 Task: Look for space in Al Qanāyāt, Egypt from 5th July, 2023 to 15th July, 2023 for 9 adults in price range Rs.15000 to Rs.25000. Place can be entire place with 5 bedrooms having 5 beds and 5 bathrooms. Property type can be house, flat, guest house. Booking option can be shelf check-in. Required host language is English.
Action: Mouse moved to (351, 184)
Screenshot: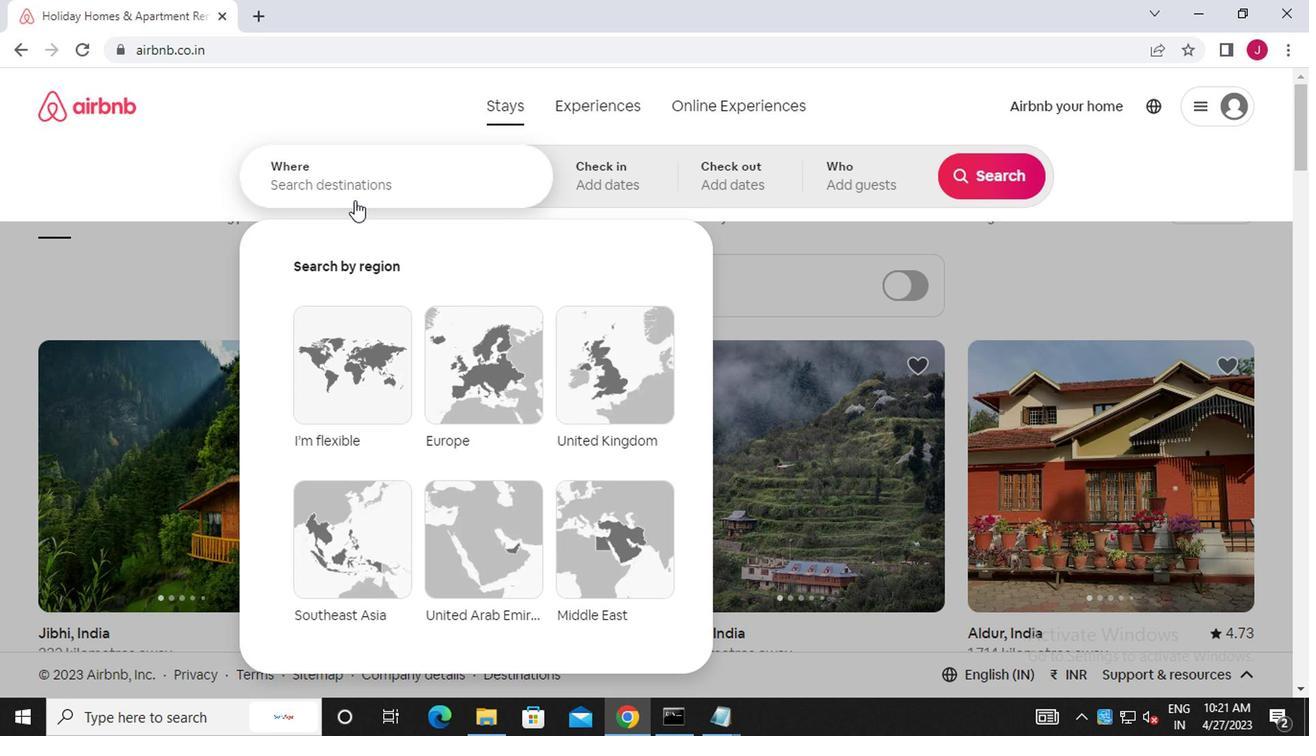 
Action: Mouse pressed left at (351, 184)
Screenshot: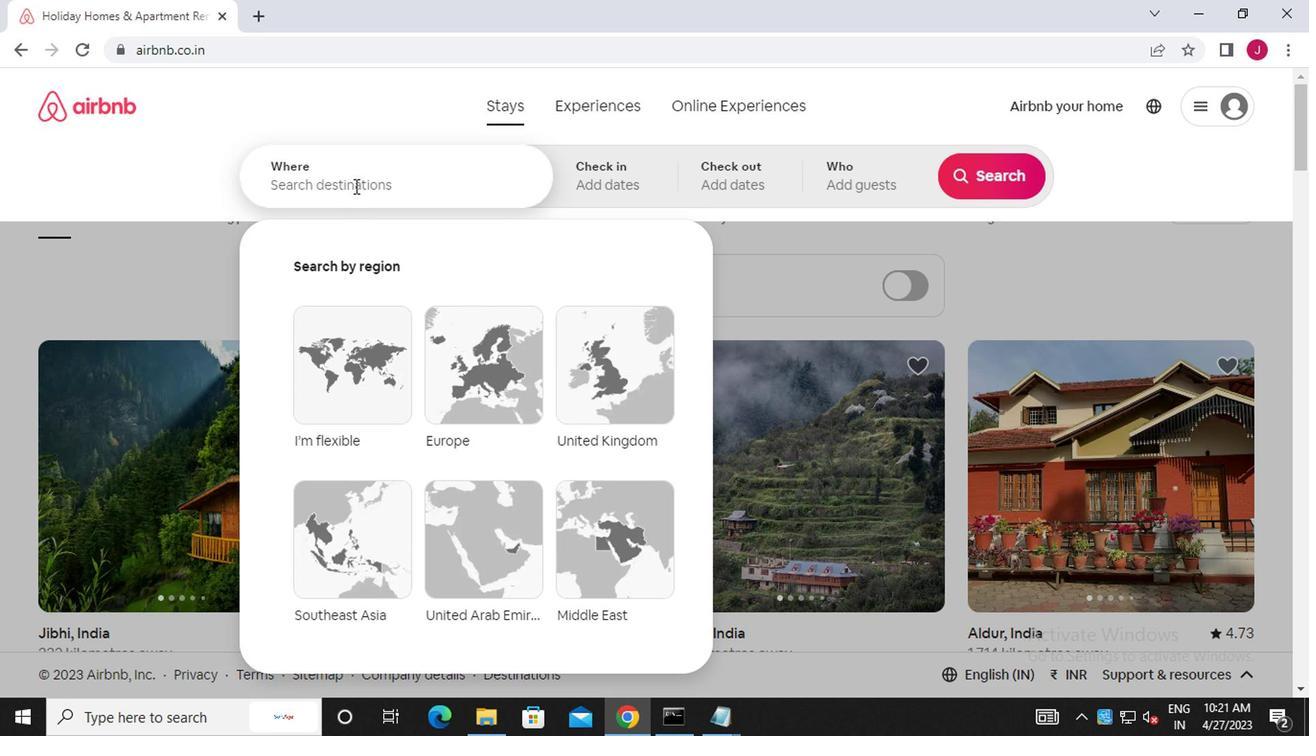 
Action: Key pressed a<Key.caps_lock>l<Key.space><Key.caps_lock>q<Key.caps_lock>anayat,<Key.caps_lock>e<Key.caps_lock>gypt
Screenshot: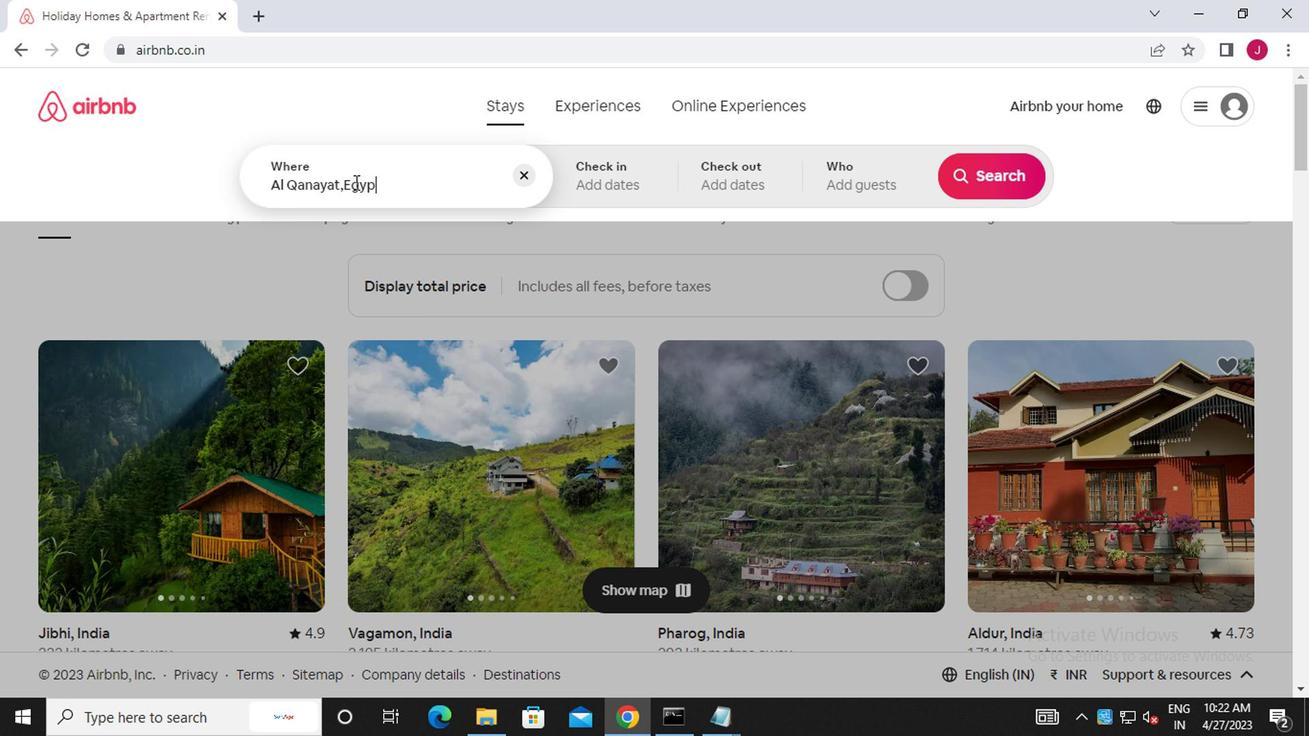 
Action: Mouse moved to (583, 179)
Screenshot: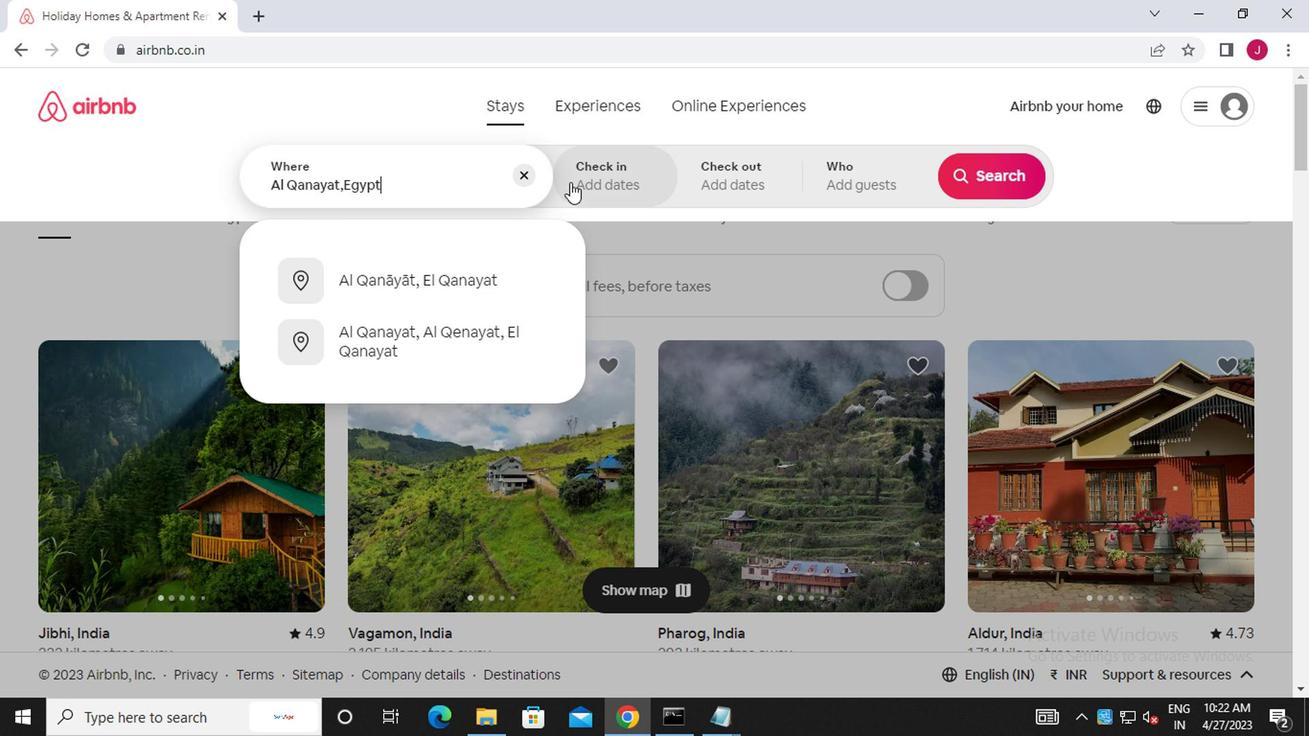 
Action: Mouse pressed left at (583, 179)
Screenshot: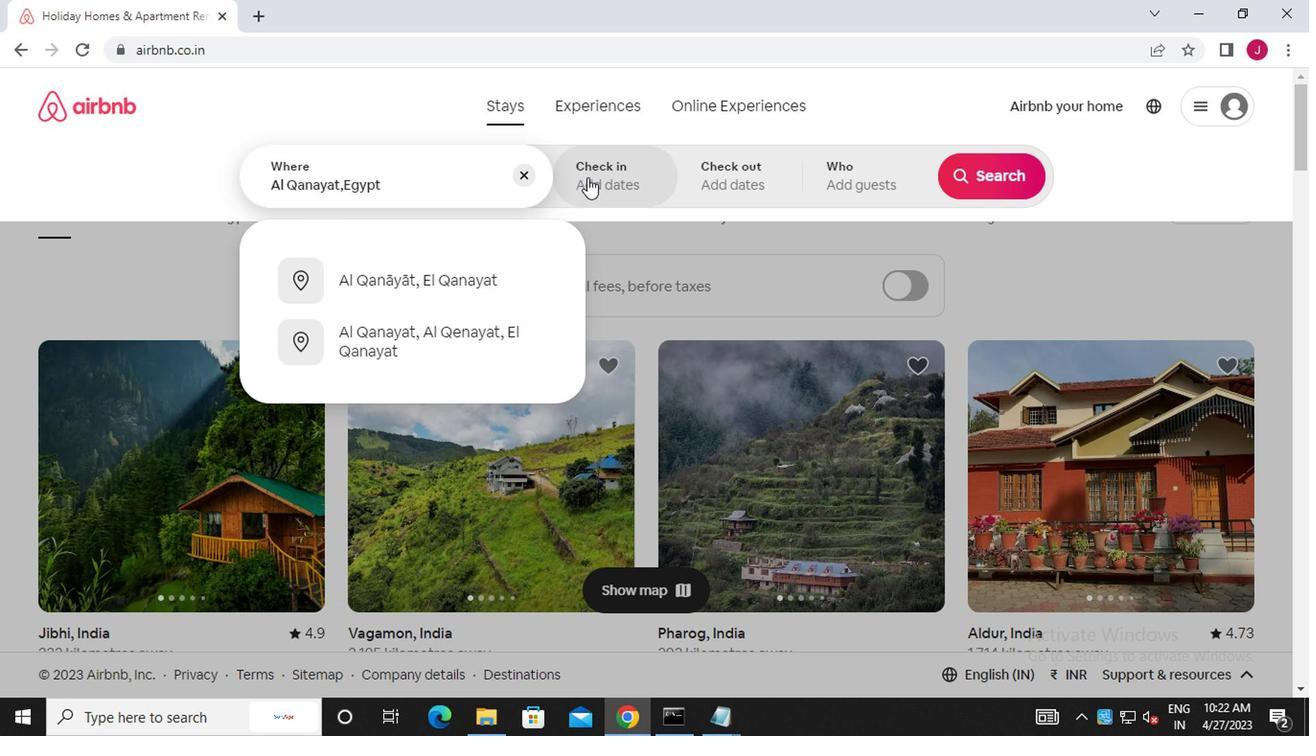
Action: Mouse moved to (984, 330)
Screenshot: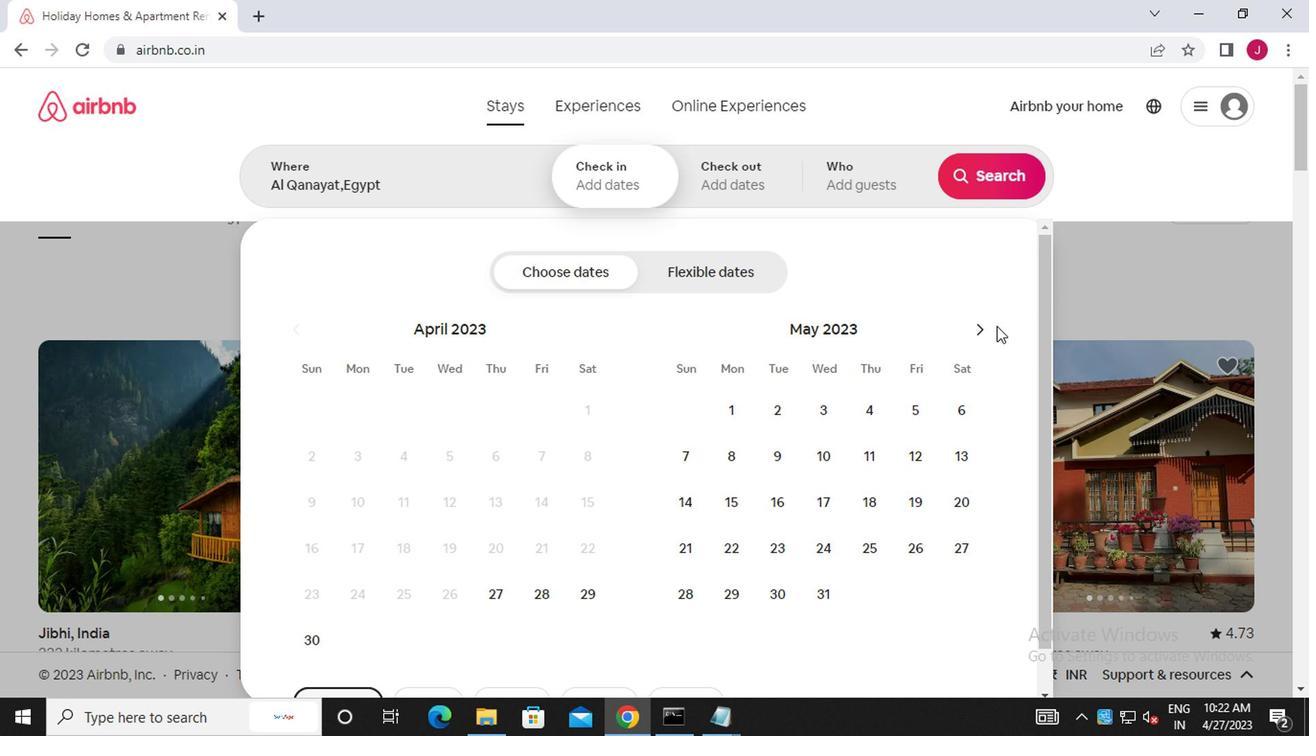 
Action: Mouse pressed left at (984, 330)
Screenshot: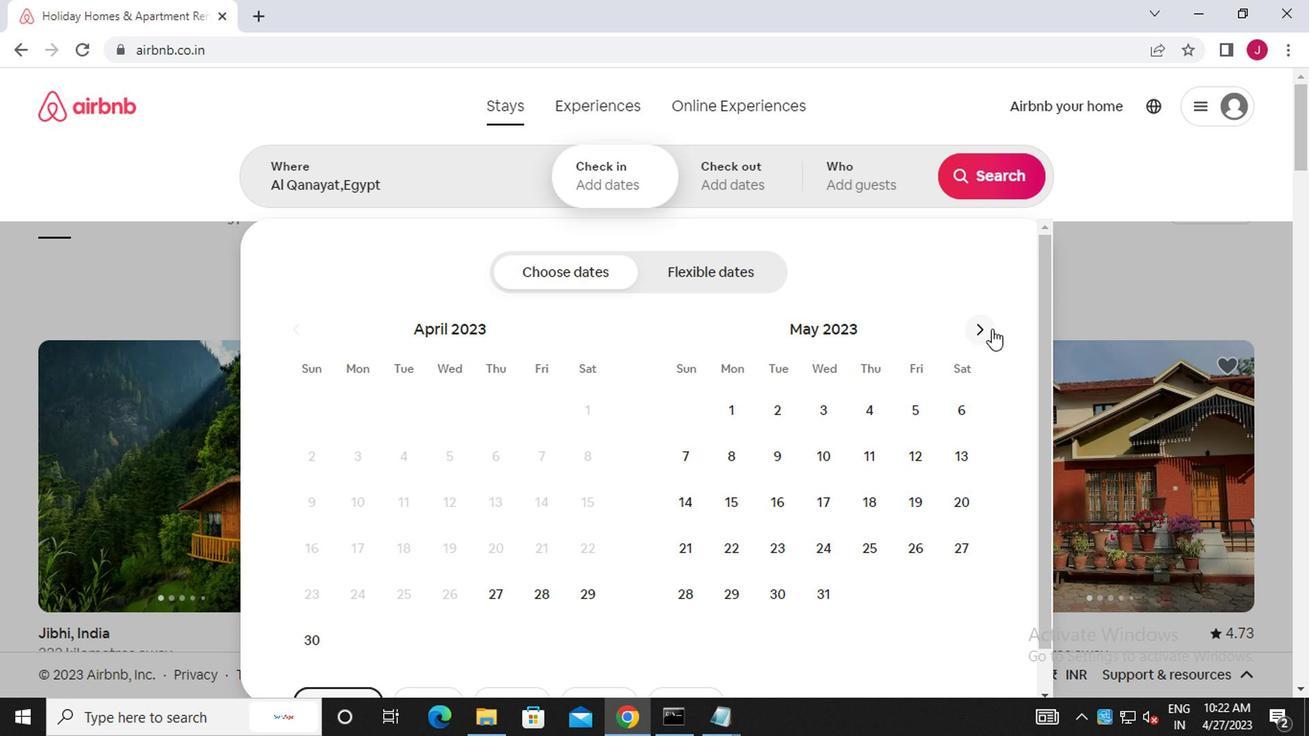 
Action: Mouse pressed left at (984, 330)
Screenshot: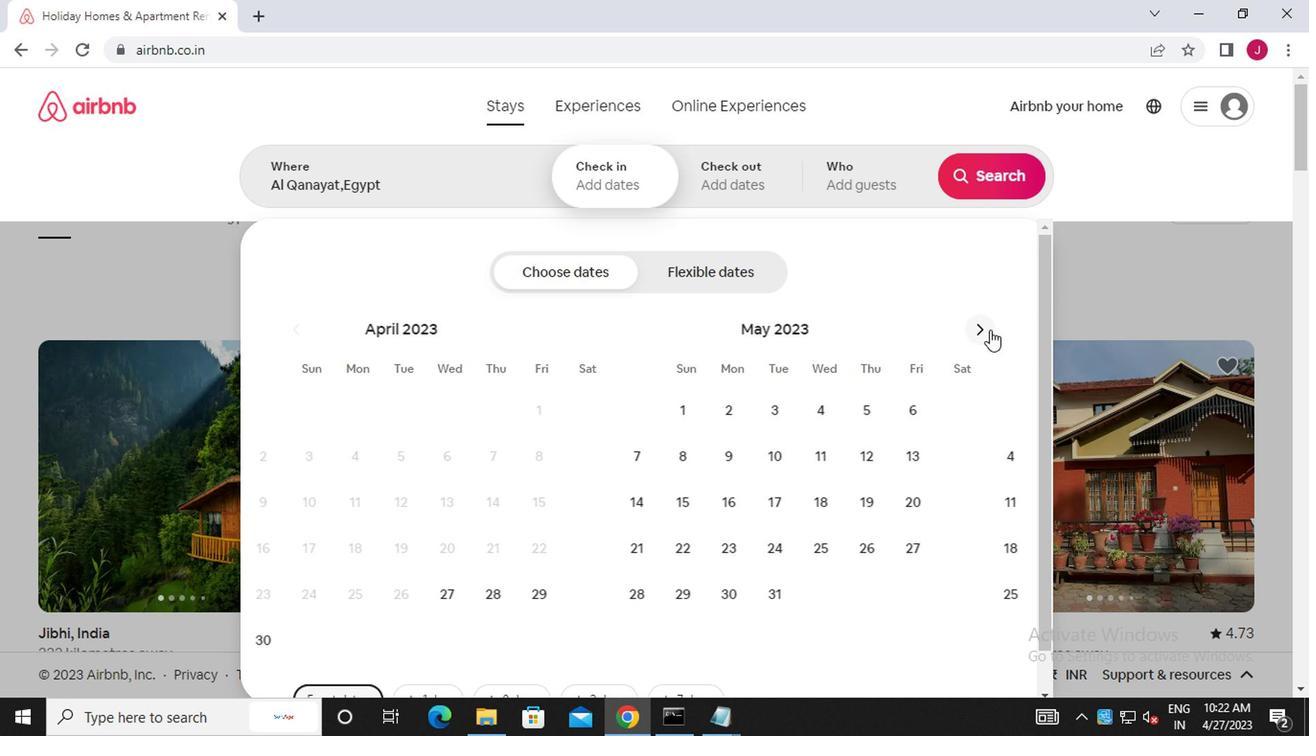 
Action: Mouse moved to (816, 453)
Screenshot: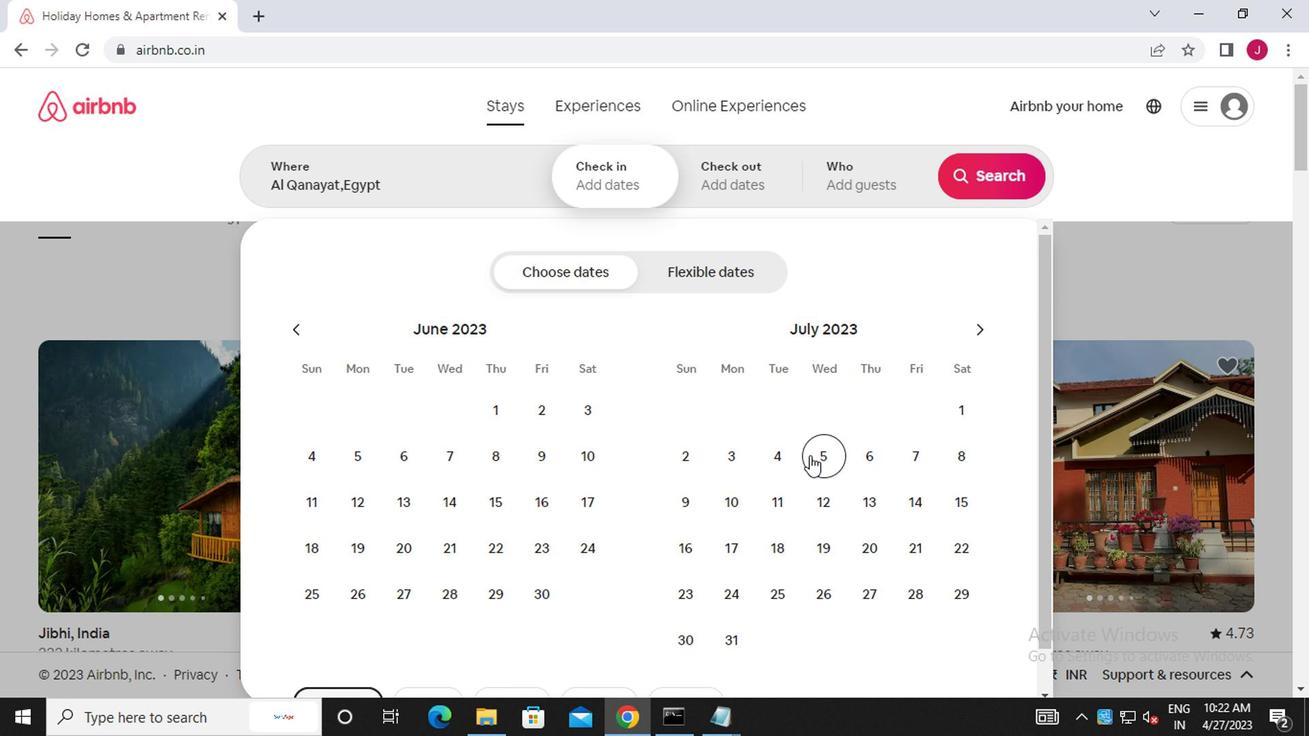 
Action: Mouse pressed left at (816, 453)
Screenshot: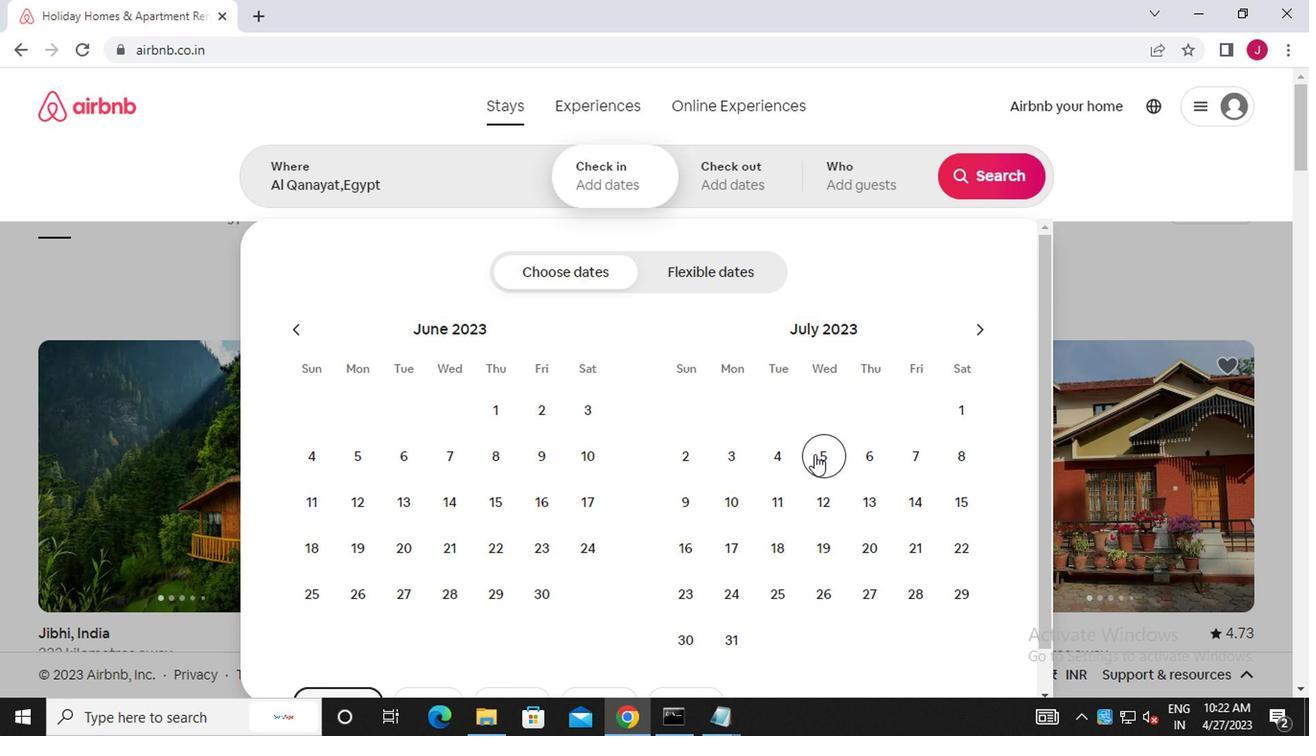 
Action: Mouse moved to (972, 506)
Screenshot: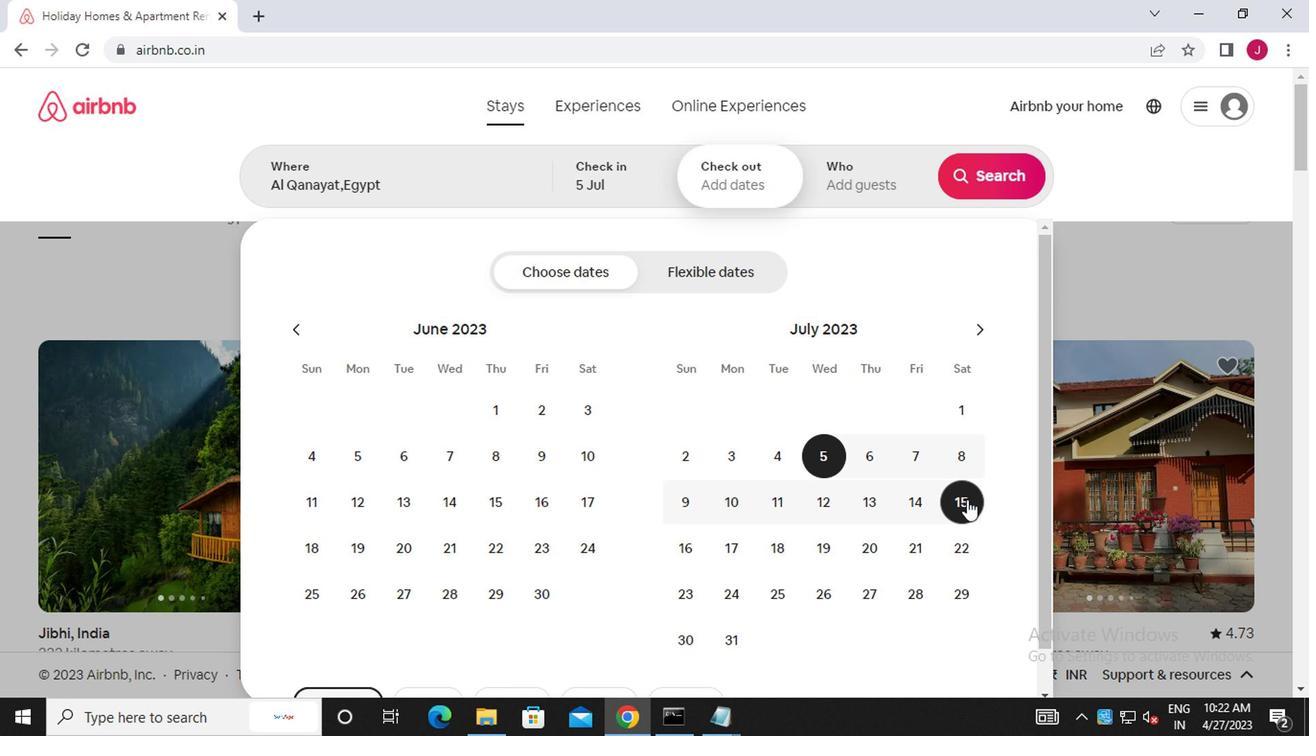 
Action: Mouse pressed left at (972, 506)
Screenshot: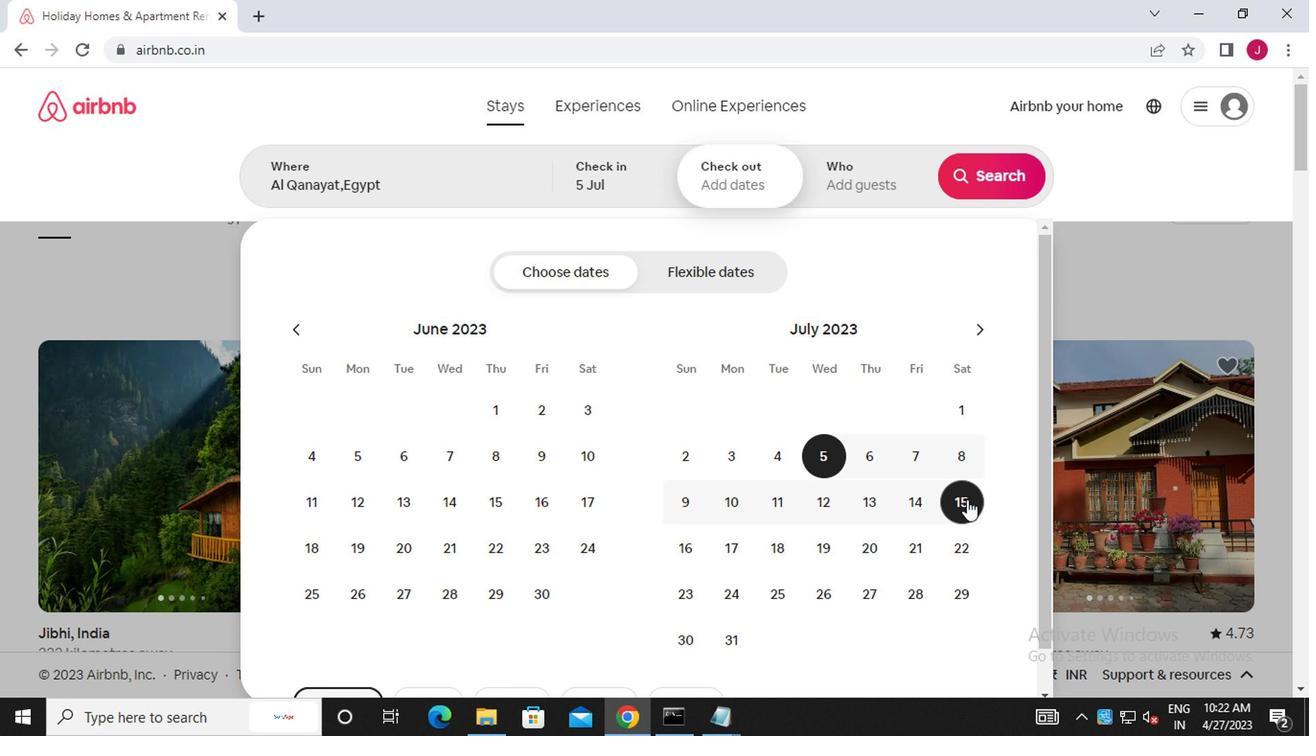 
Action: Mouse moved to (873, 187)
Screenshot: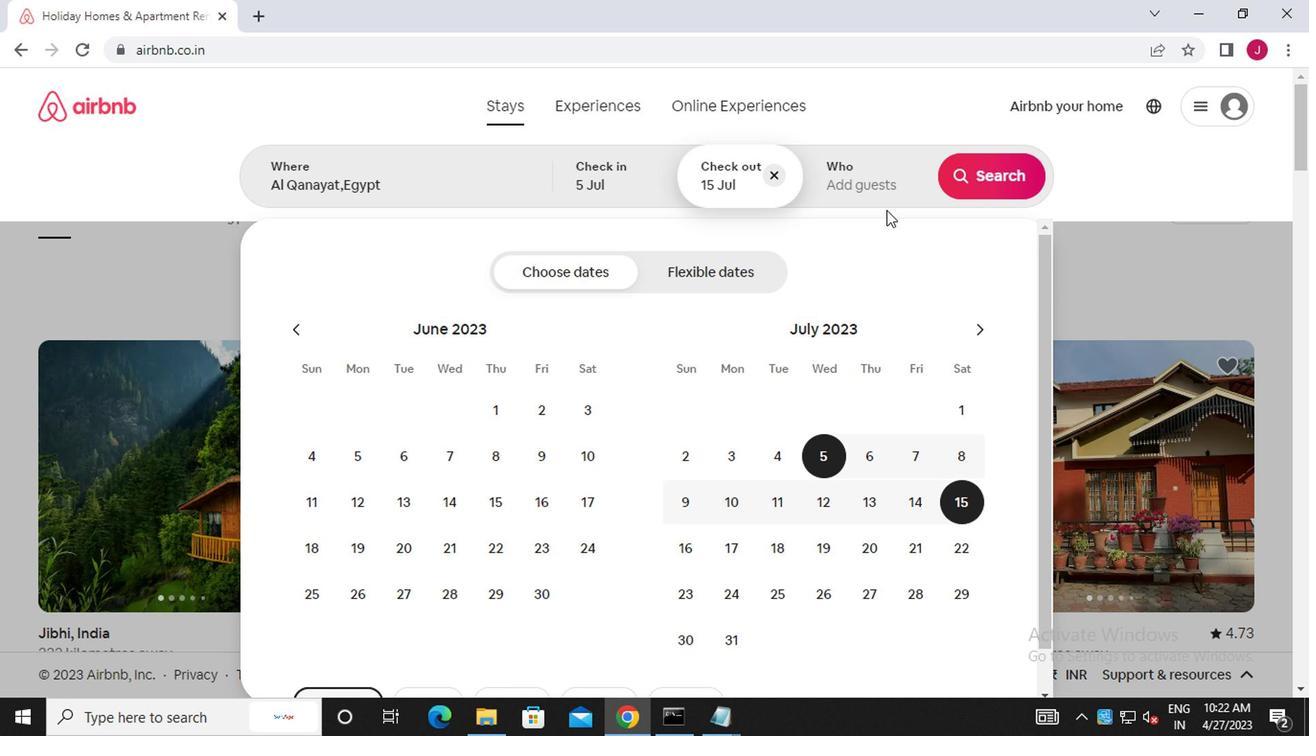 
Action: Mouse pressed left at (873, 187)
Screenshot: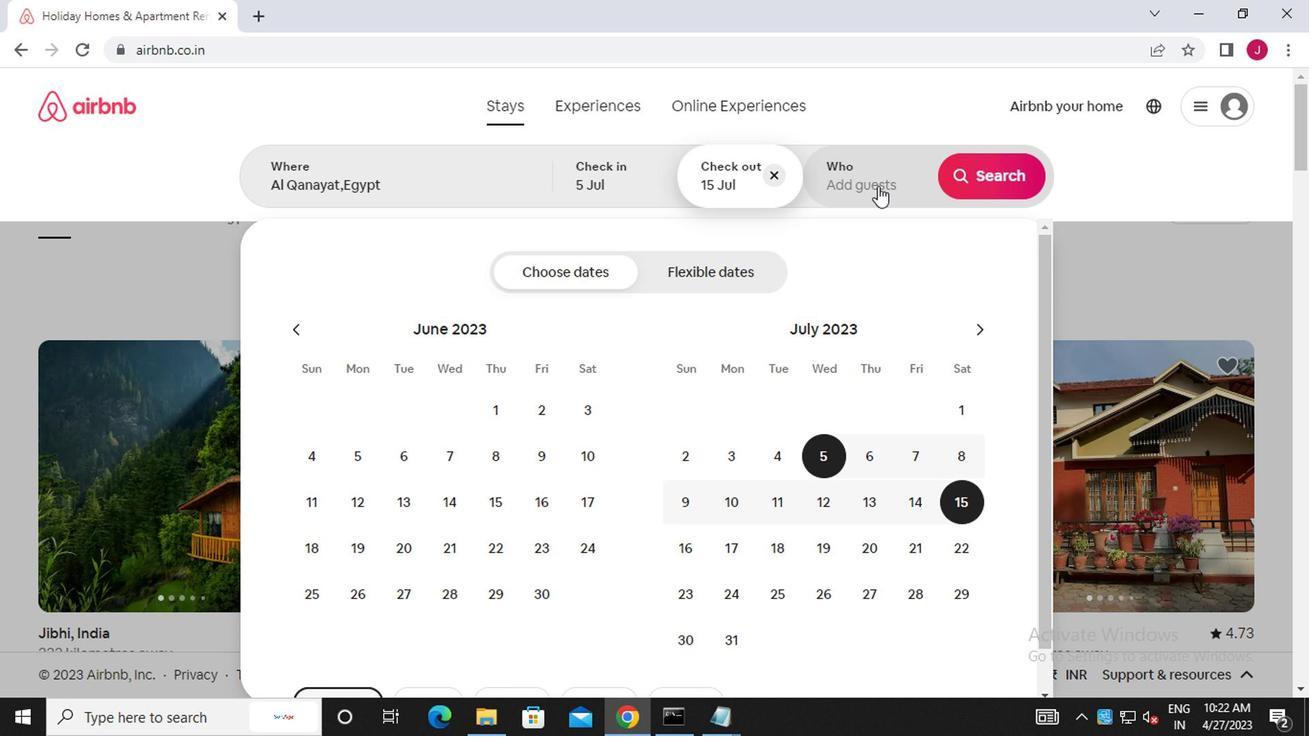 
Action: Mouse moved to (993, 283)
Screenshot: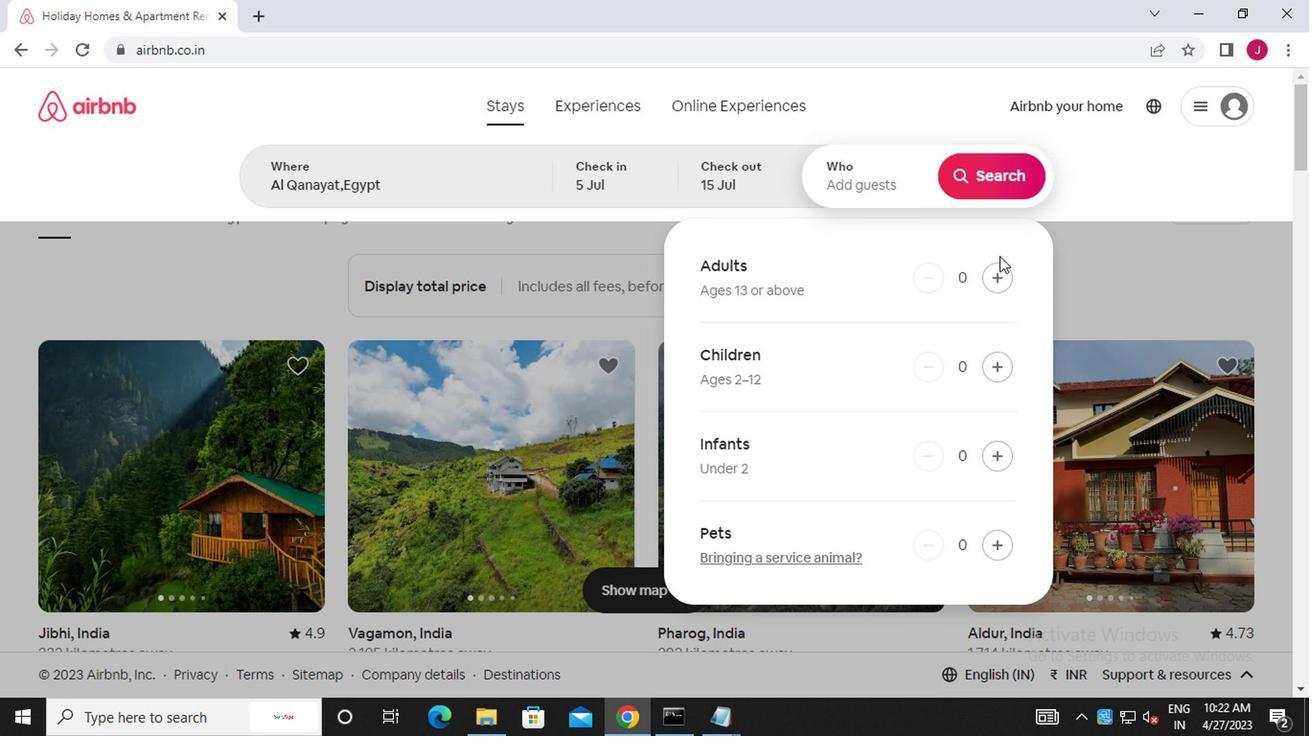 
Action: Mouse pressed left at (993, 283)
Screenshot: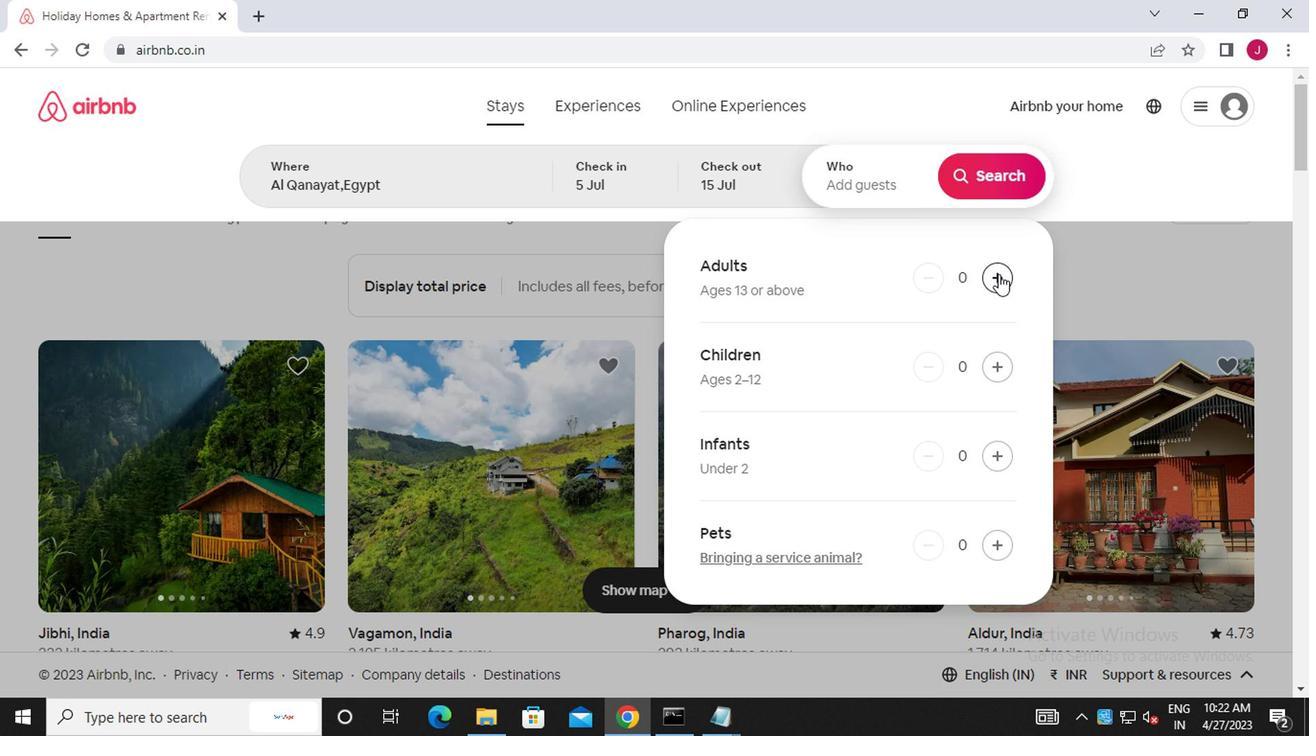 
Action: Mouse pressed left at (993, 283)
Screenshot: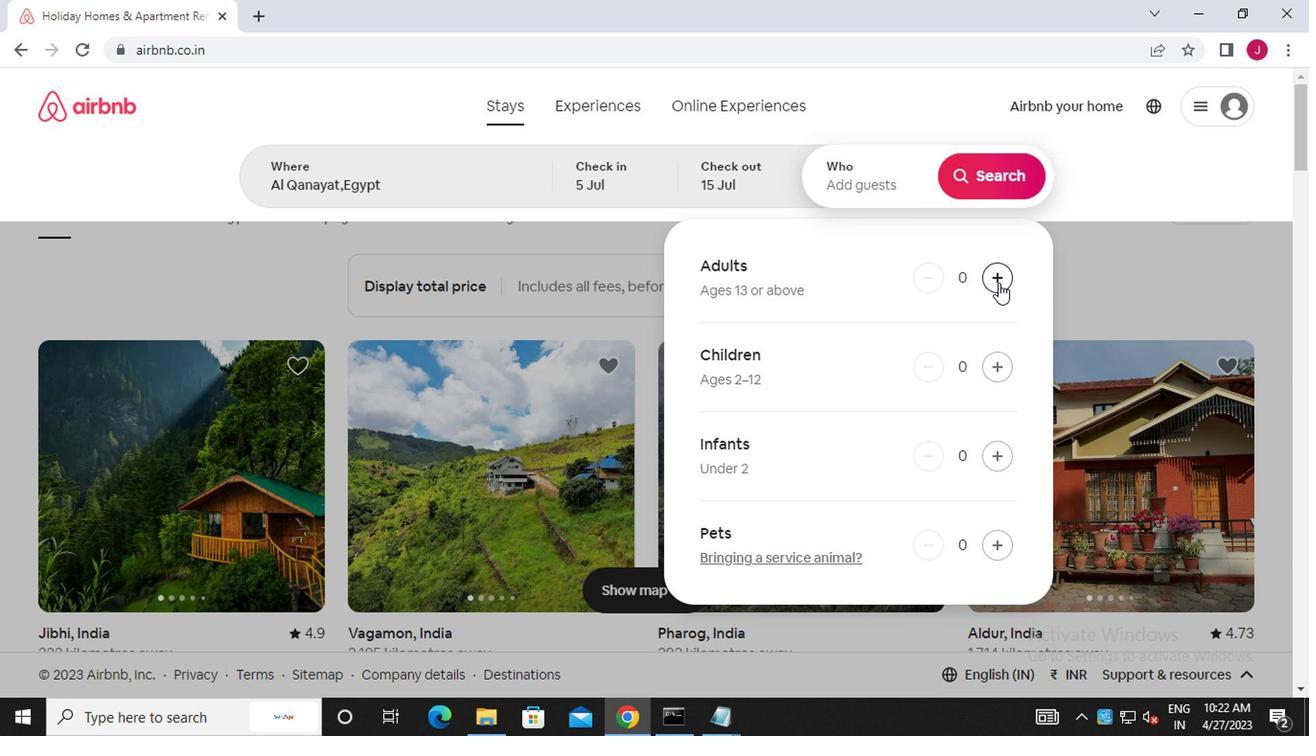 
Action: Mouse pressed left at (993, 283)
Screenshot: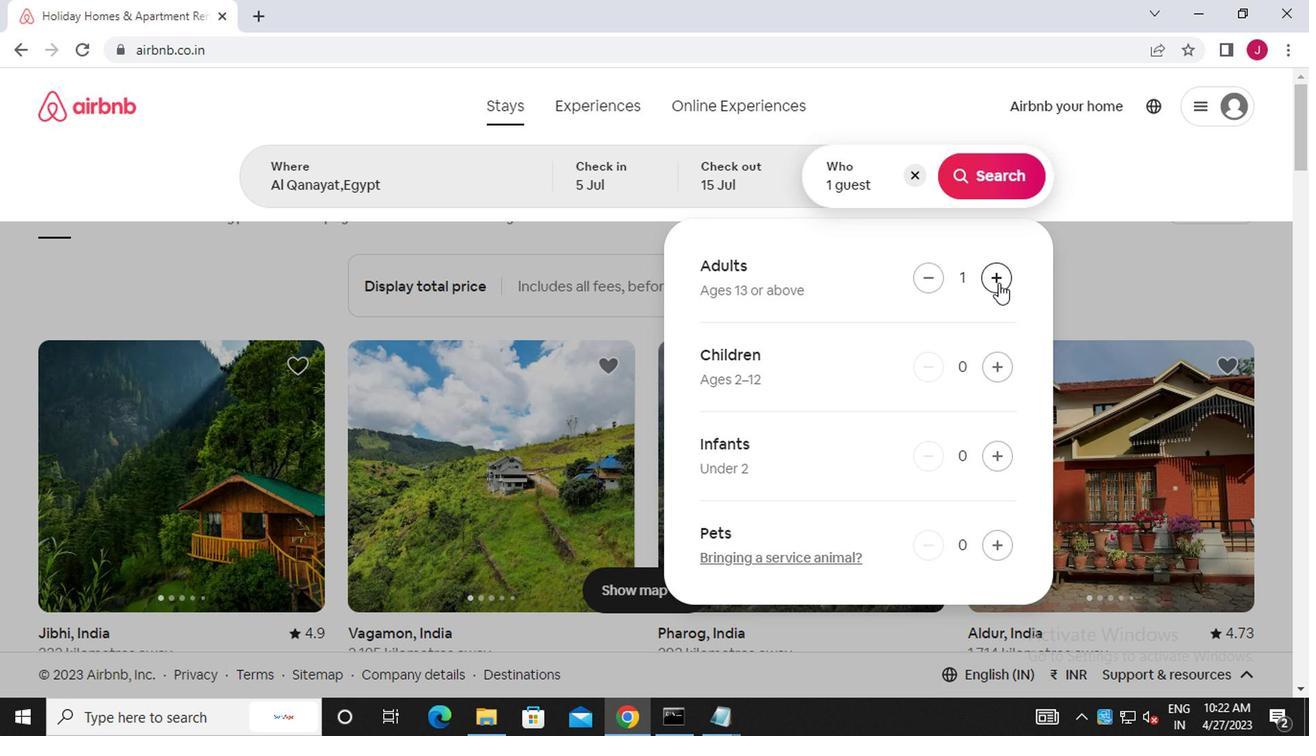 
Action: Mouse pressed left at (993, 283)
Screenshot: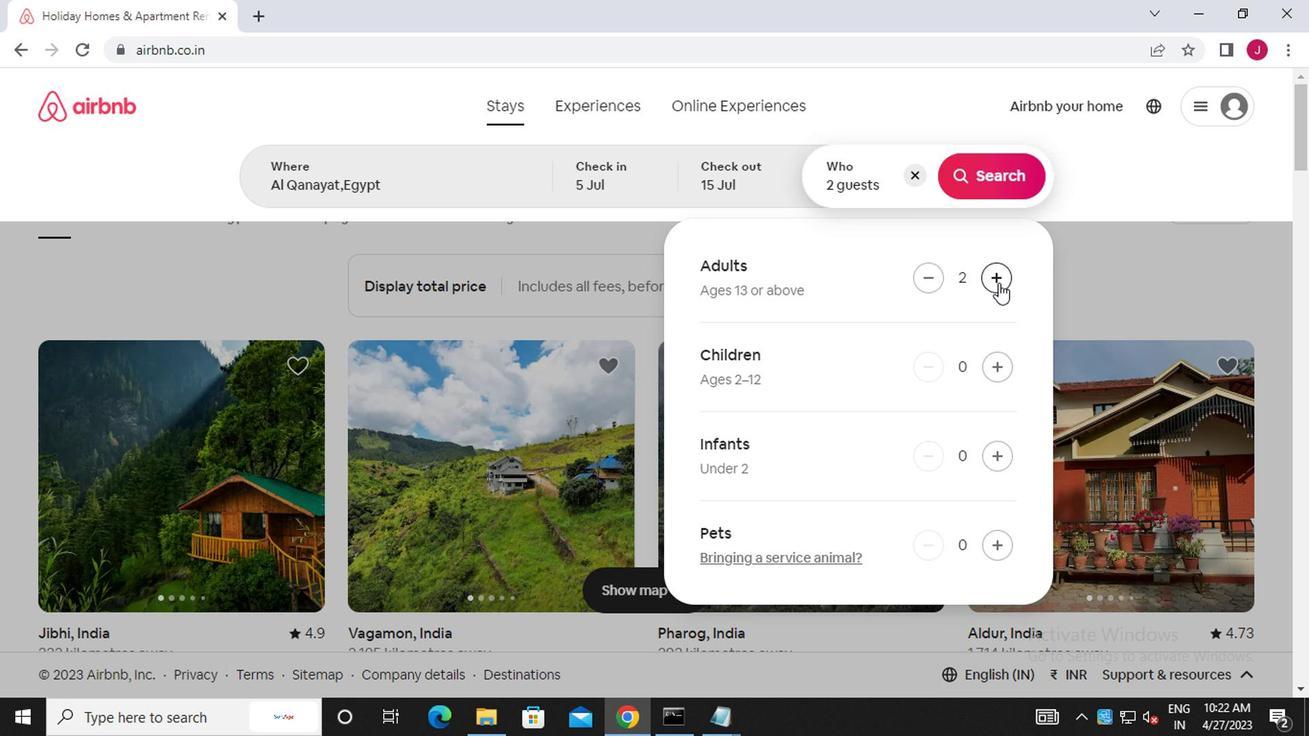 
Action: Mouse pressed left at (993, 283)
Screenshot: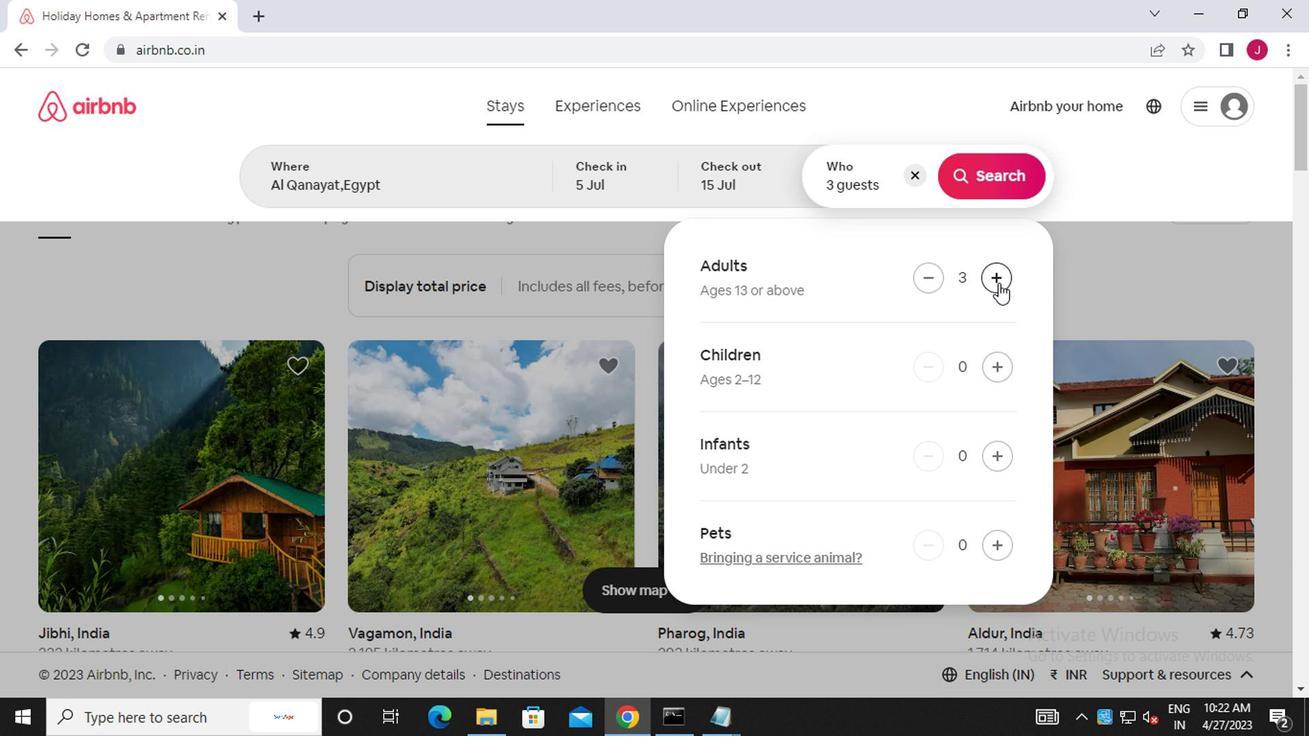 
Action: Mouse pressed left at (993, 283)
Screenshot: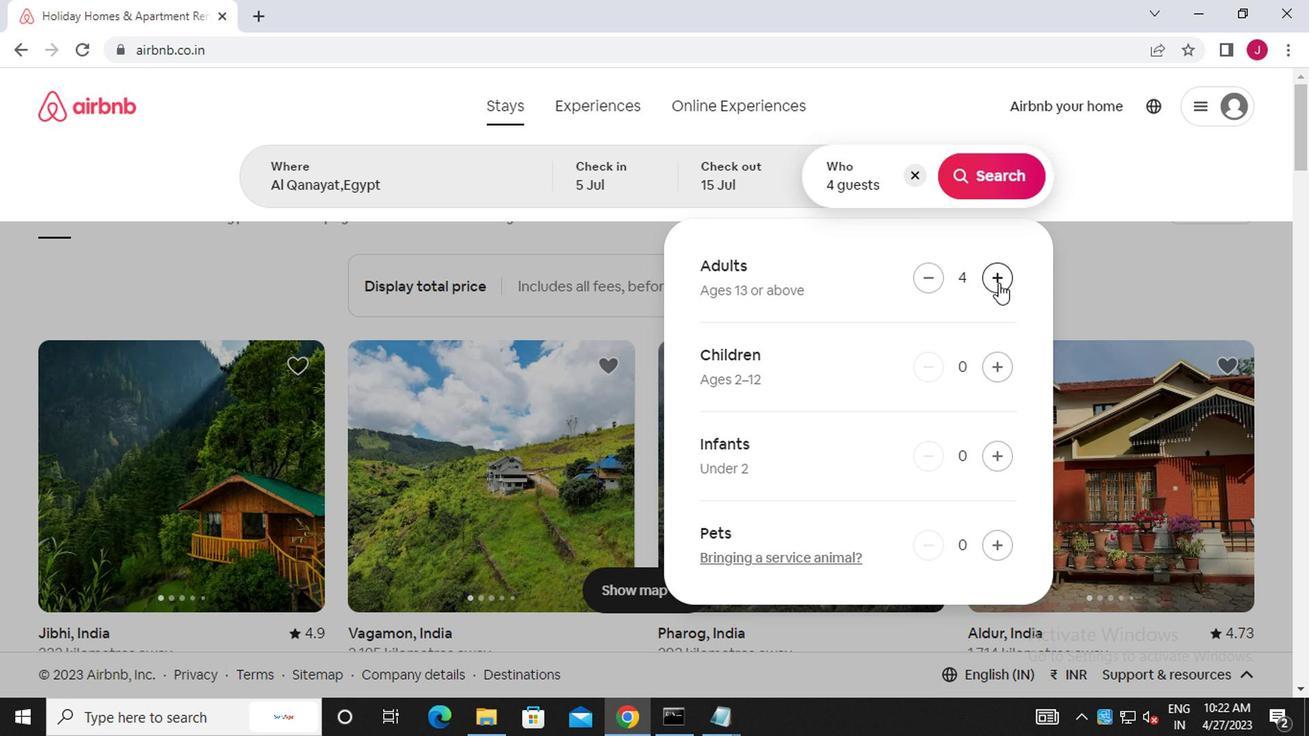 
Action: Mouse pressed left at (993, 283)
Screenshot: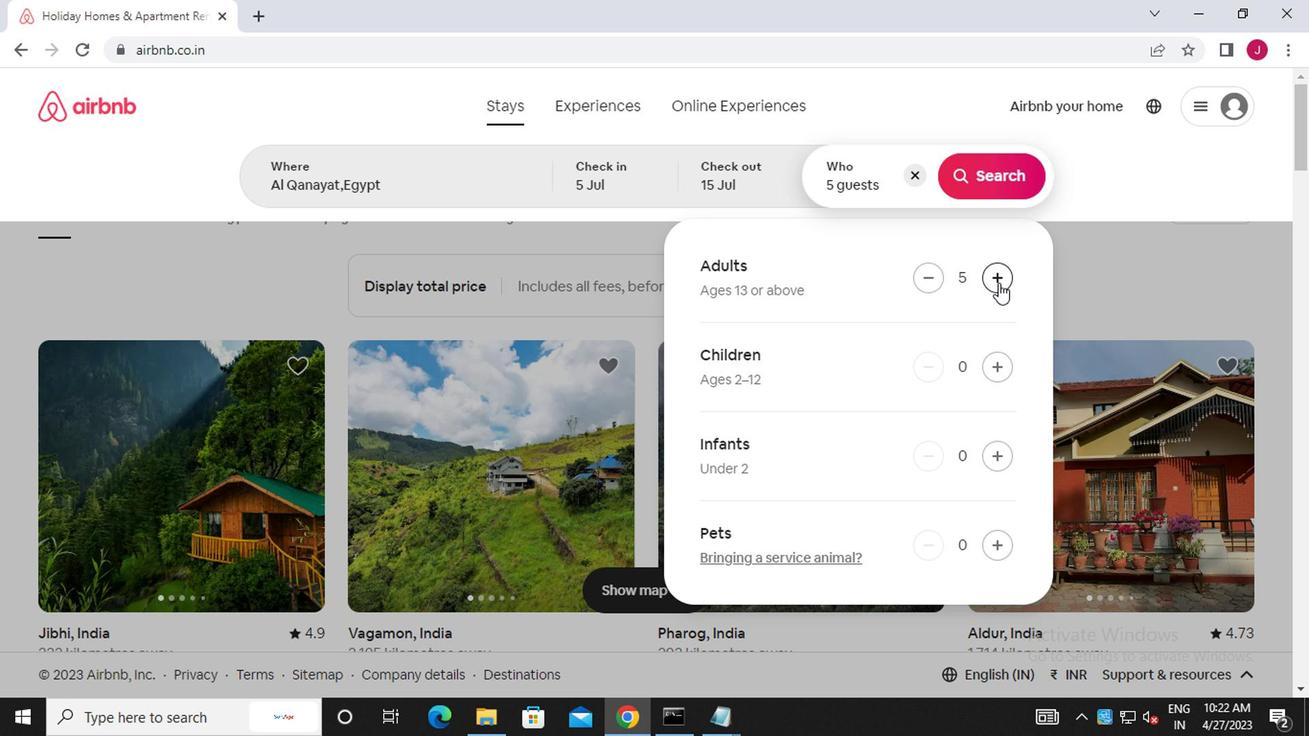 
Action: Mouse pressed left at (993, 283)
Screenshot: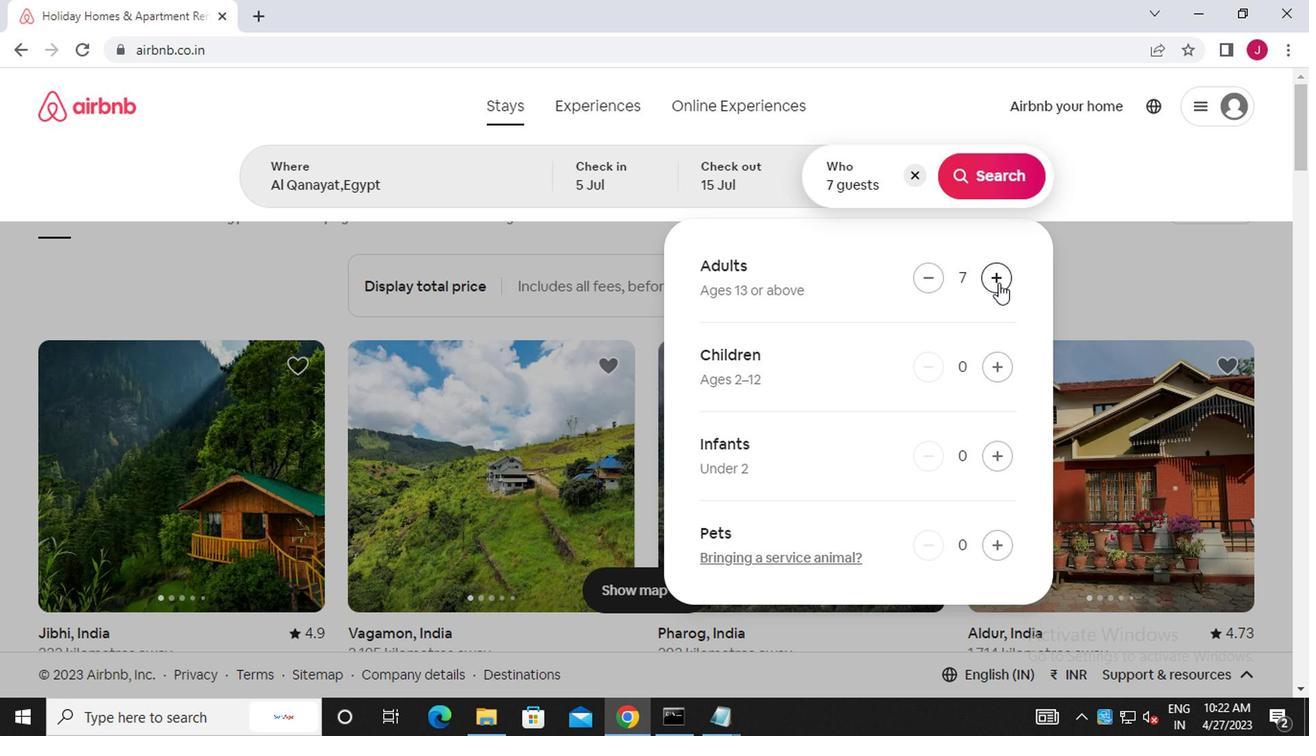 
Action: Mouse pressed left at (993, 283)
Screenshot: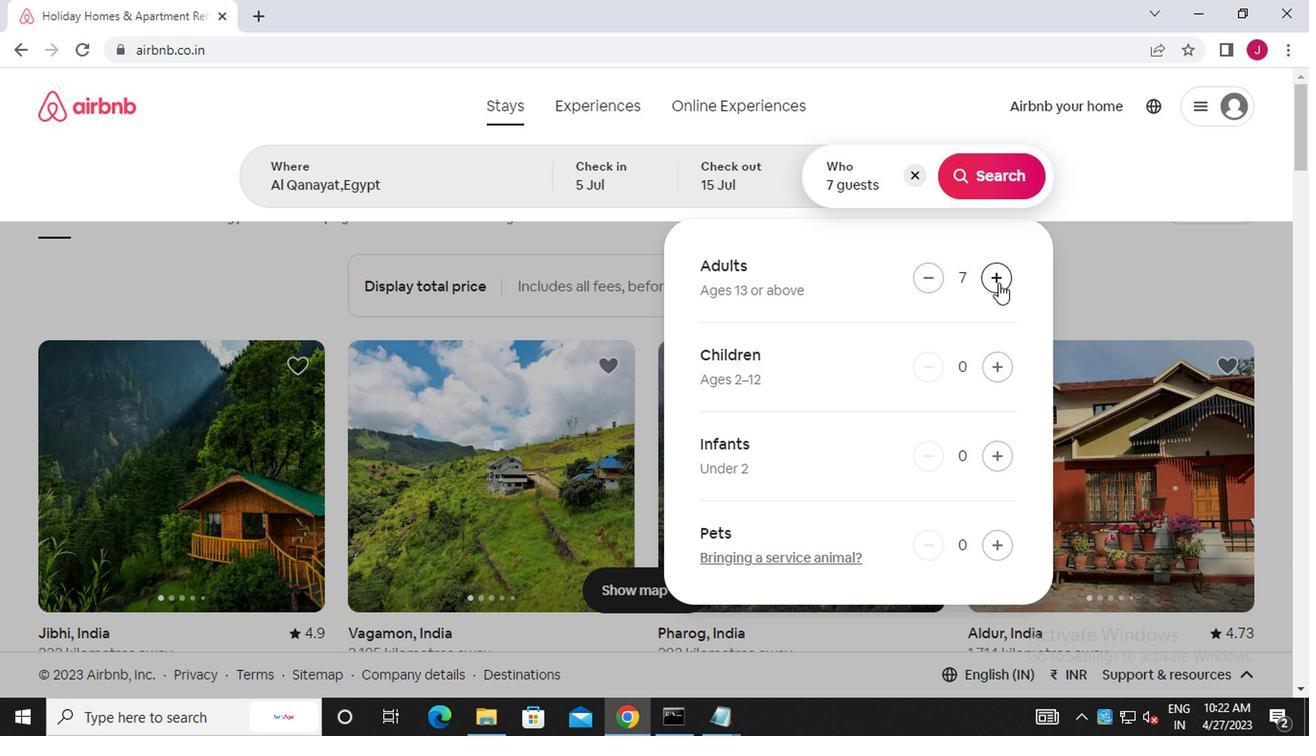 
Action: Mouse moved to (1010, 184)
Screenshot: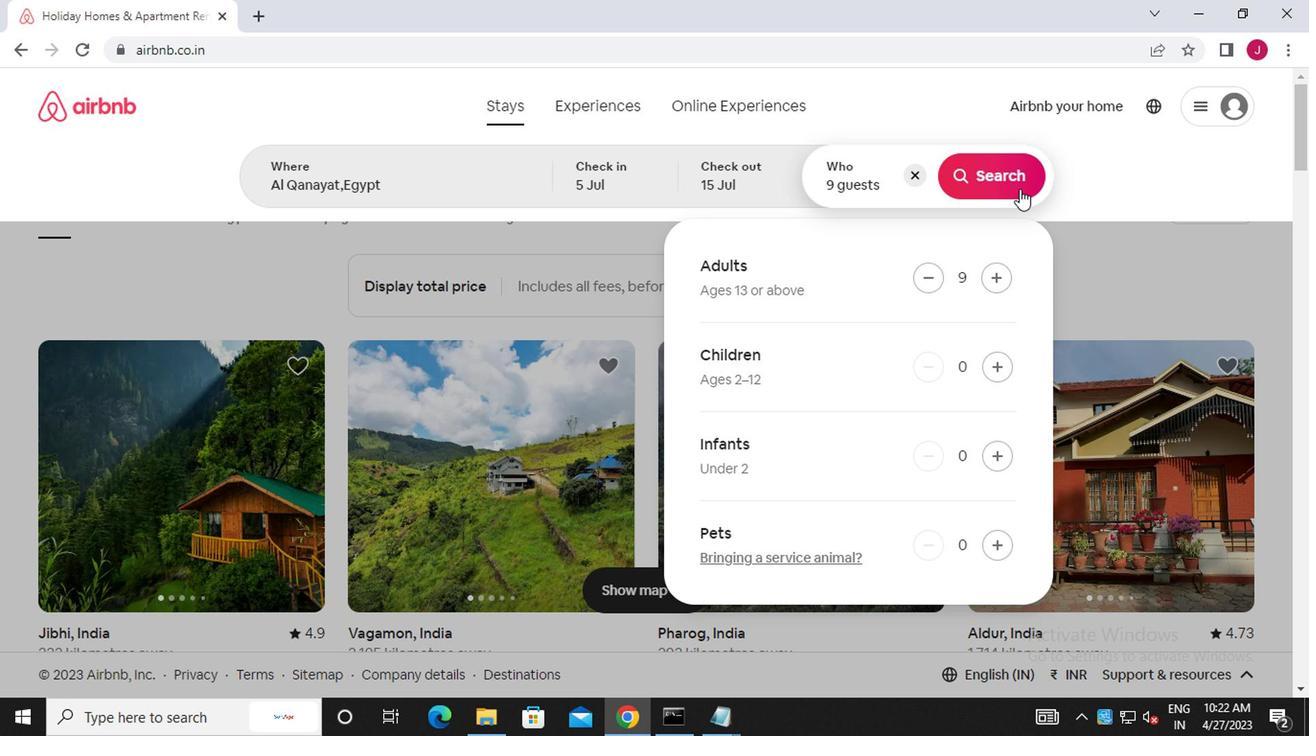 
Action: Mouse pressed left at (1010, 184)
Screenshot: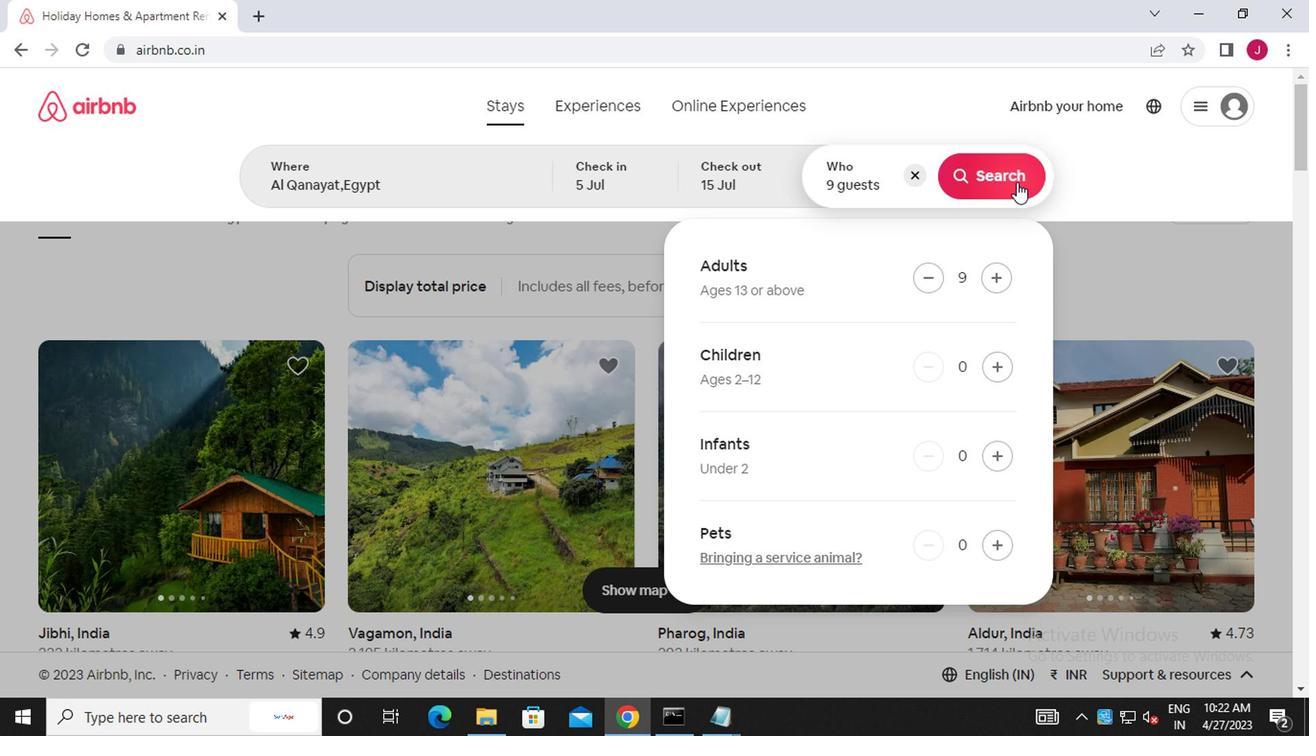 
Action: Mouse moved to (1219, 182)
Screenshot: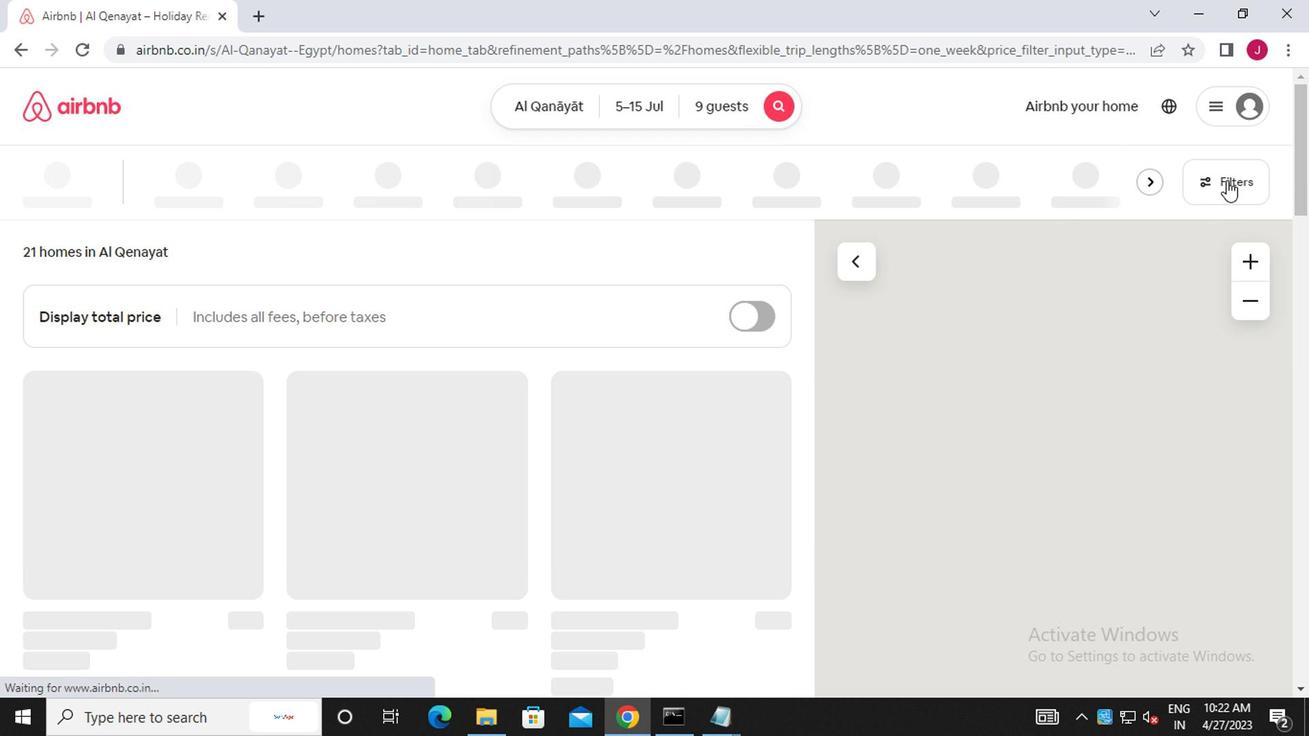 
Action: Mouse pressed left at (1219, 182)
Screenshot: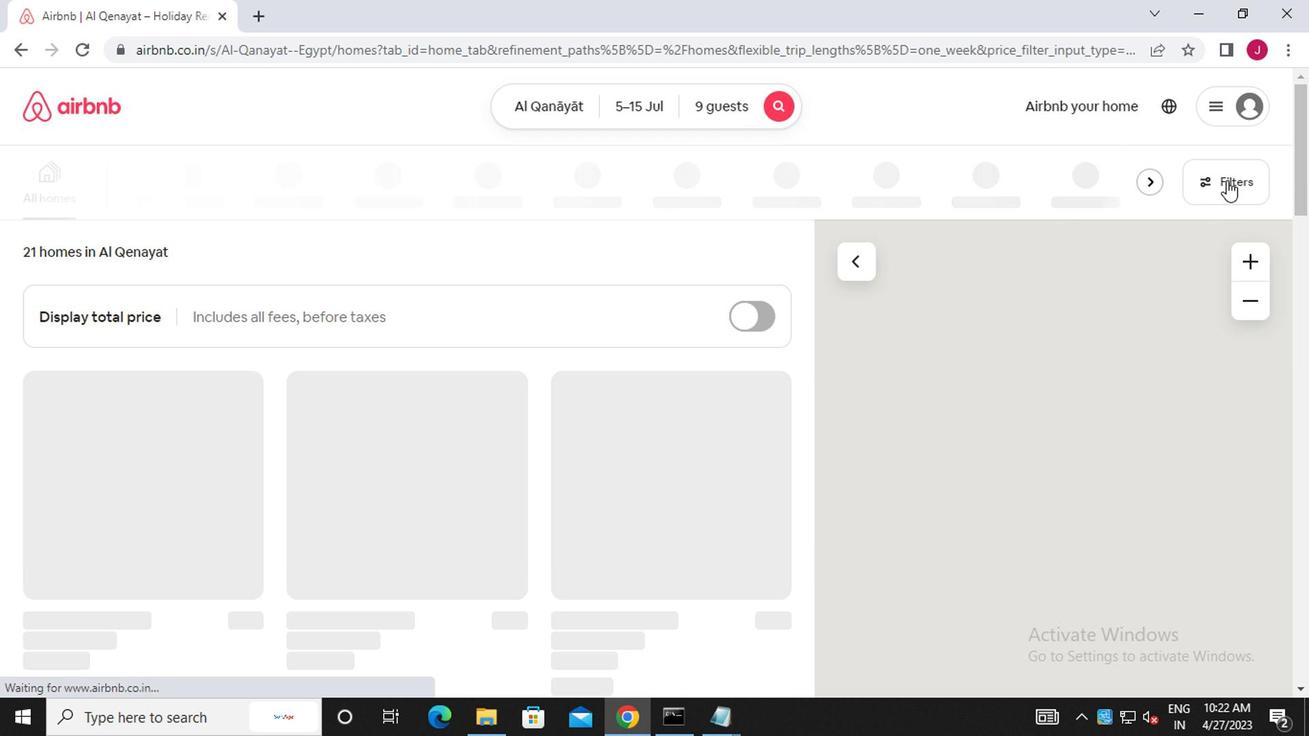 
Action: Mouse moved to (424, 417)
Screenshot: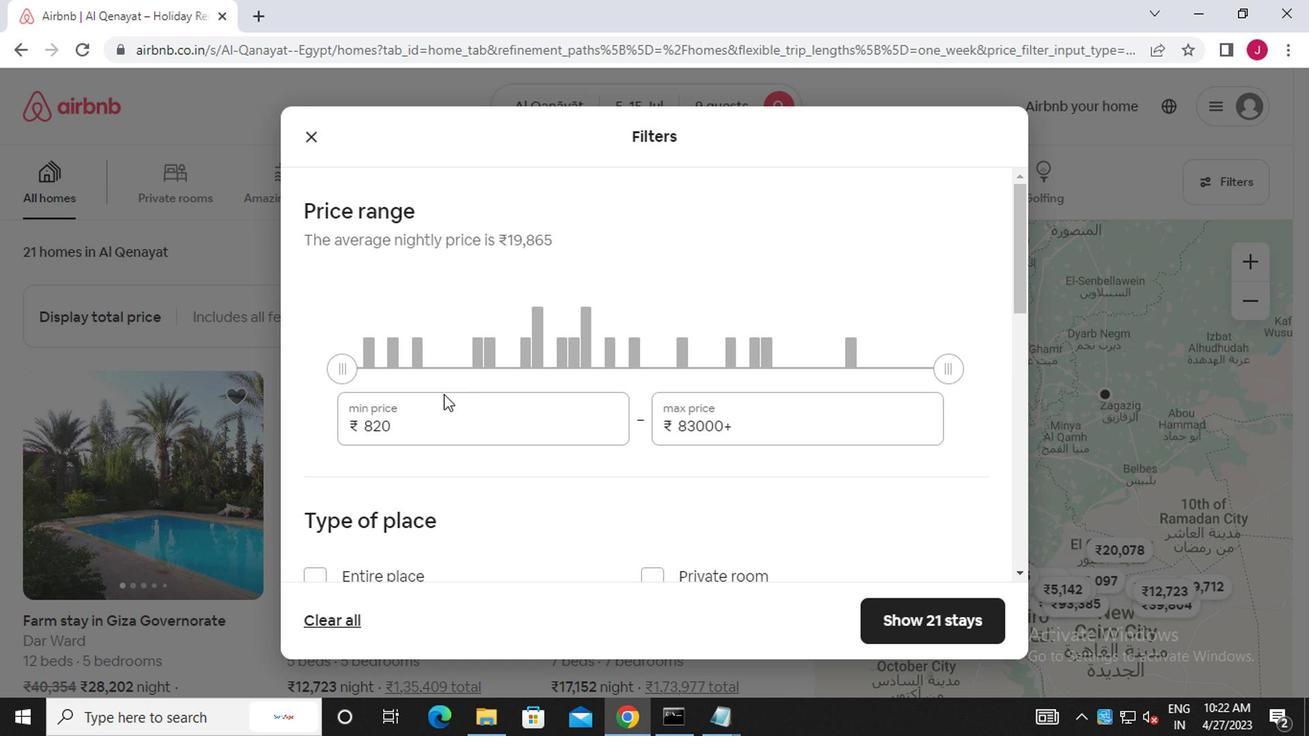 
Action: Mouse pressed left at (424, 417)
Screenshot: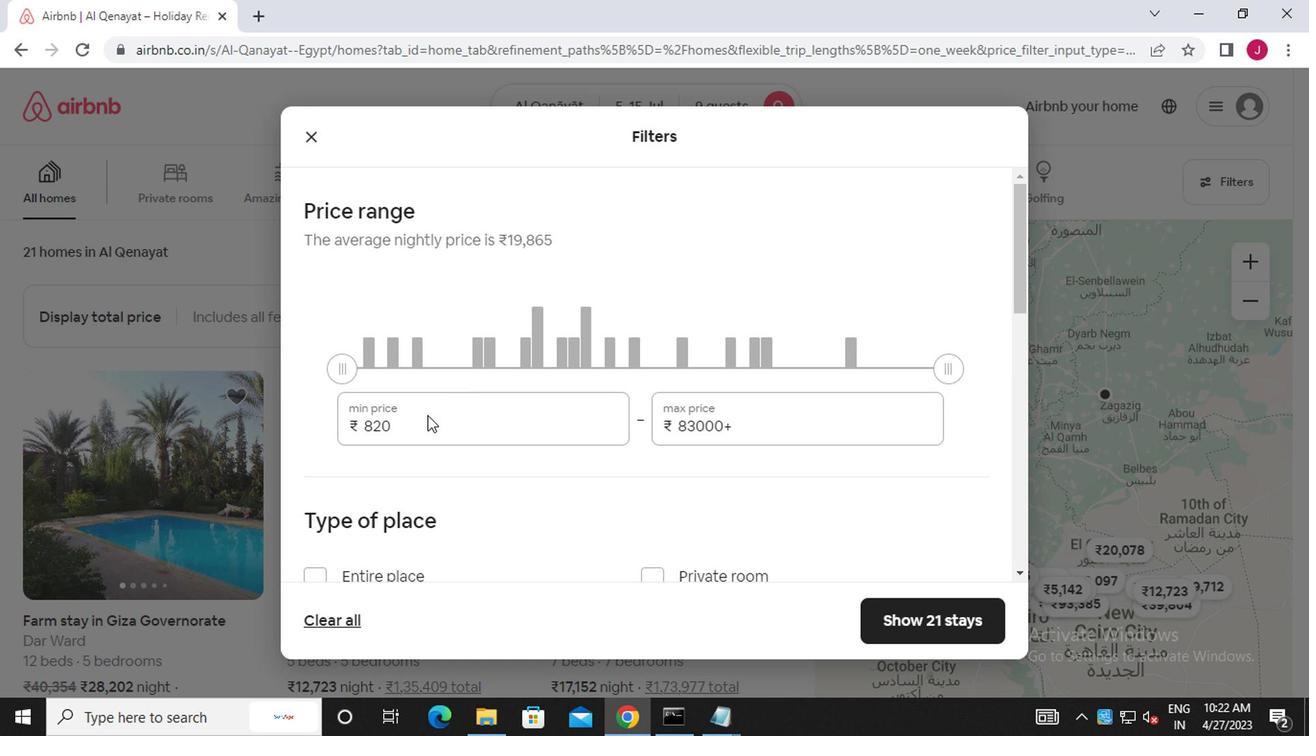 
Action: Mouse moved to (422, 417)
Screenshot: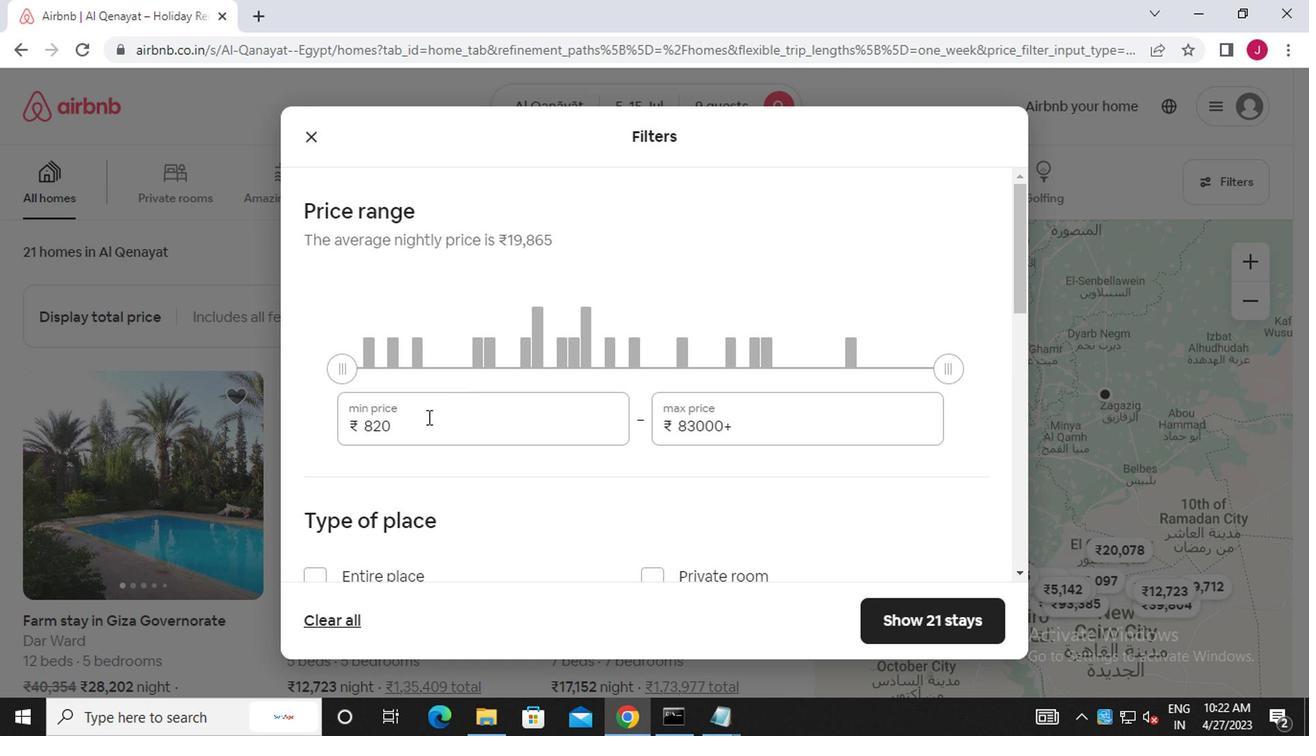 
Action: Key pressed <Key.backspace><Key.backspace><Key.backspace><<97>><<101>><<96>><<96>><<96>>
Screenshot: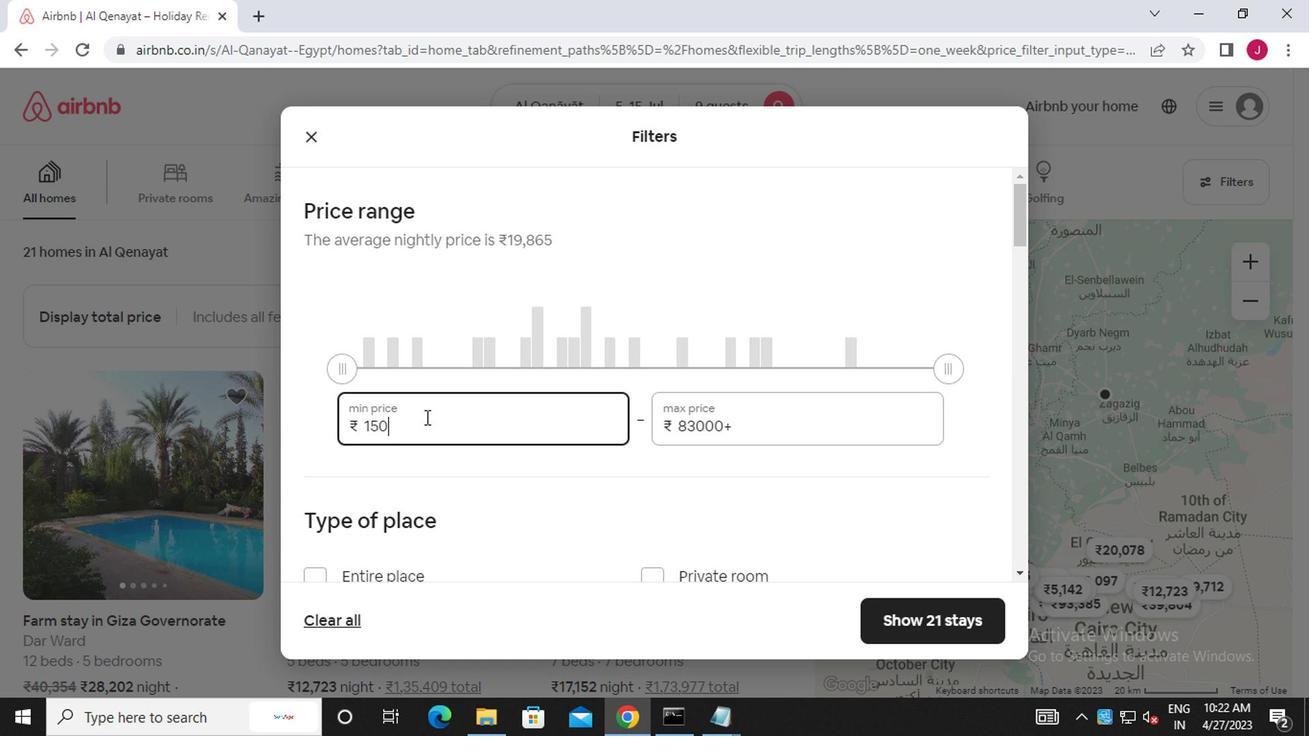 
Action: Mouse moved to (802, 424)
Screenshot: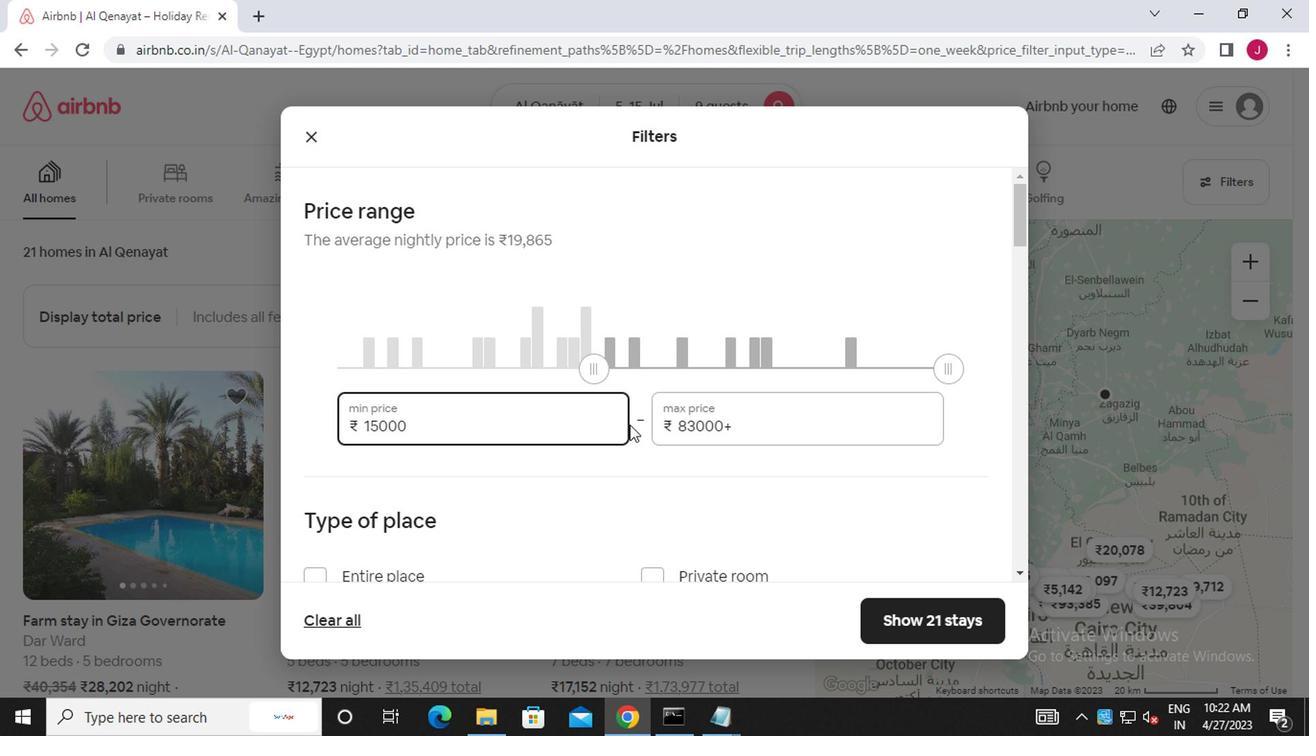 
Action: Mouse pressed left at (802, 424)
Screenshot: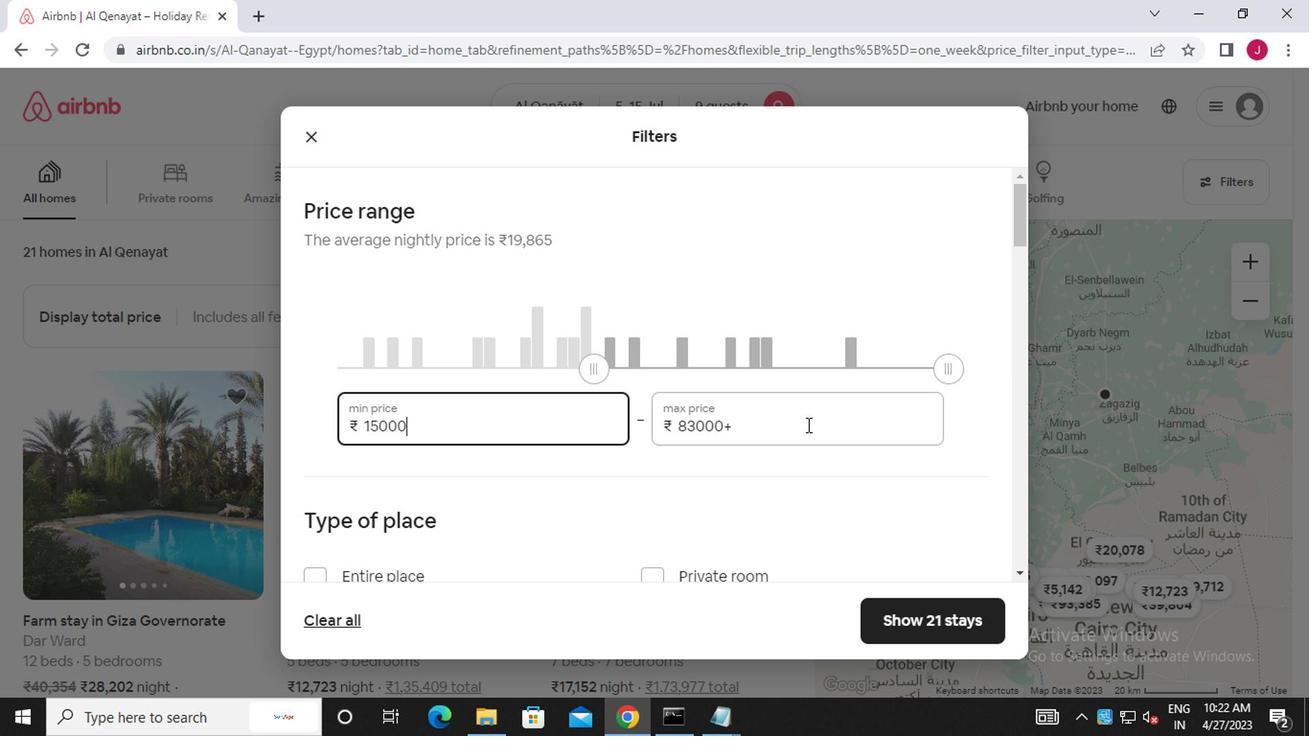 
Action: Key pressed <Key.backspace><Key.backspace><Key.backspace><Key.backspace><Key.backspace><Key.backspace><Key.backspace><Key.backspace><Key.backspace><Key.backspace><Key.backspace><Key.backspace><<98>><<101>><<96>><<96>><<96>>
Screenshot: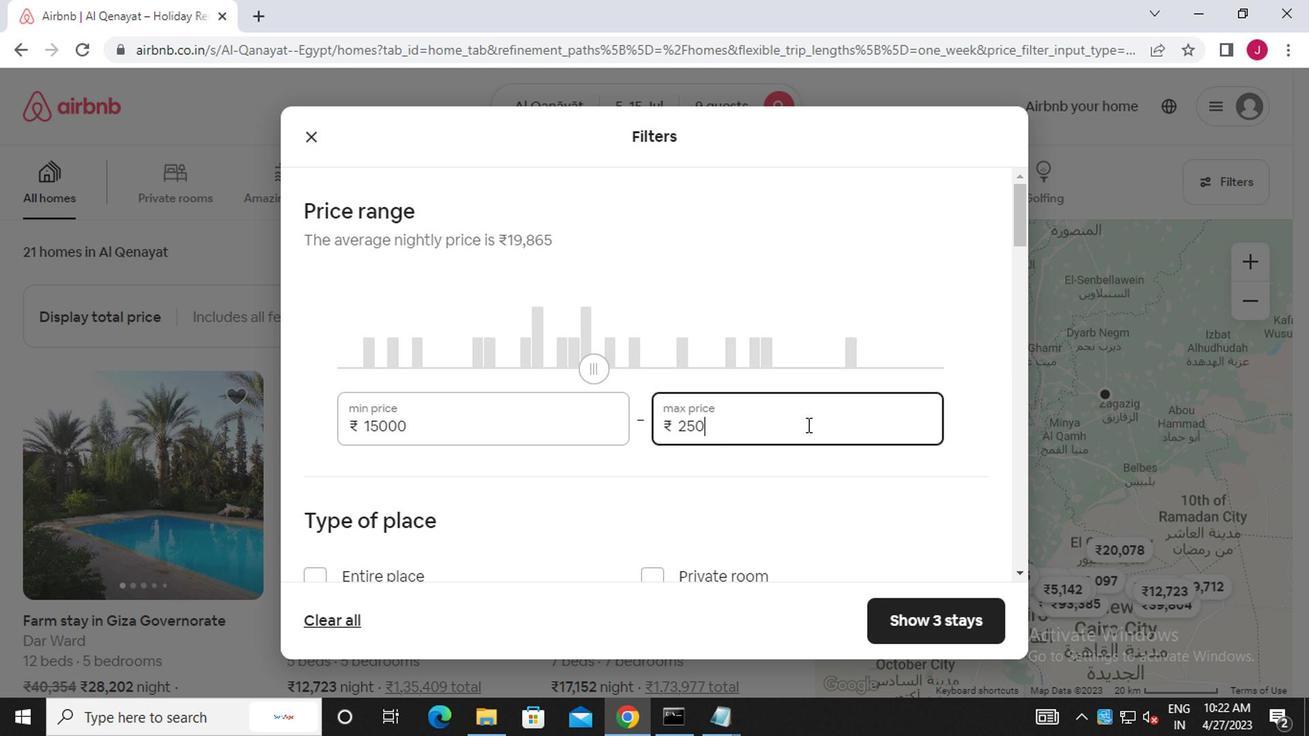 
Action: Mouse scrolled (802, 424) with delta (0, 0)
Screenshot: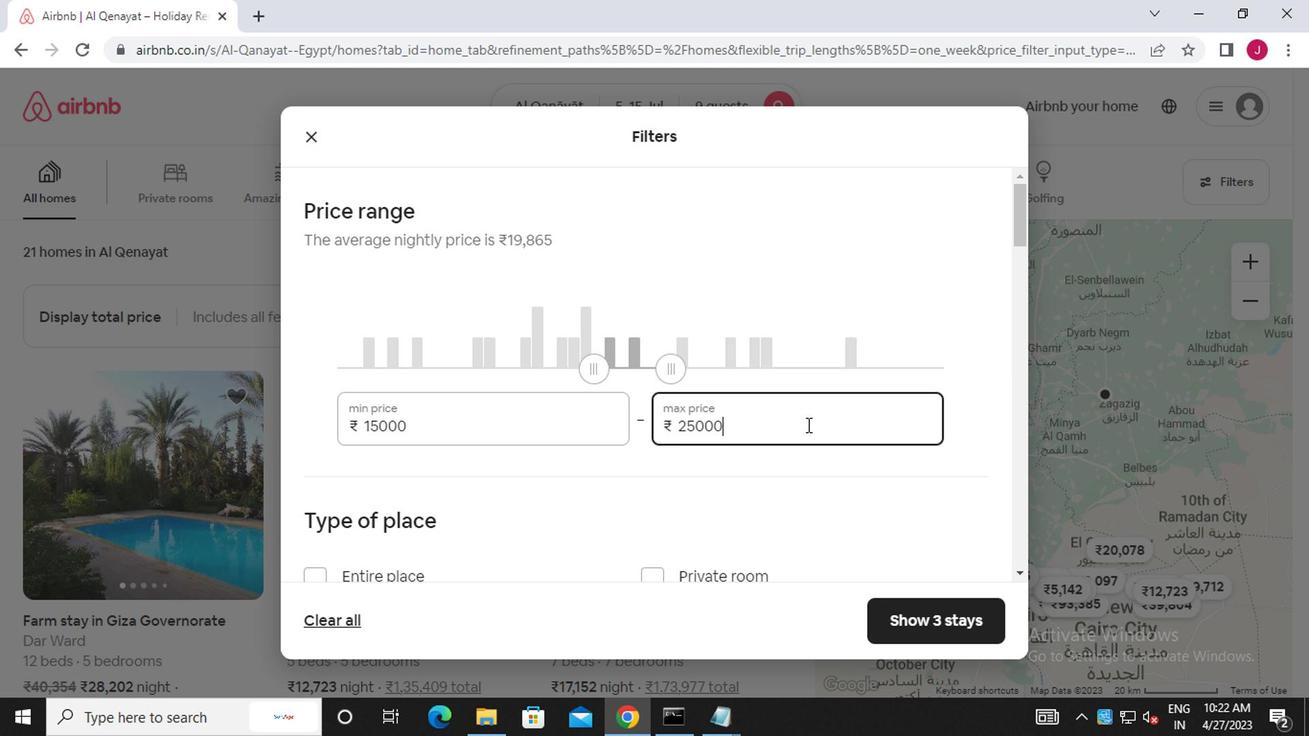 
Action: Mouse scrolled (802, 424) with delta (0, 0)
Screenshot: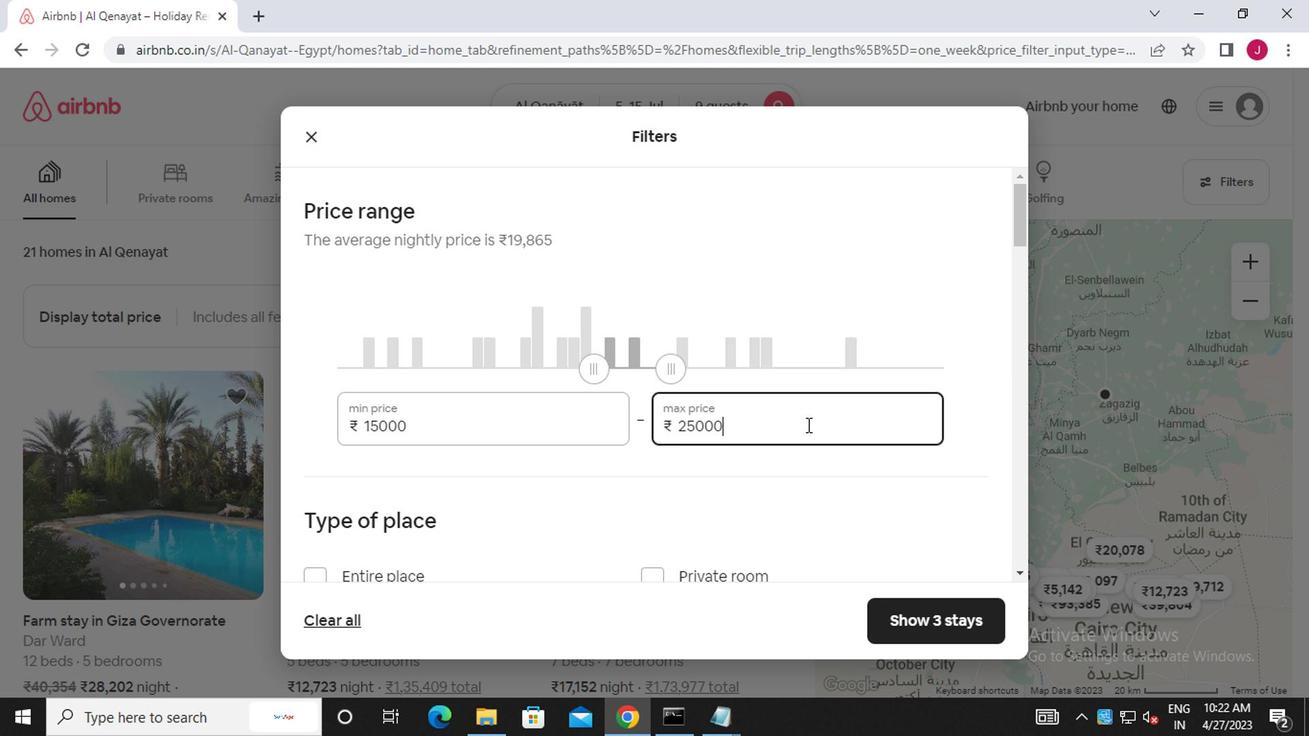 
Action: Mouse moved to (304, 381)
Screenshot: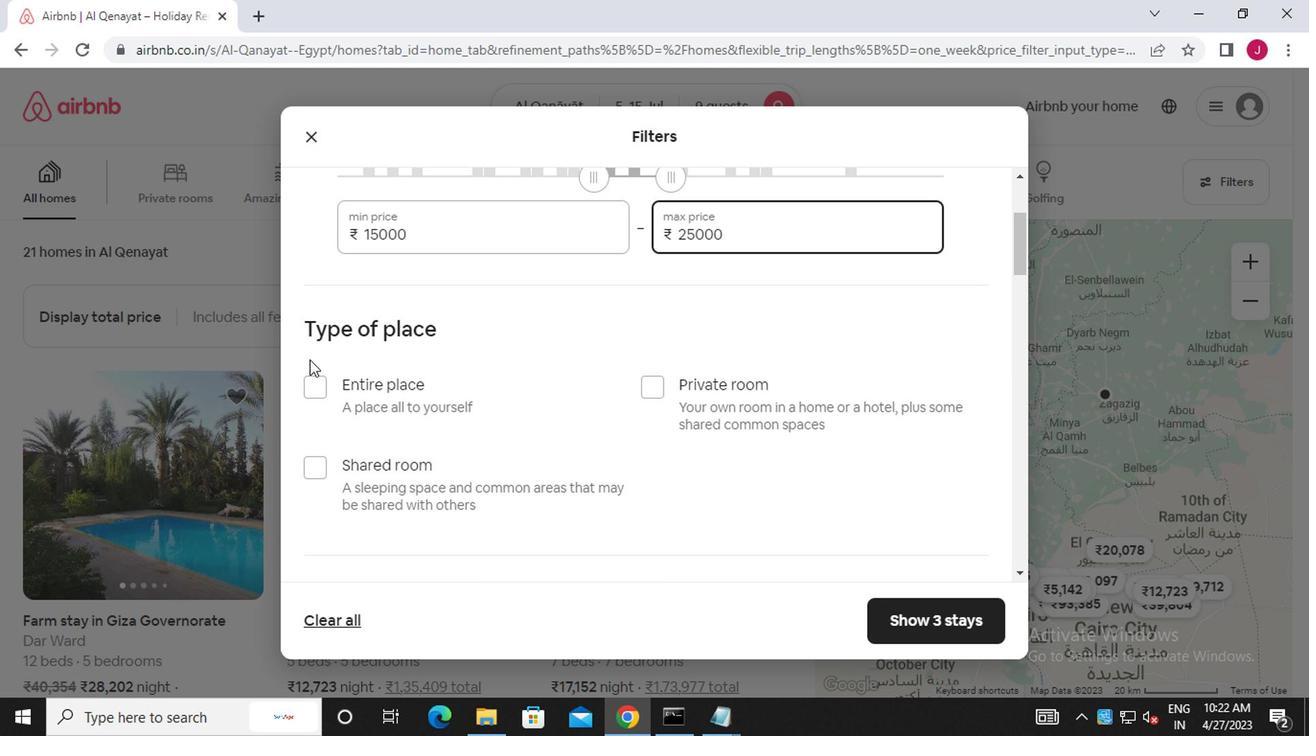 
Action: Mouse pressed left at (304, 381)
Screenshot: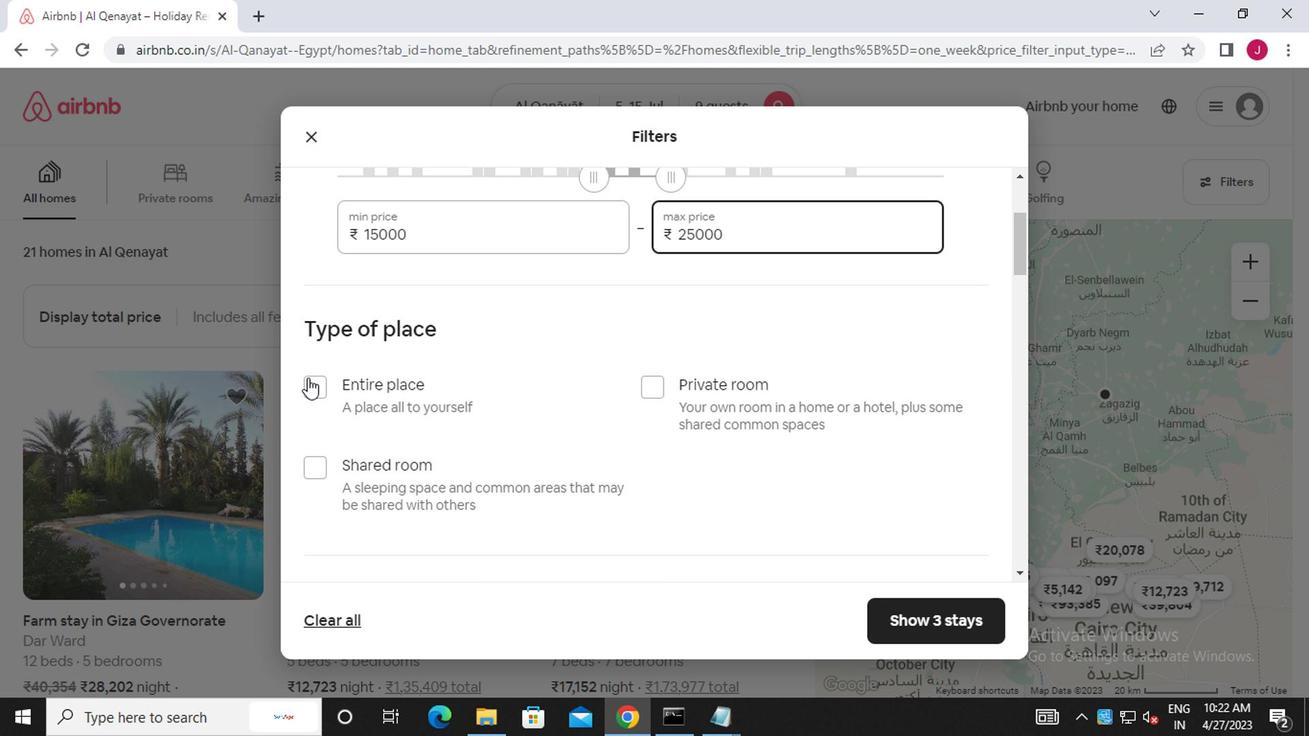 
Action: Mouse moved to (317, 378)
Screenshot: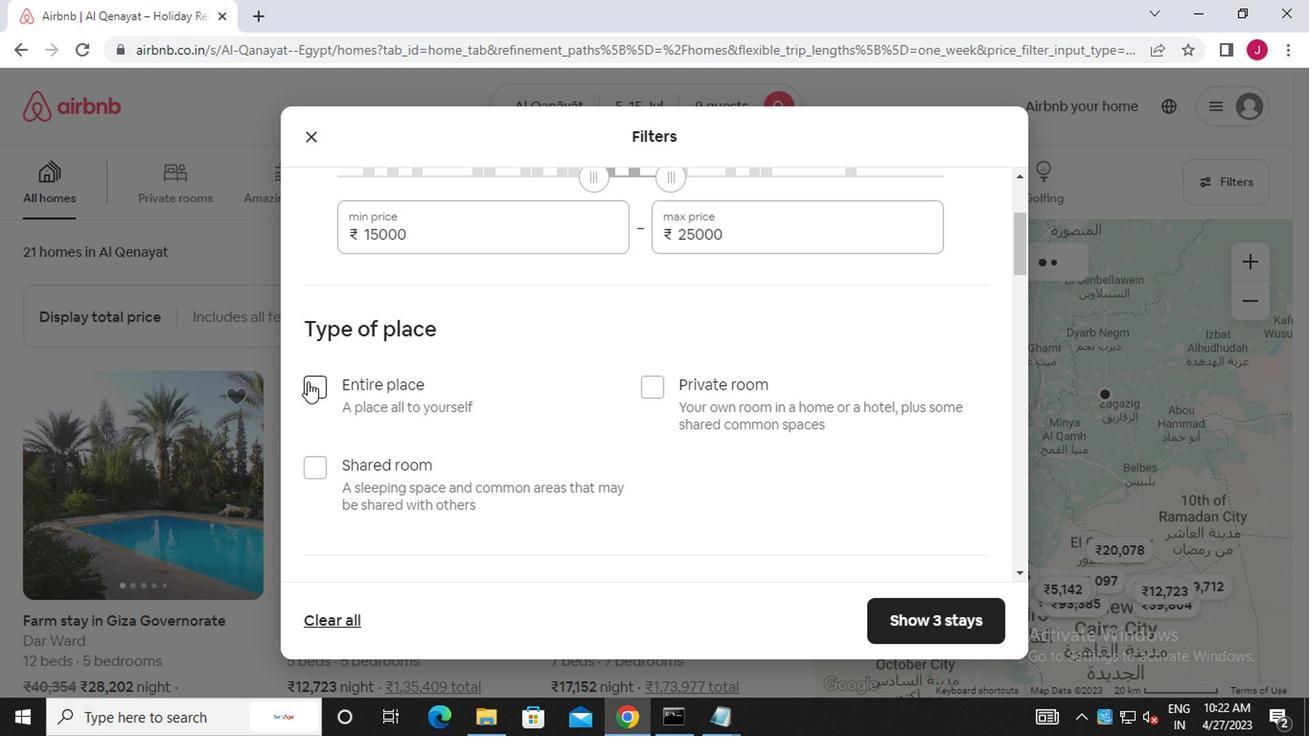 
Action: Mouse scrolled (317, 377) with delta (0, -1)
Screenshot: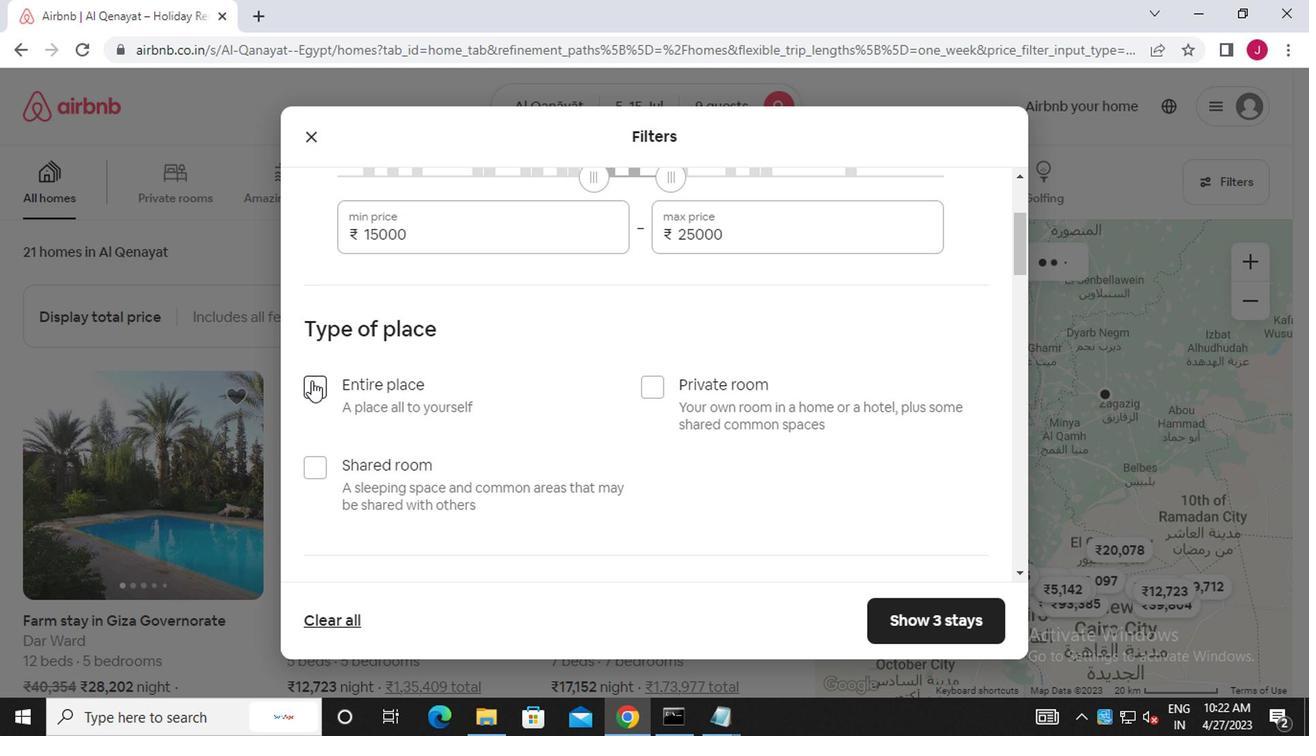 
Action: Mouse scrolled (317, 377) with delta (0, -1)
Screenshot: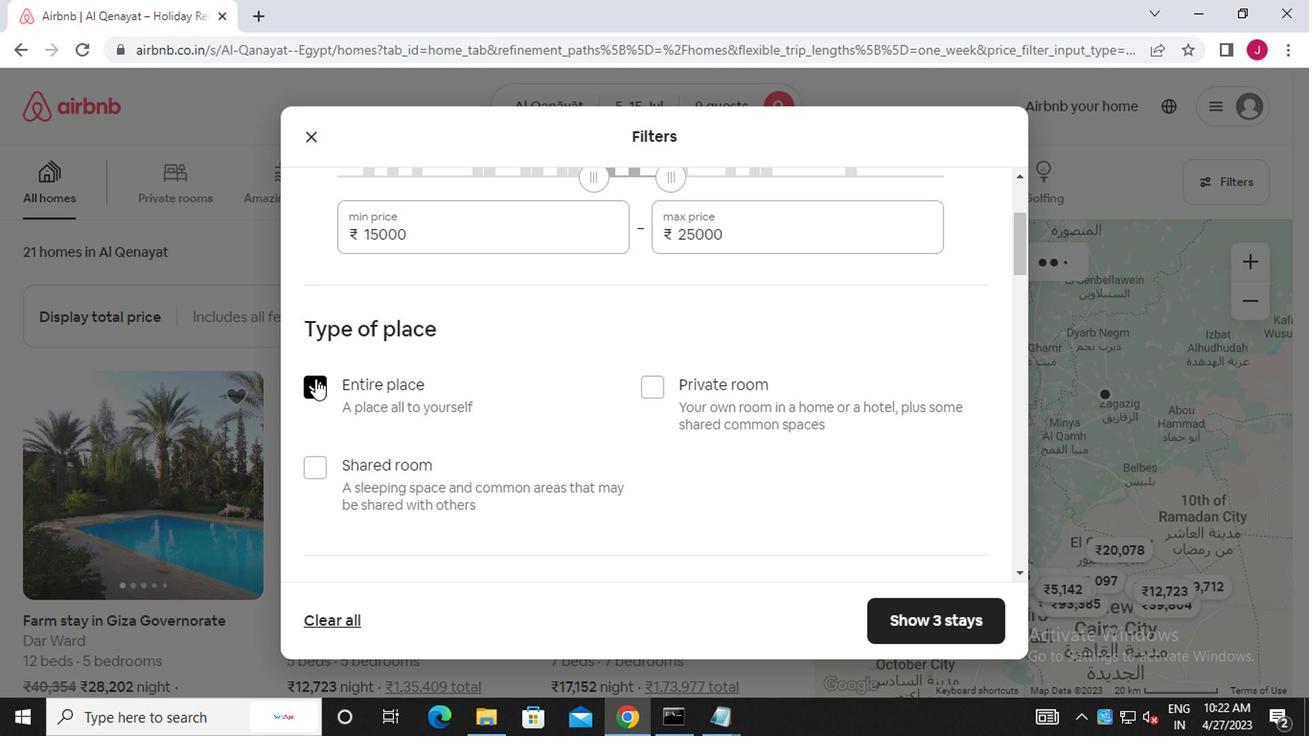 
Action: Mouse scrolled (317, 377) with delta (0, -1)
Screenshot: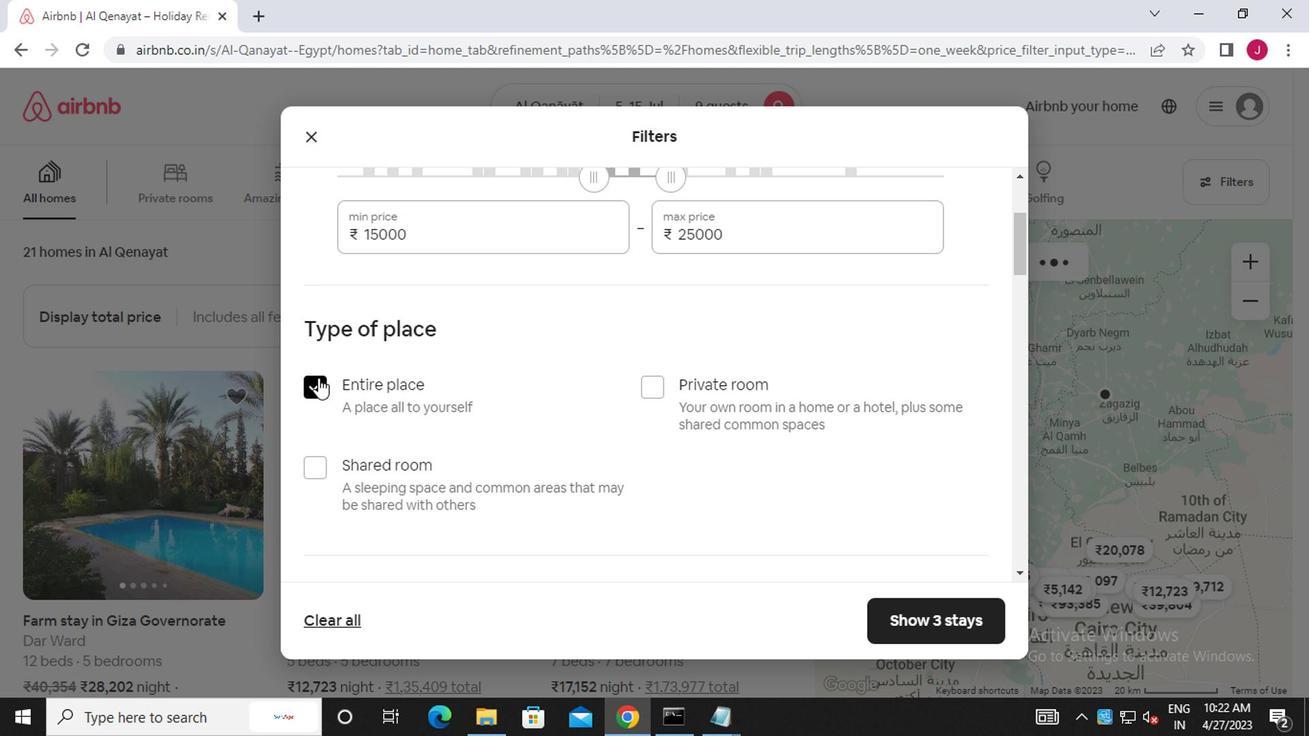 
Action: Mouse moved to (676, 415)
Screenshot: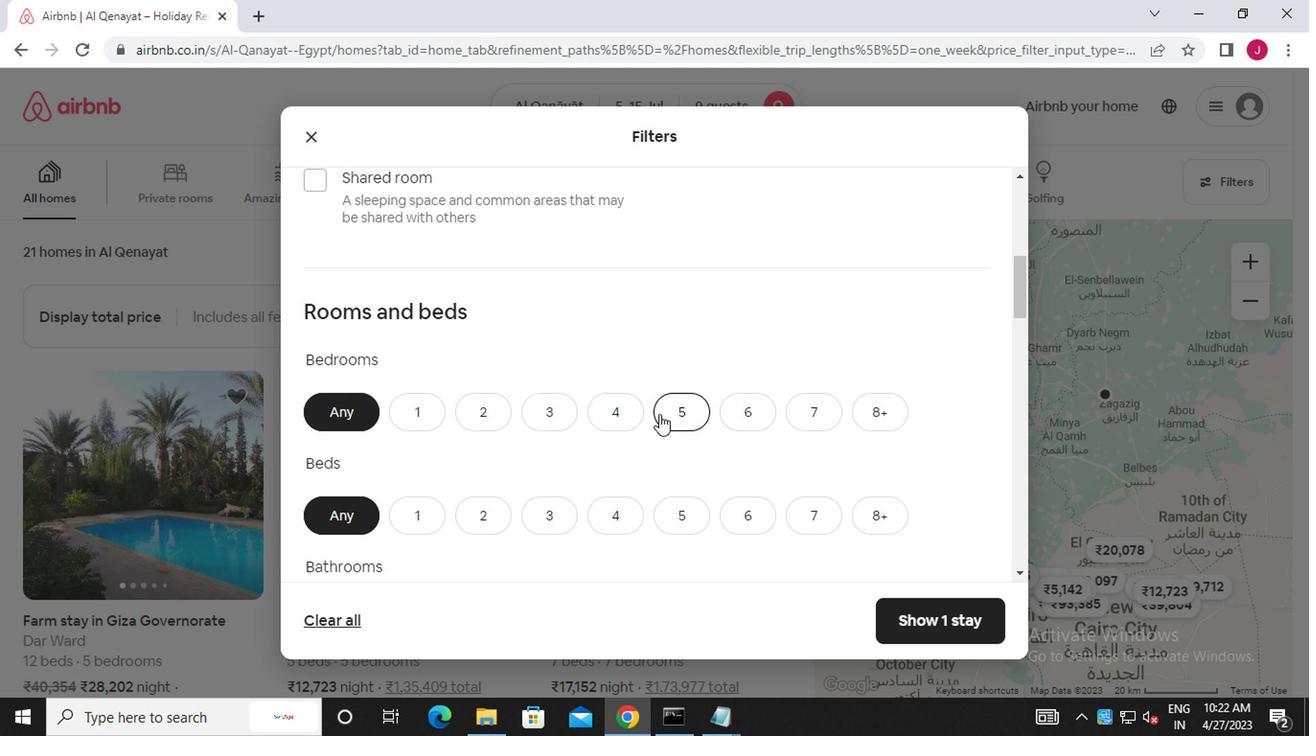 
Action: Mouse pressed left at (676, 415)
Screenshot: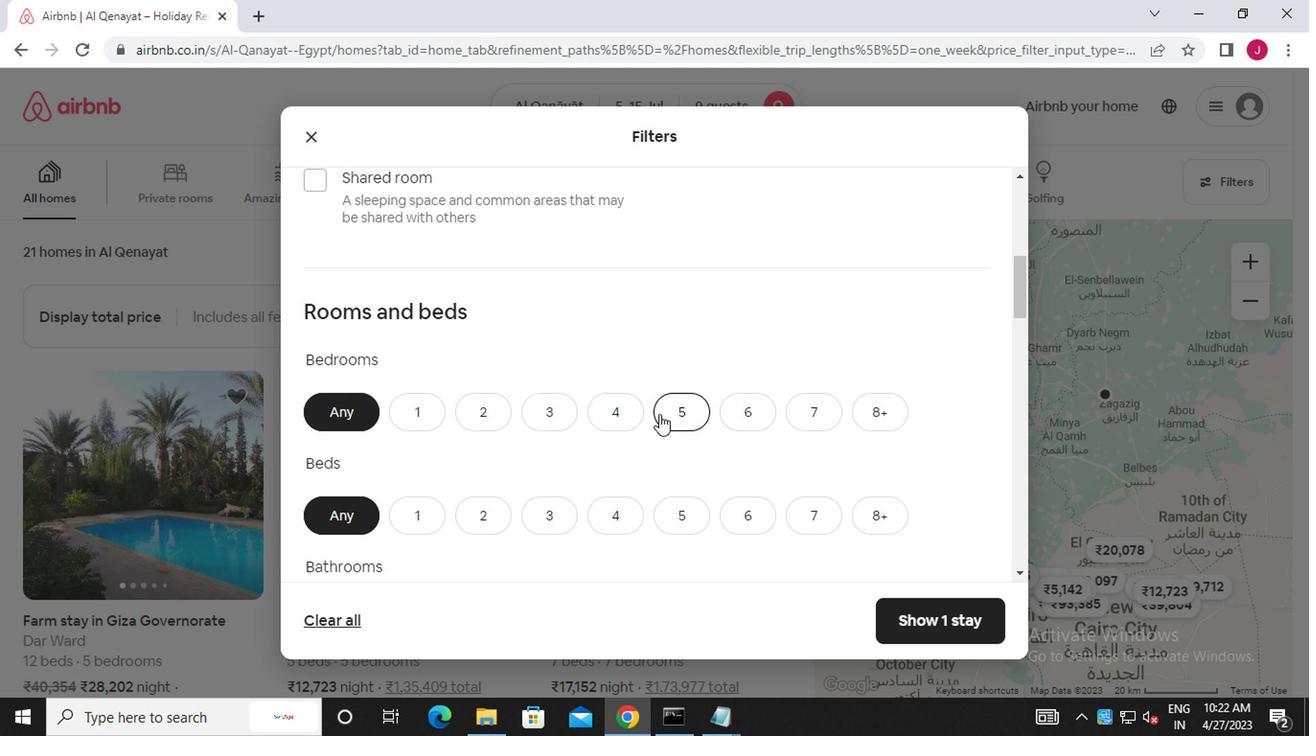 
Action: Mouse moved to (665, 516)
Screenshot: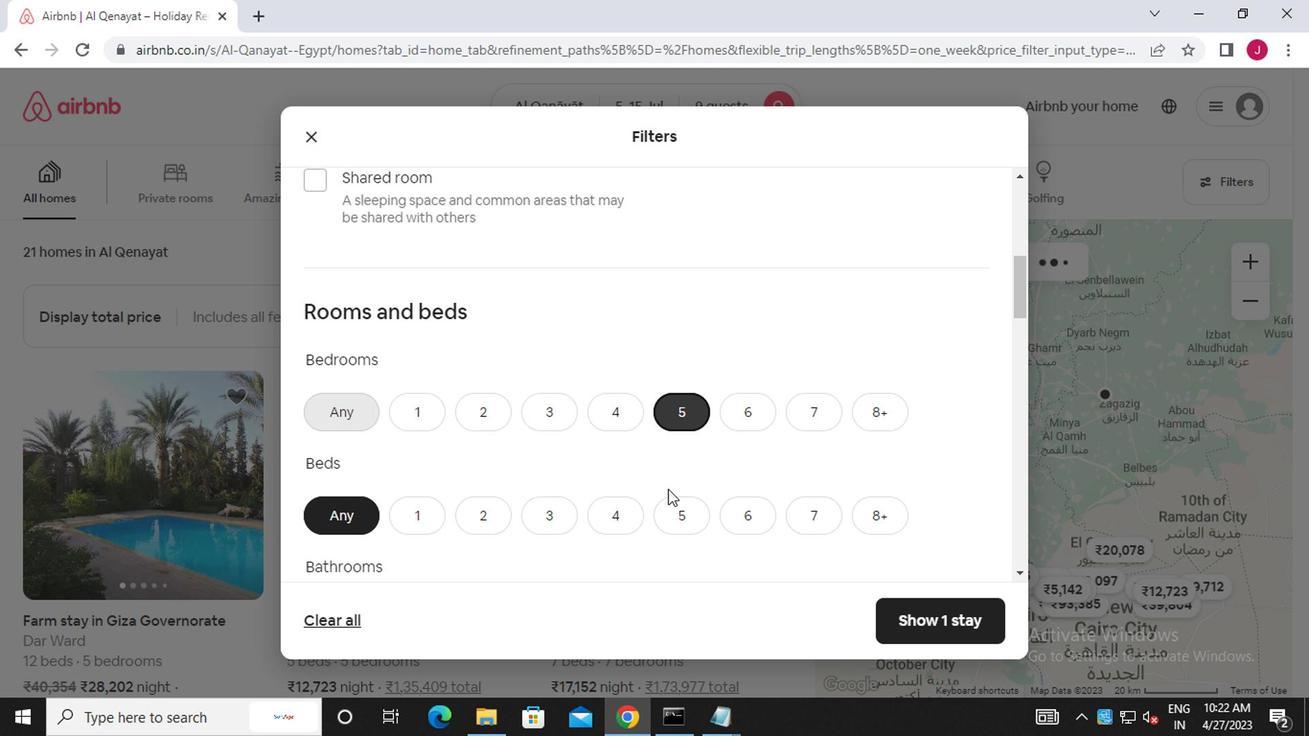 
Action: Mouse pressed left at (665, 516)
Screenshot: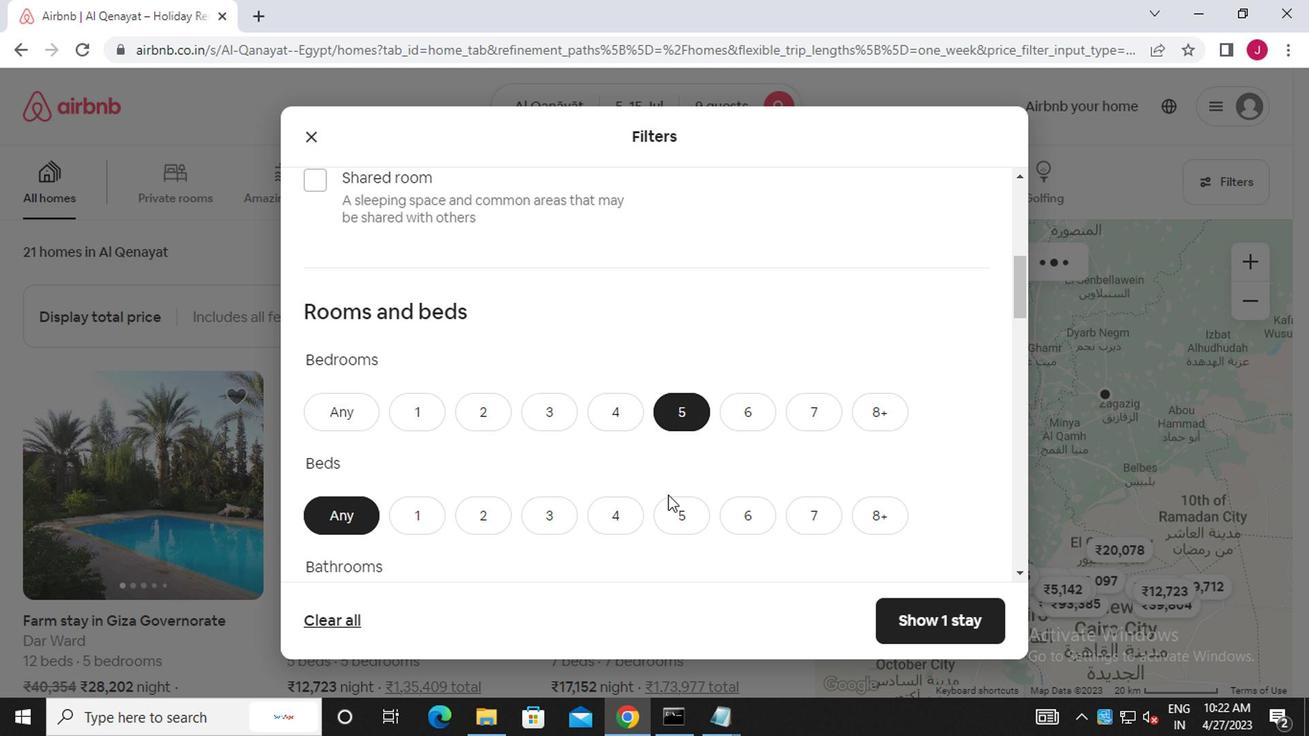 
Action: Mouse moved to (664, 492)
Screenshot: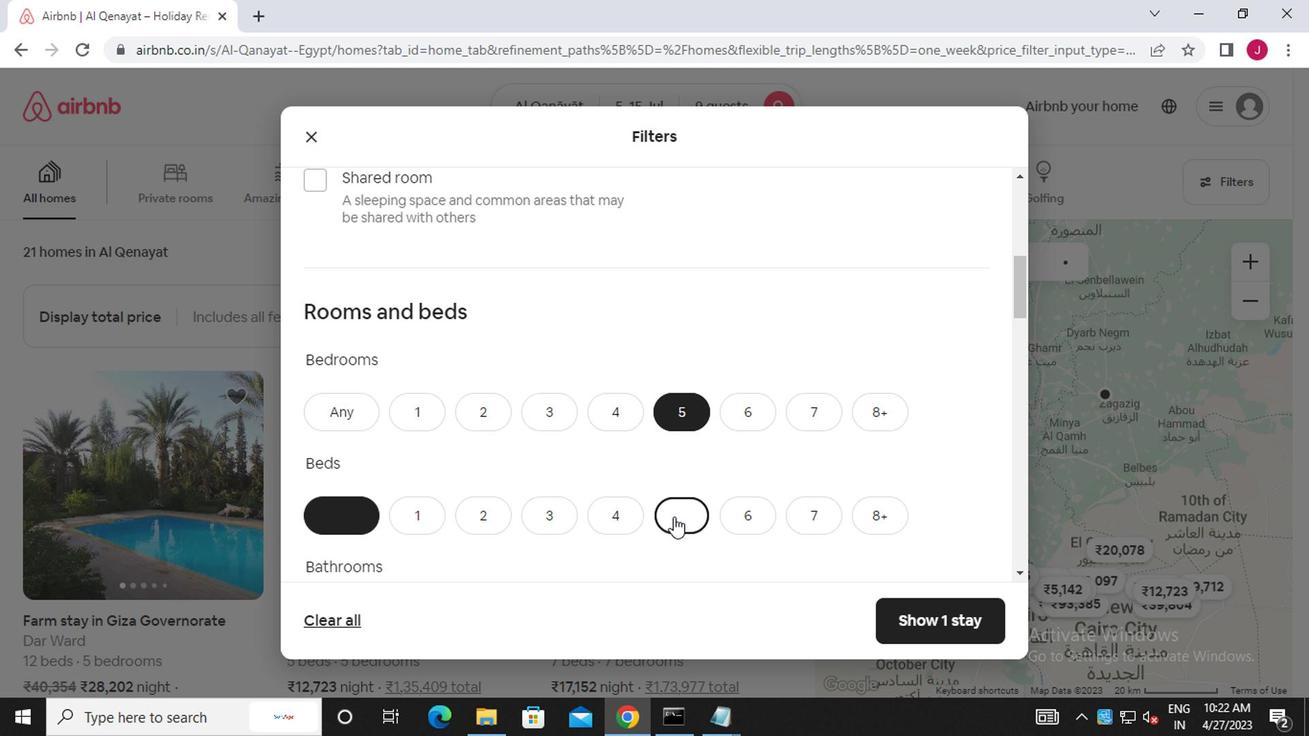 
Action: Mouse scrolled (664, 491) with delta (0, 0)
Screenshot: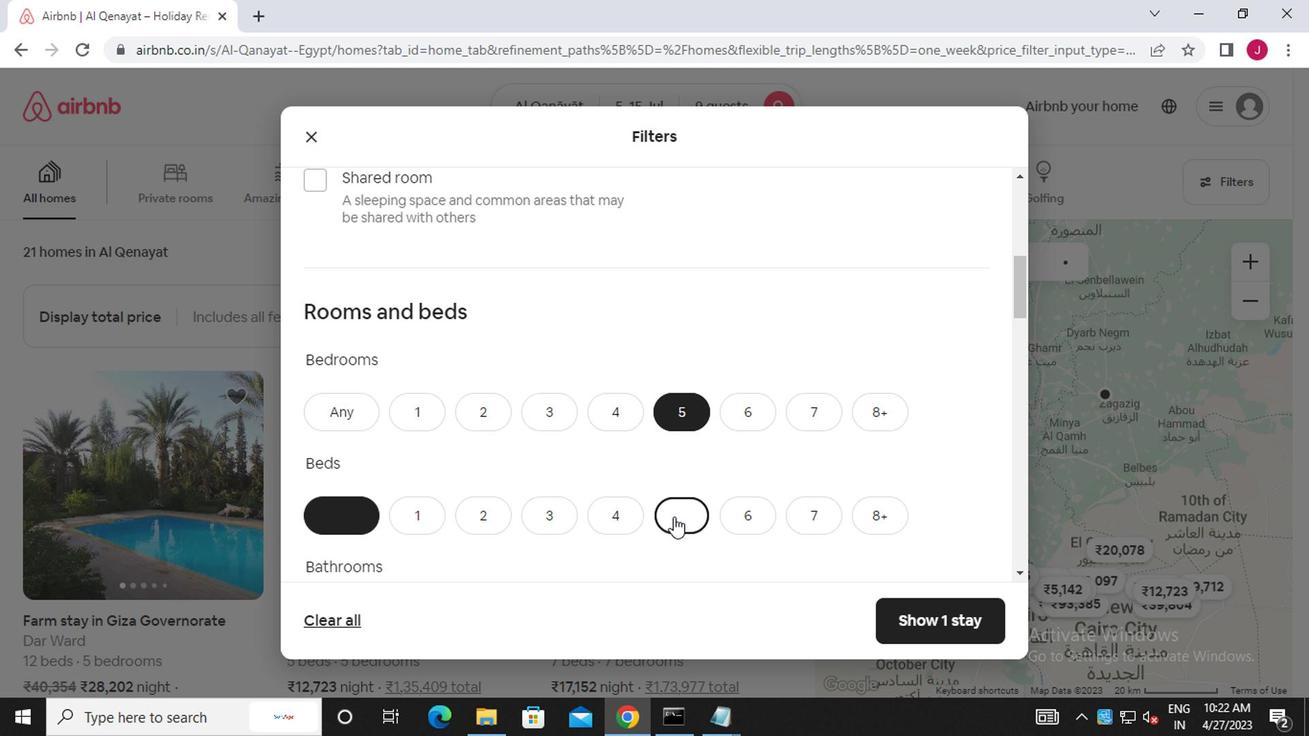 
Action: Mouse moved to (663, 484)
Screenshot: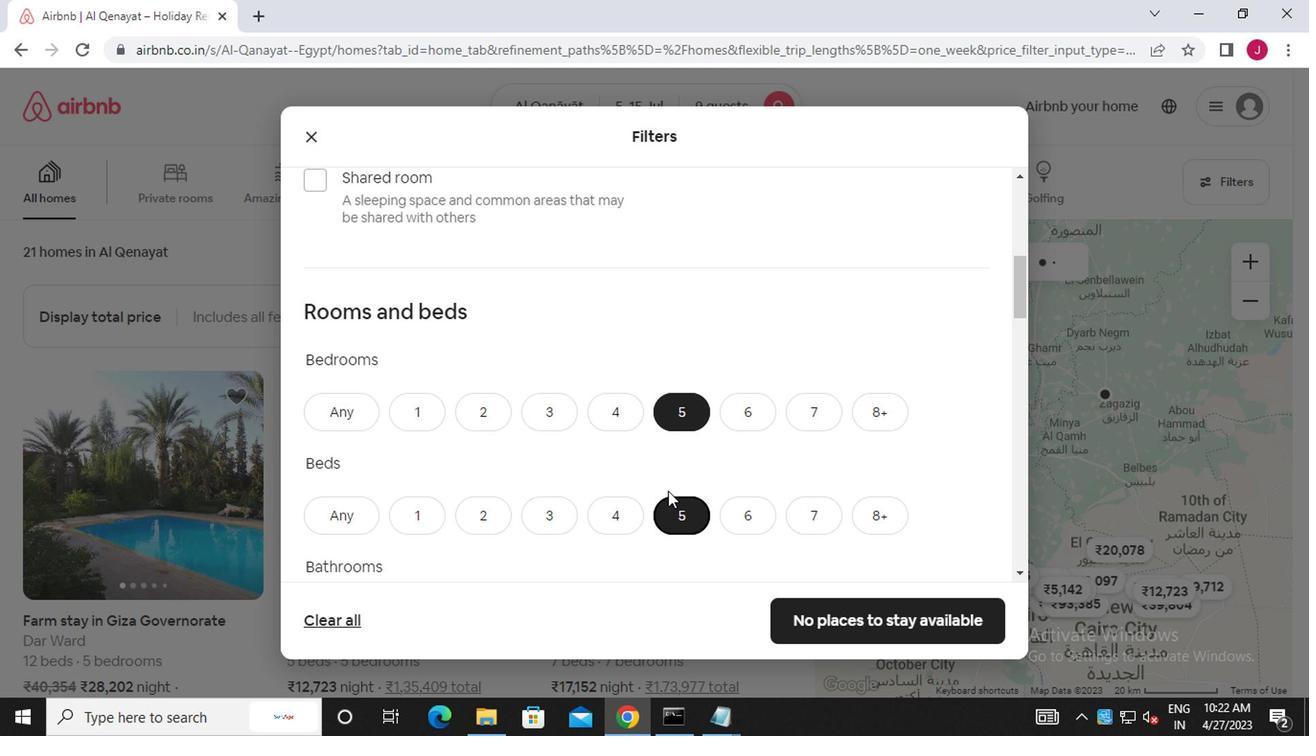 
Action: Mouse scrolled (663, 482) with delta (0, -1)
Screenshot: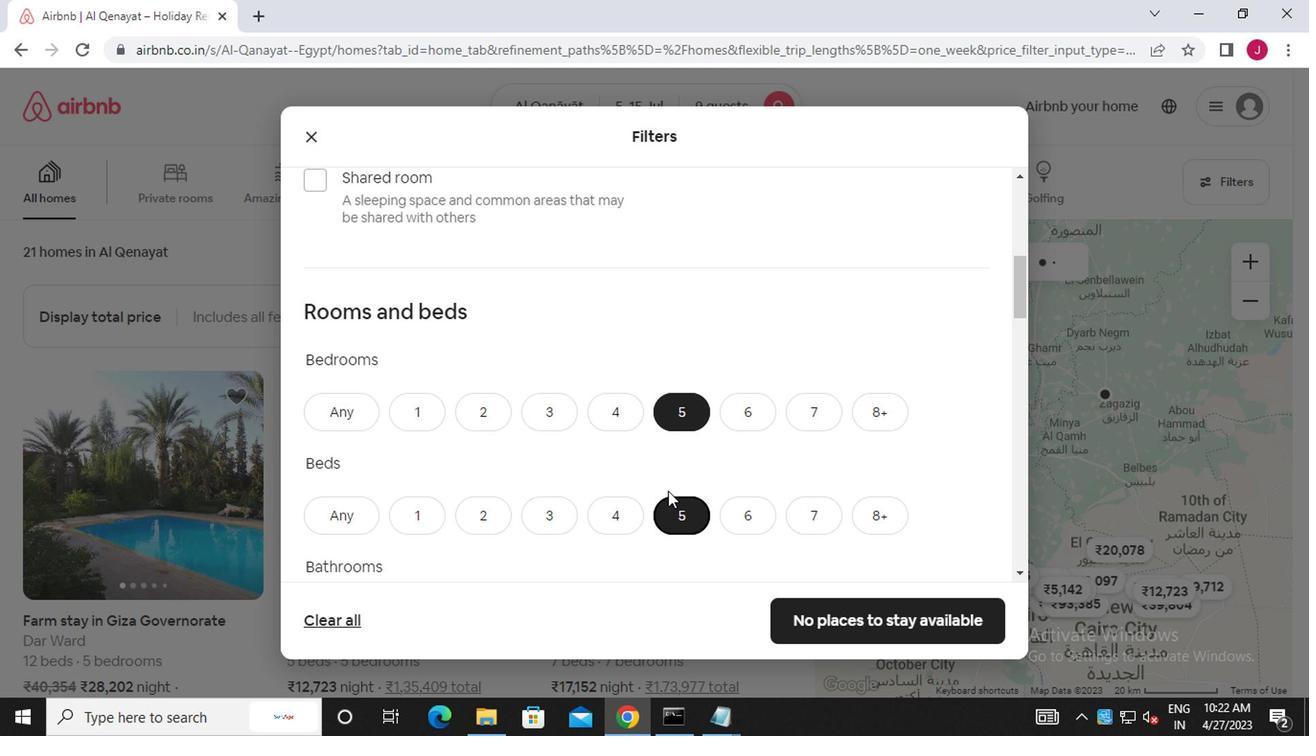 
Action: Mouse moved to (678, 427)
Screenshot: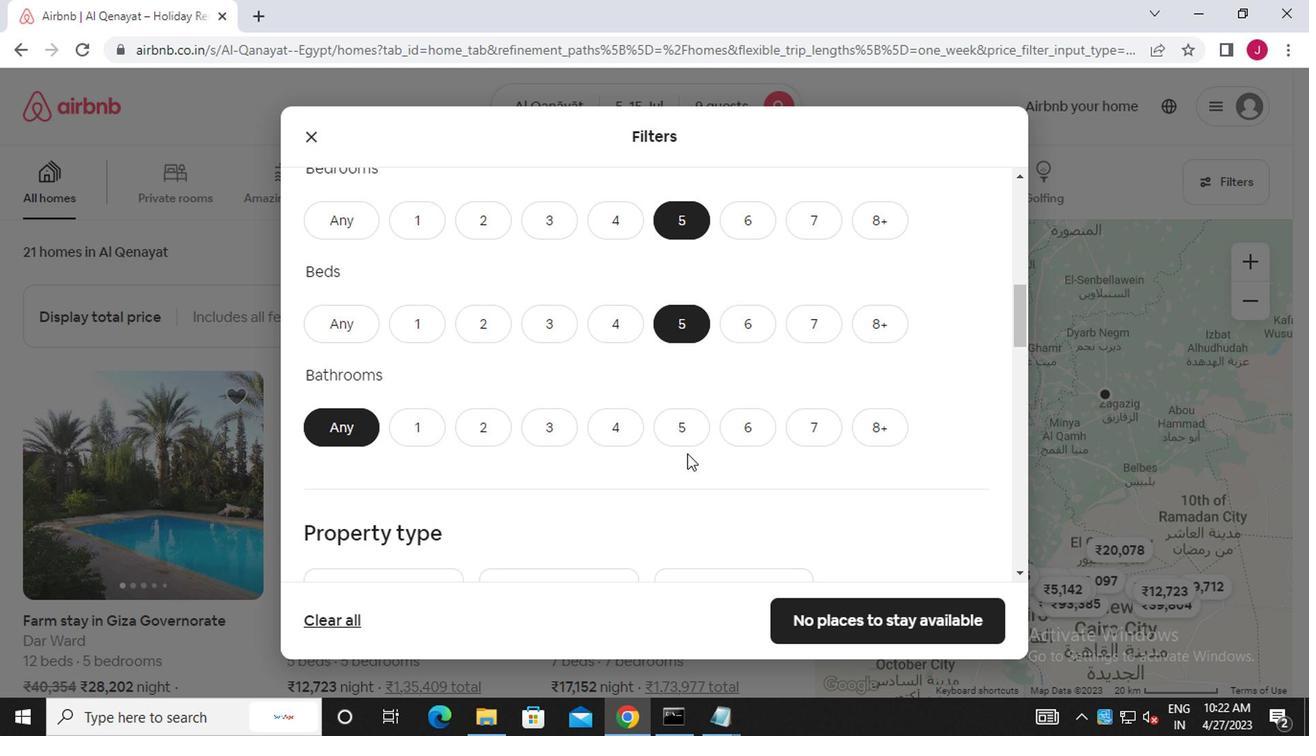 
Action: Mouse pressed left at (678, 427)
Screenshot: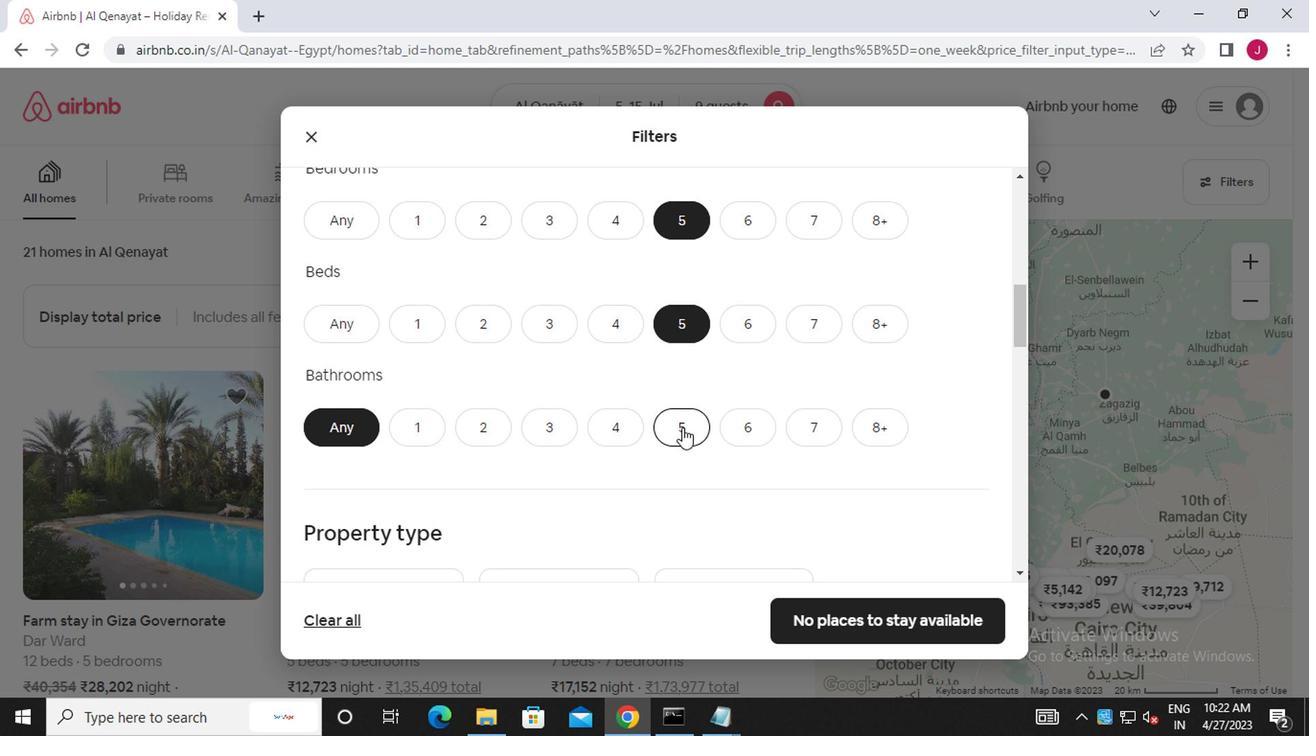 
Action: Mouse moved to (677, 427)
Screenshot: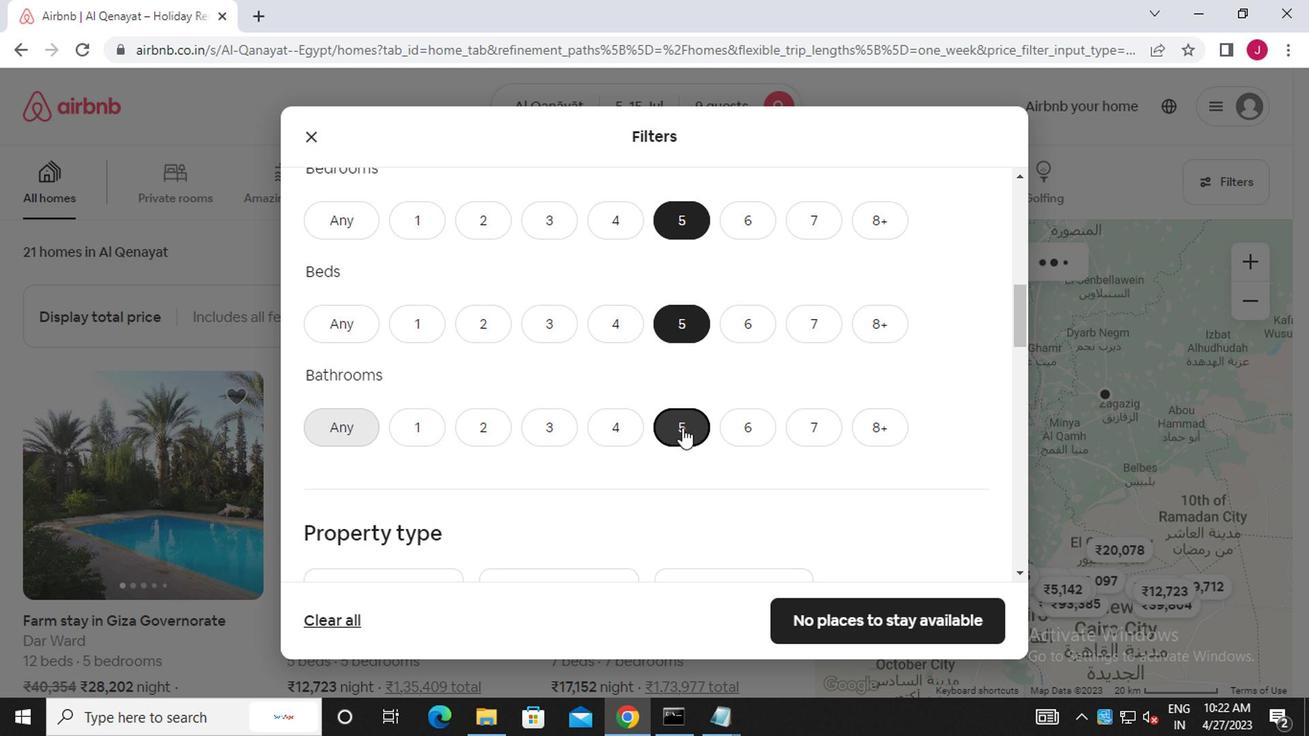 
Action: Mouse scrolled (677, 427) with delta (0, 0)
Screenshot: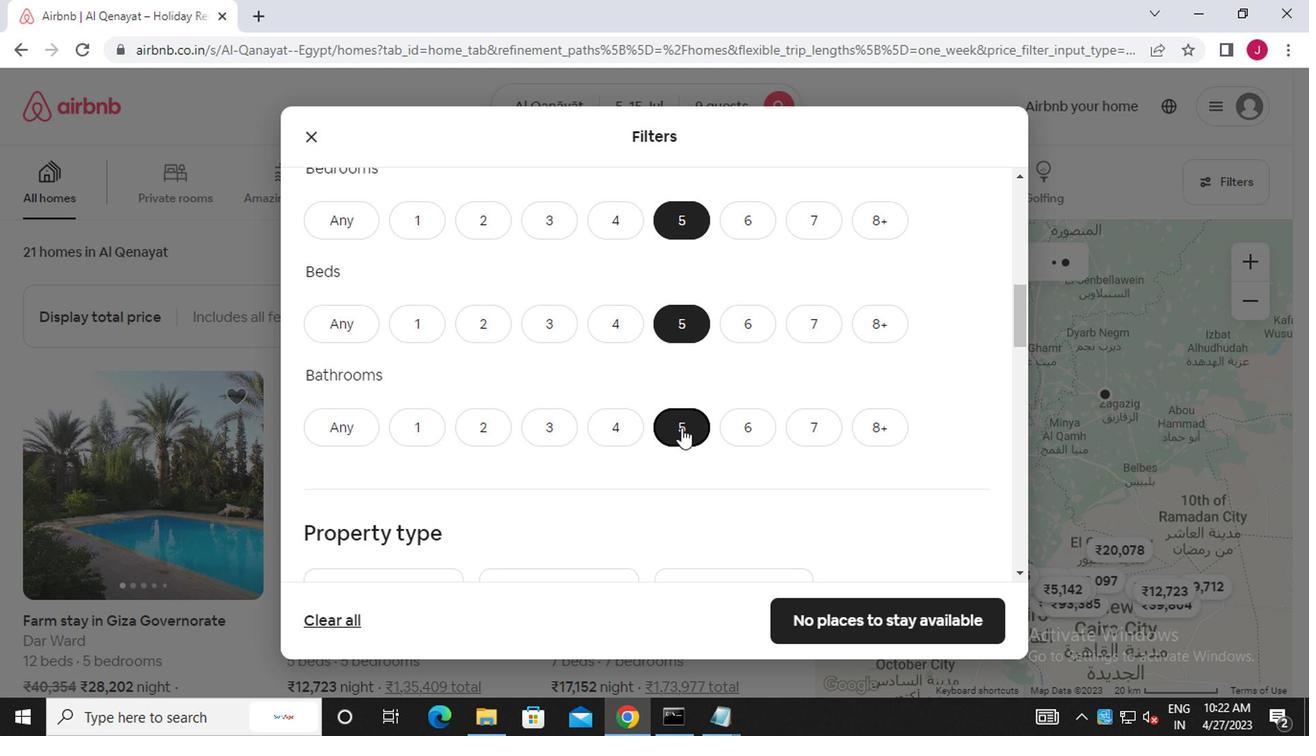 
Action: Mouse scrolled (677, 427) with delta (0, 0)
Screenshot: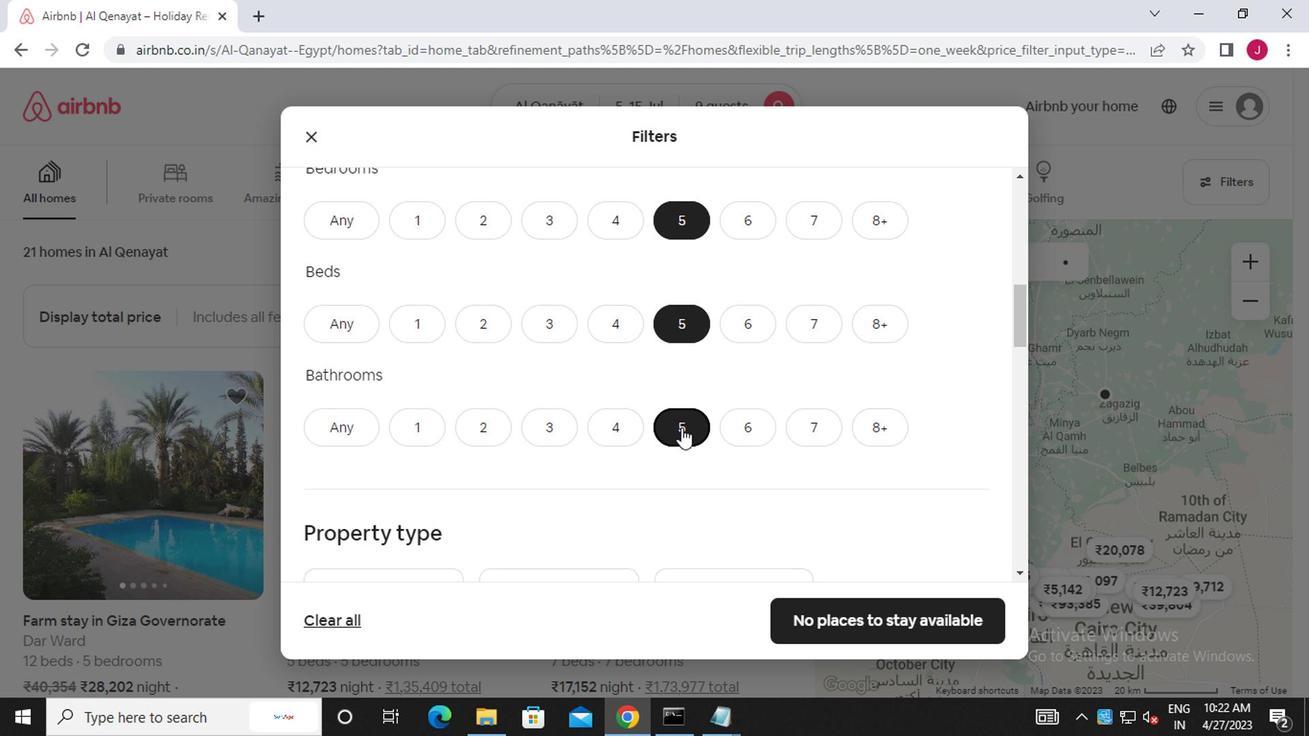 
Action: Mouse moved to (390, 420)
Screenshot: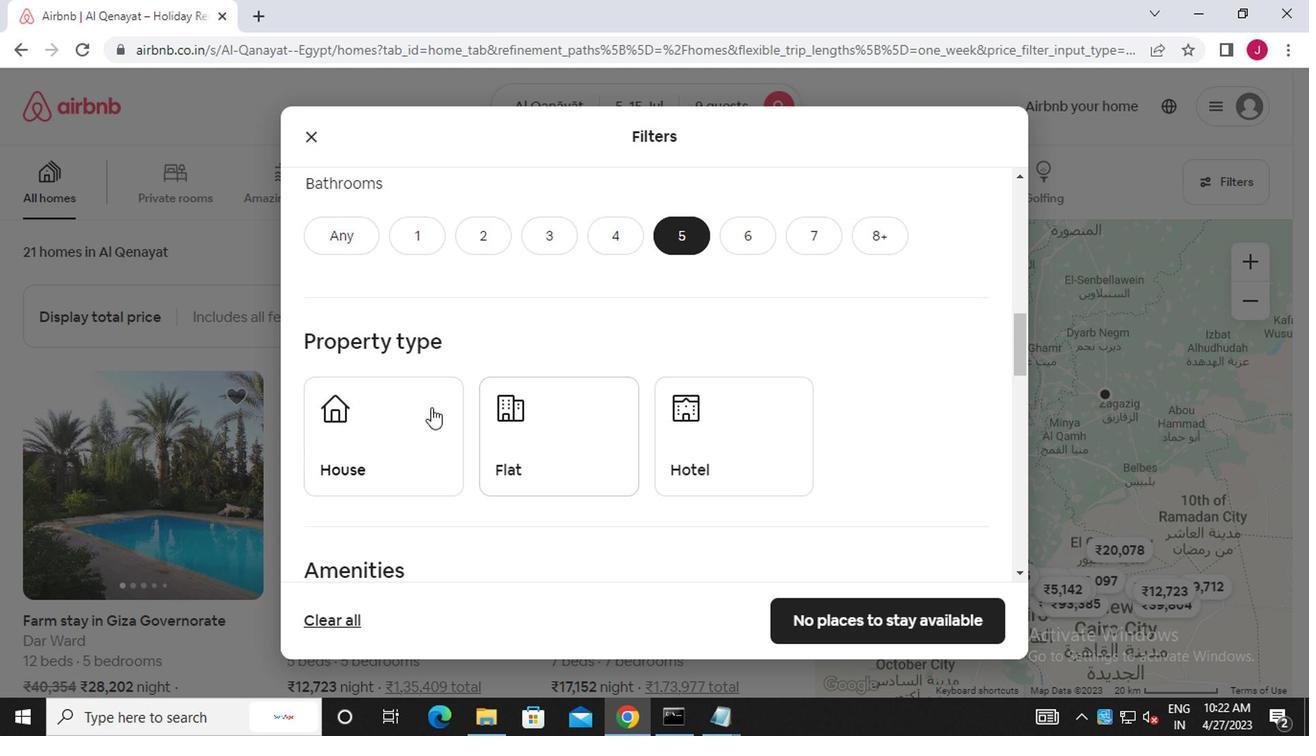 
Action: Mouse pressed left at (390, 420)
Screenshot: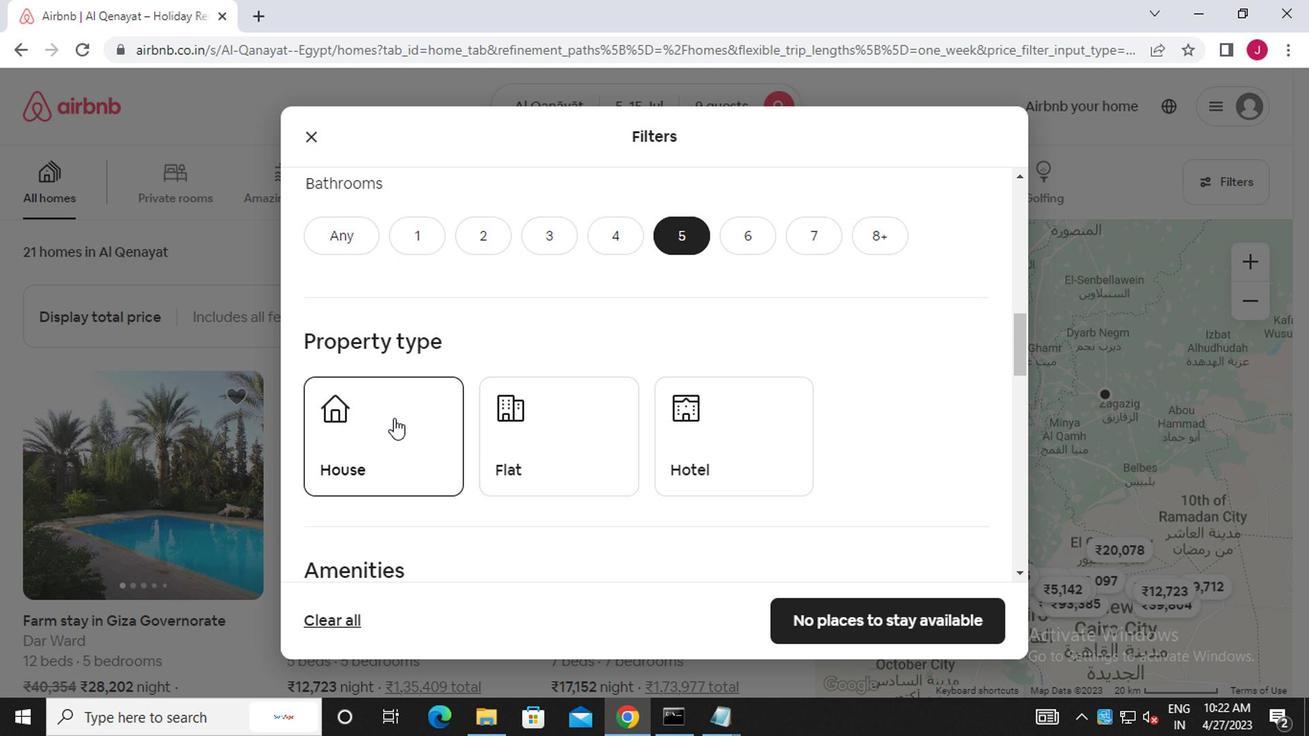 
Action: Mouse moved to (527, 448)
Screenshot: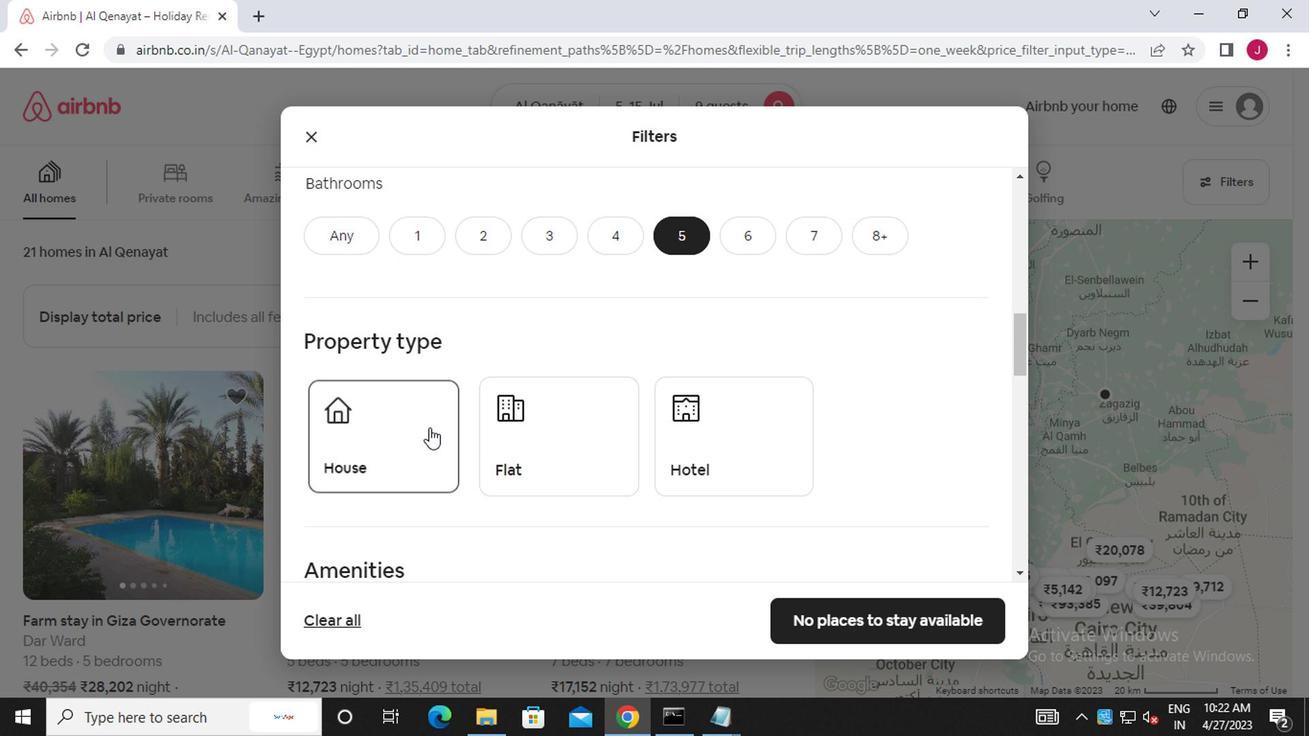 
Action: Mouse pressed left at (527, 448)
Screenshot: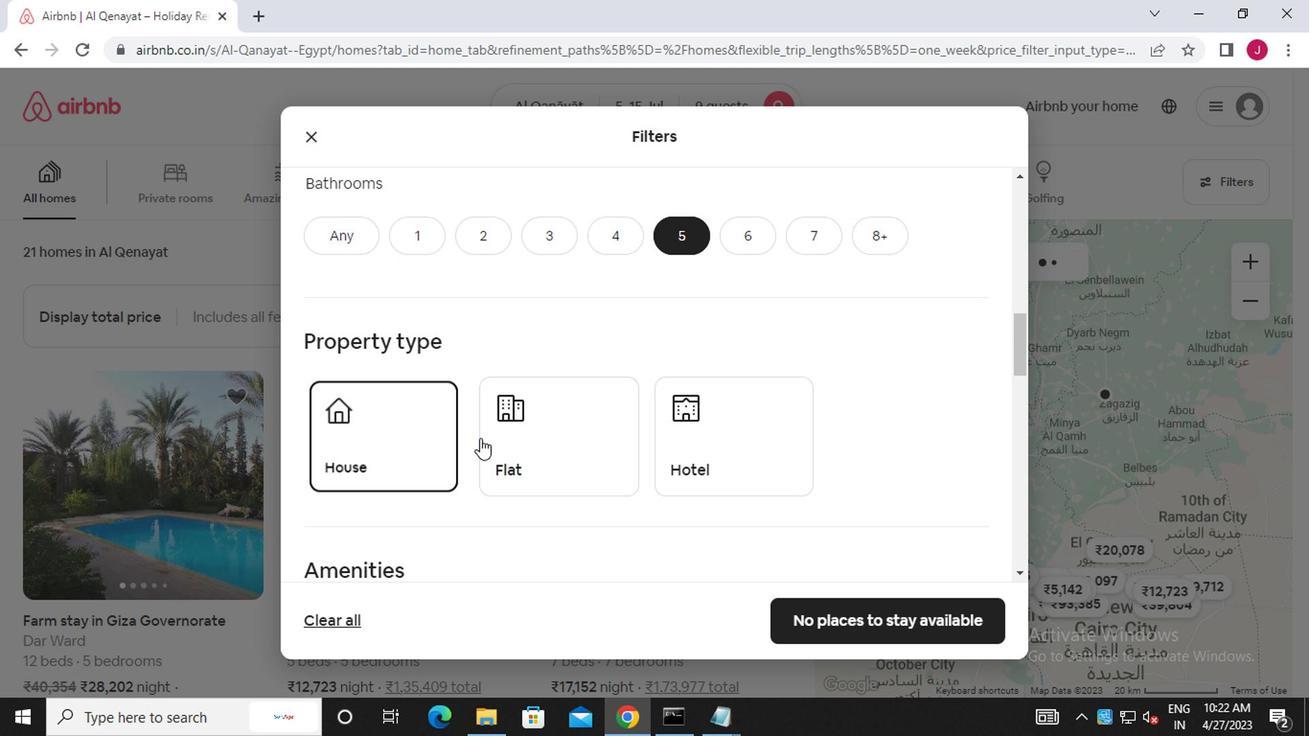 
Action: Mouse moved to (615, 454)
Screenshot: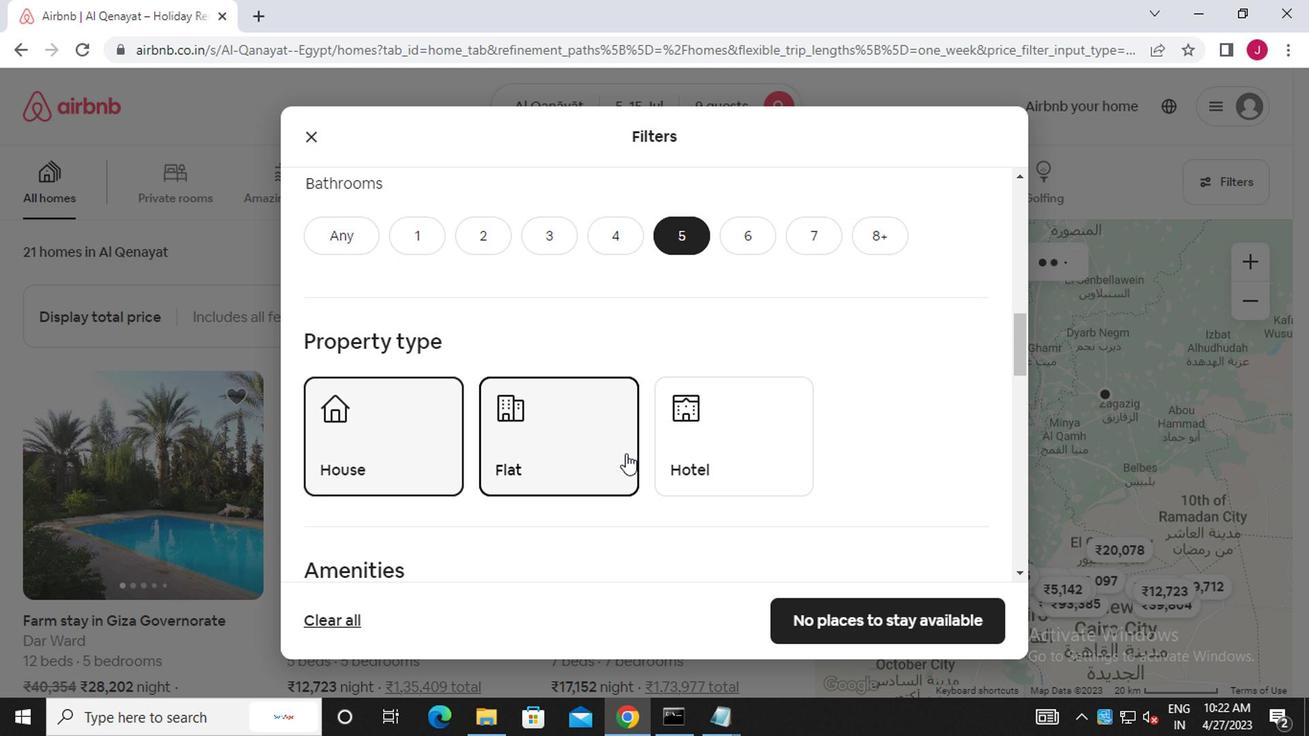 
Action: Mouse scrolled (615, 453) with delta (0, 0)
Screenshot: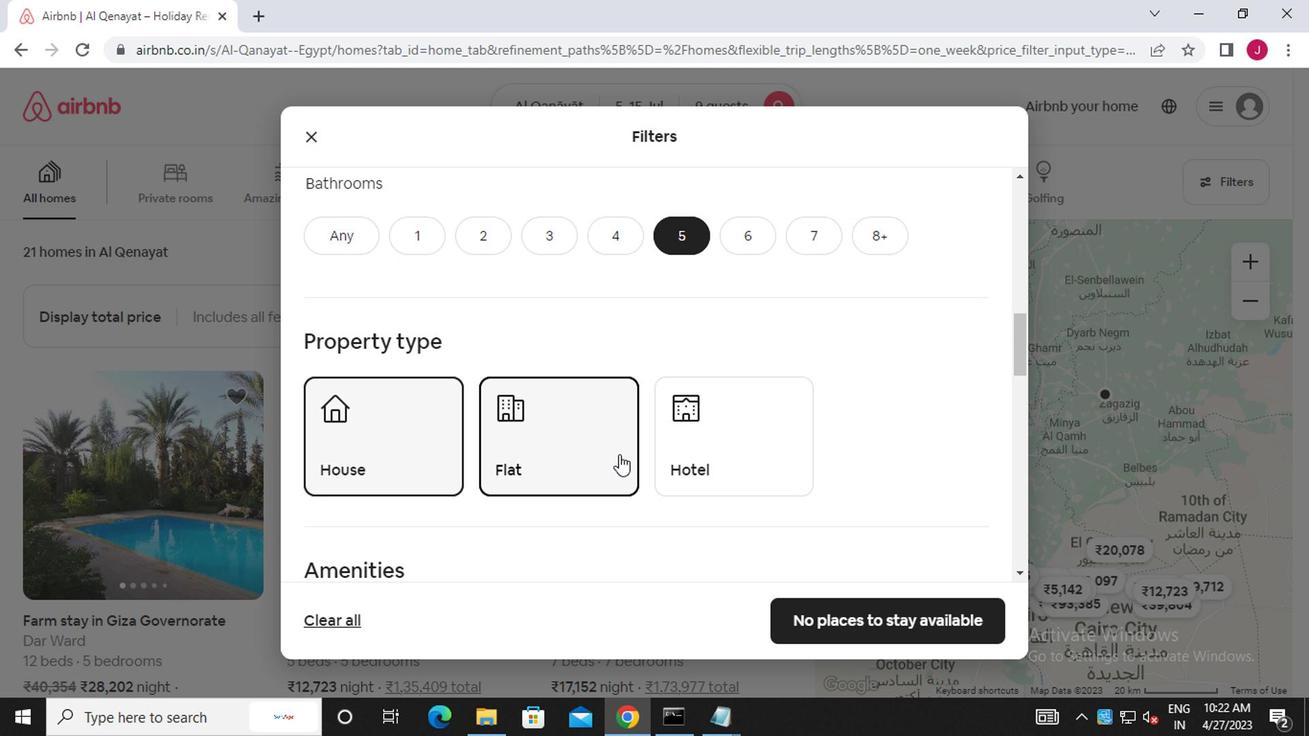 
Action: Mouse scrolled (615, 453) with delta (0, 0)
Screenshot: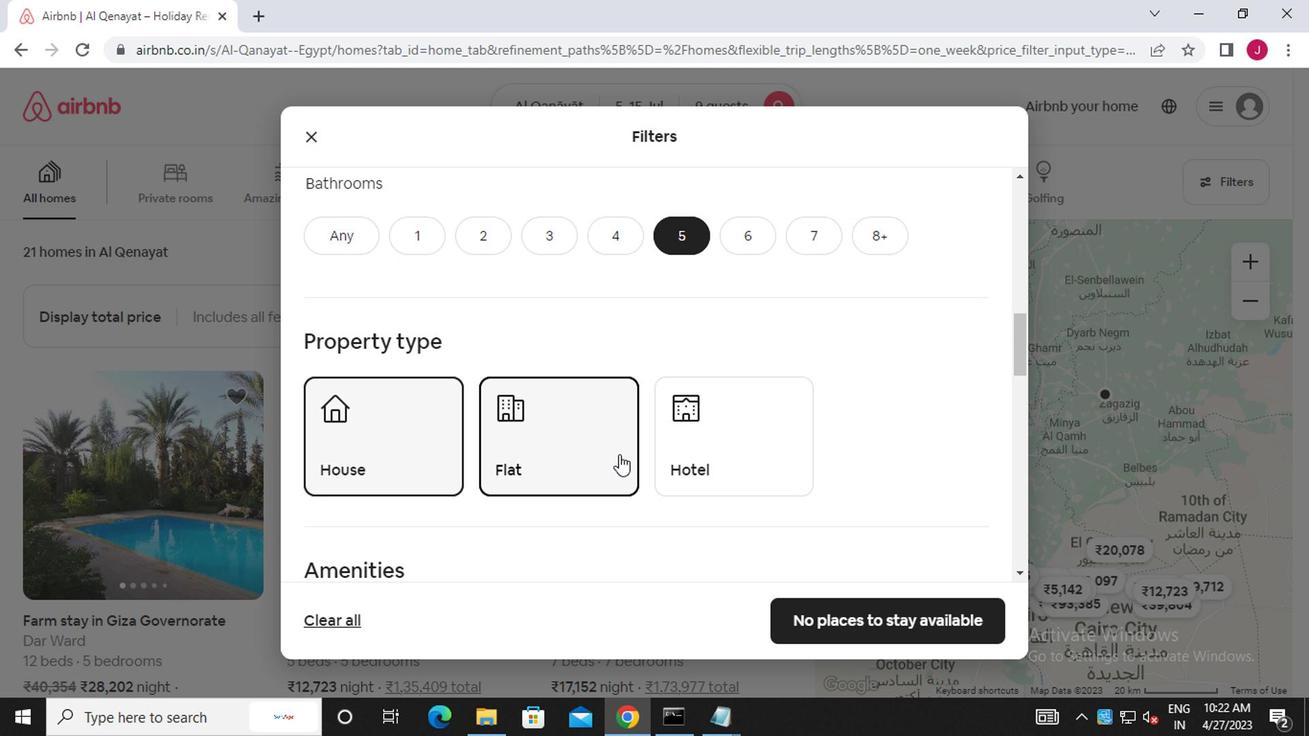 
Action: Mouse moved to (613, 454)
Screenshot: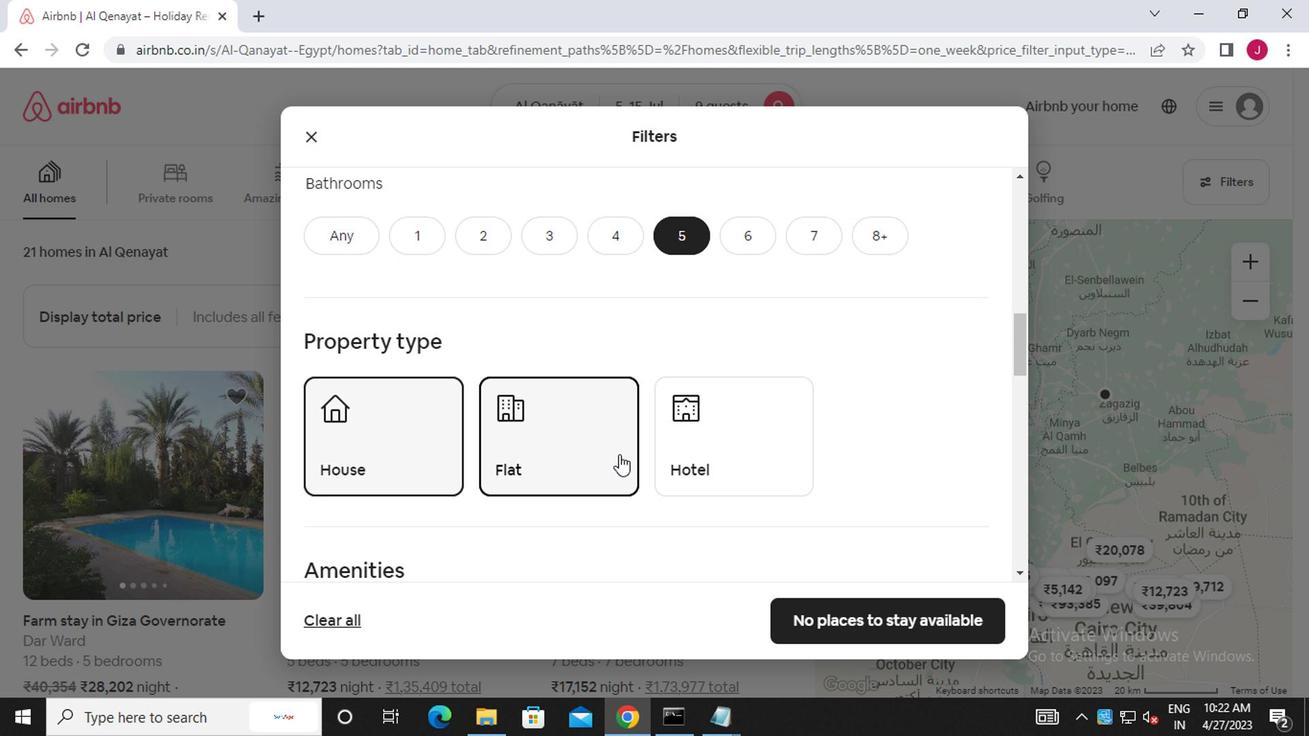 
Action: Mouse scrolled (613, 453) with delta (0, 0)
Screenshot: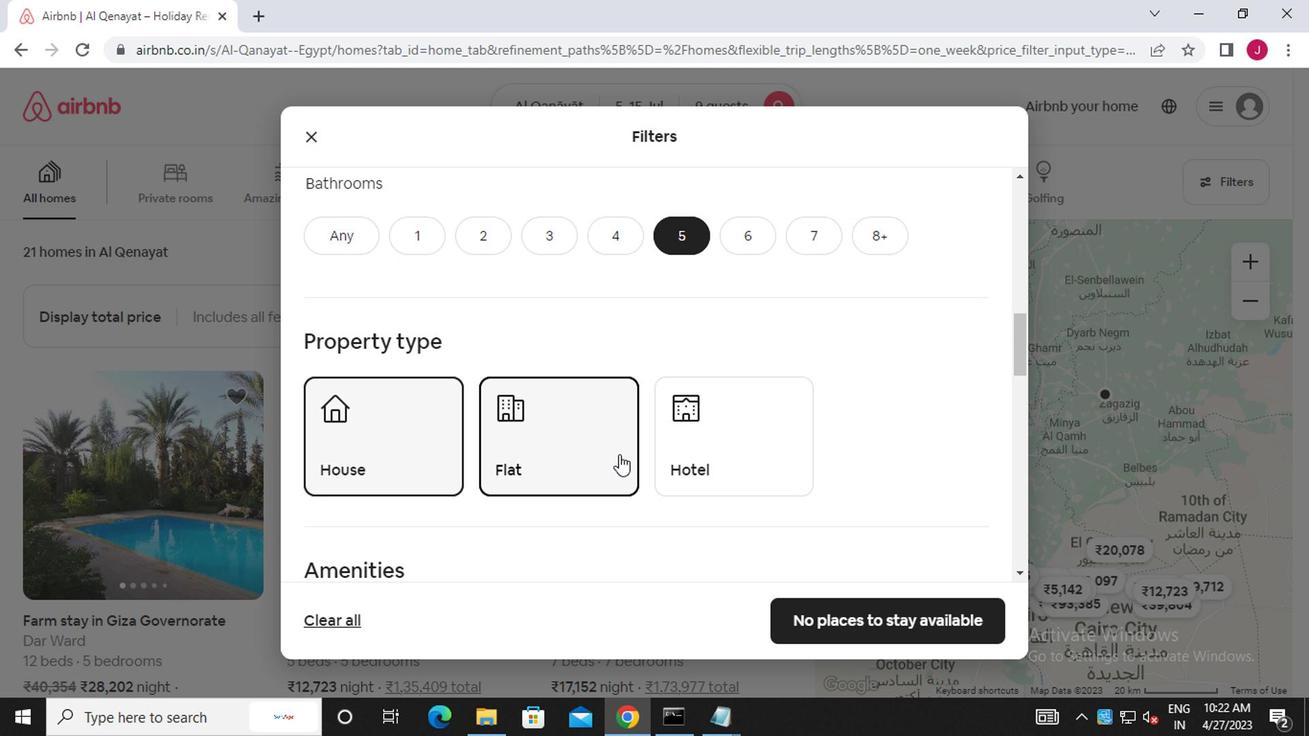 
Action: Mouse scrolled (613, 453) with delta (0, 0)
Screenshot: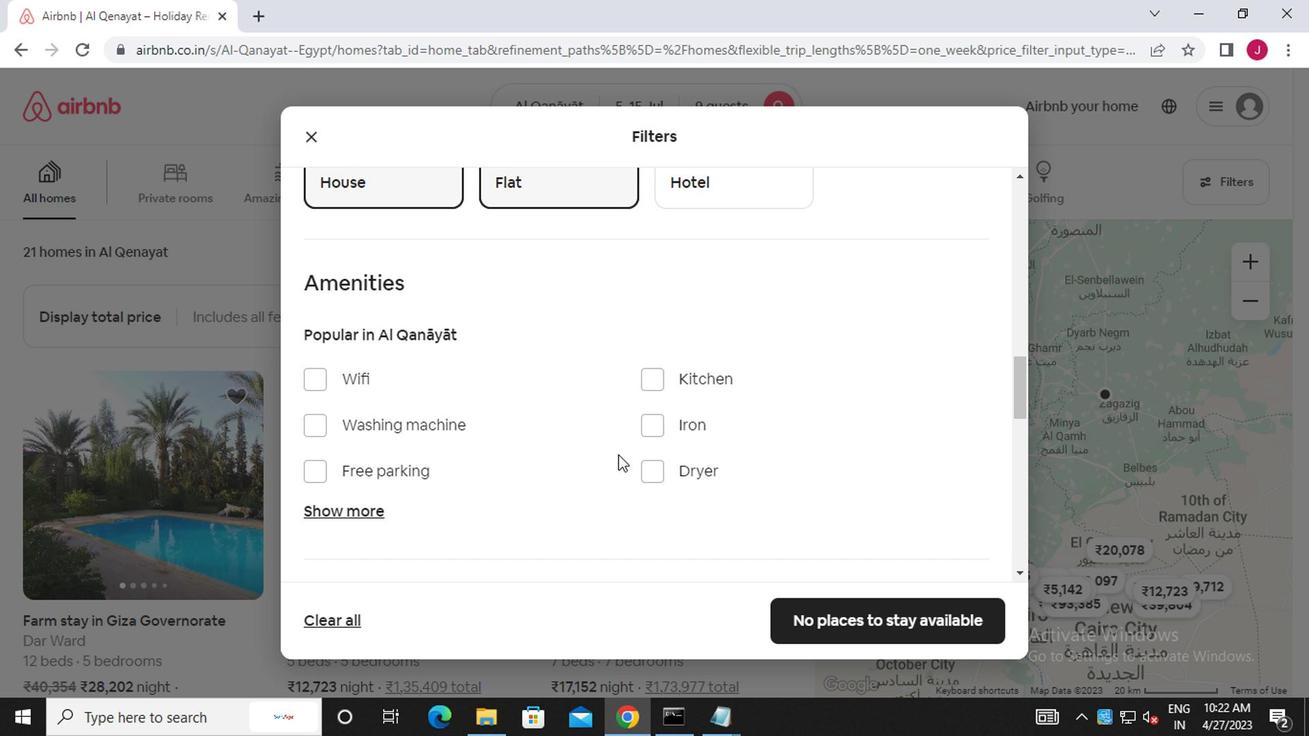 
Action: Mouse scrolled (613, 453) with delta (0, 0)
Screenshot: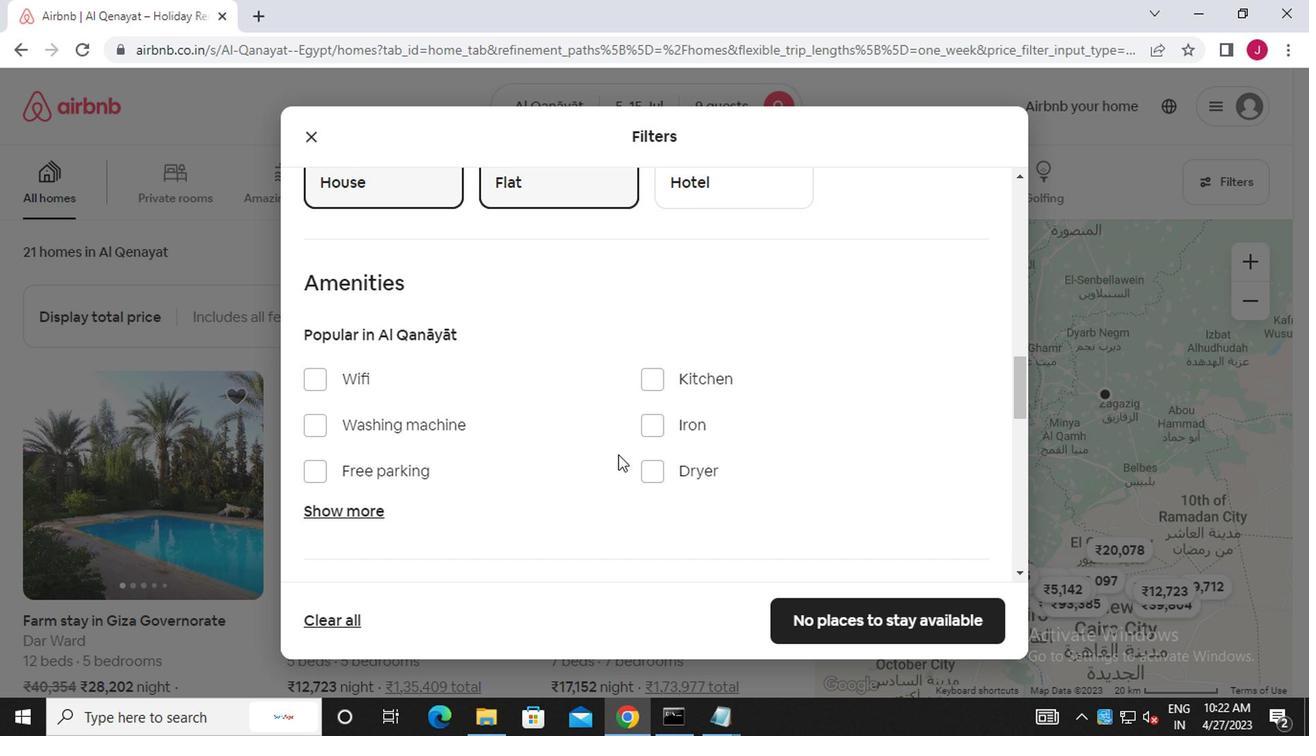 
Action: Mouse scrolled (613, 453) with delta (0, 0)
Screenshot: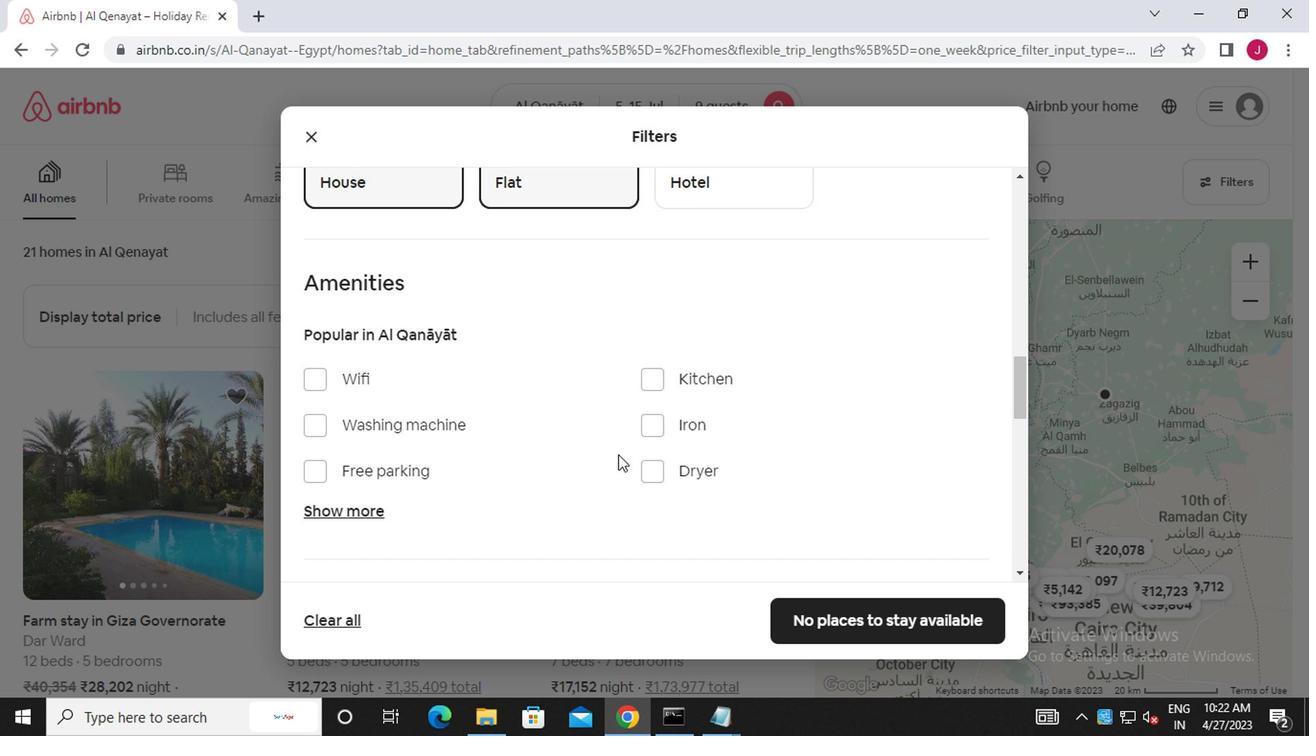 
Action: Mouse moved to (961, 446)
Screenshot: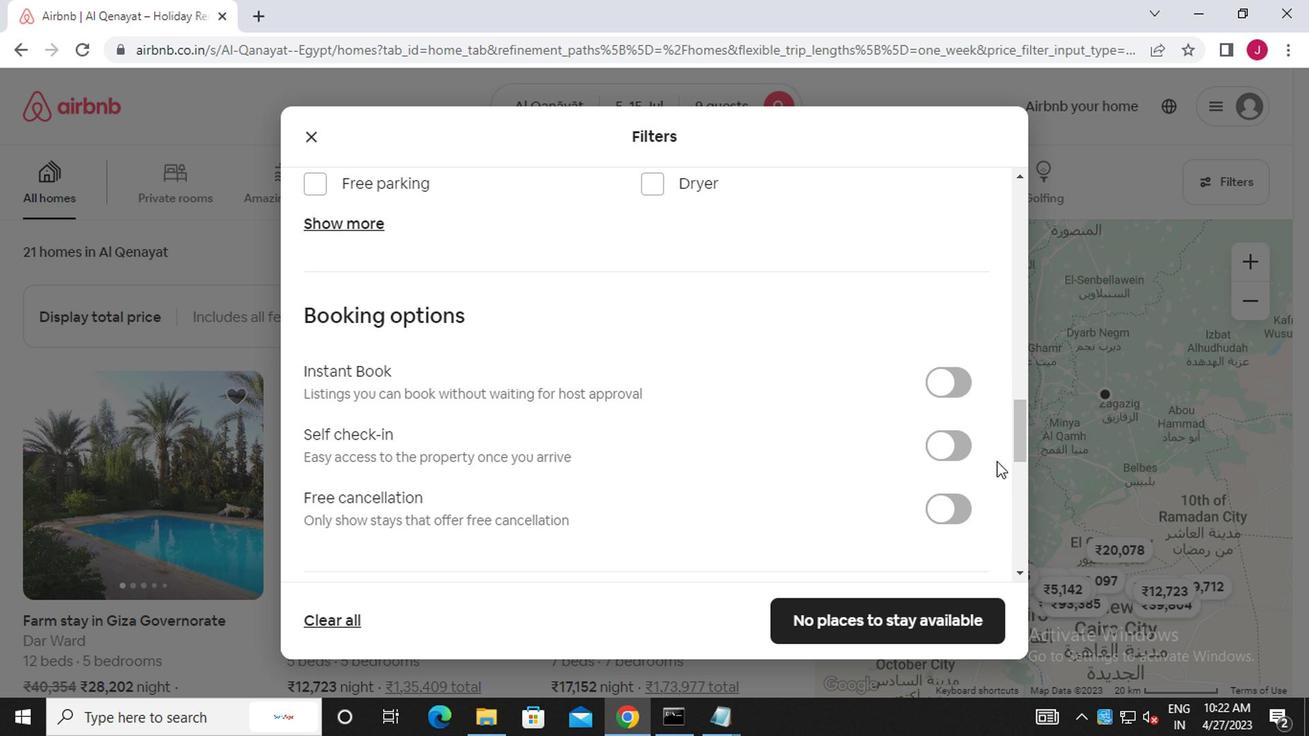 
Action: Mouse pressed left at (961, 446)
Screenshot: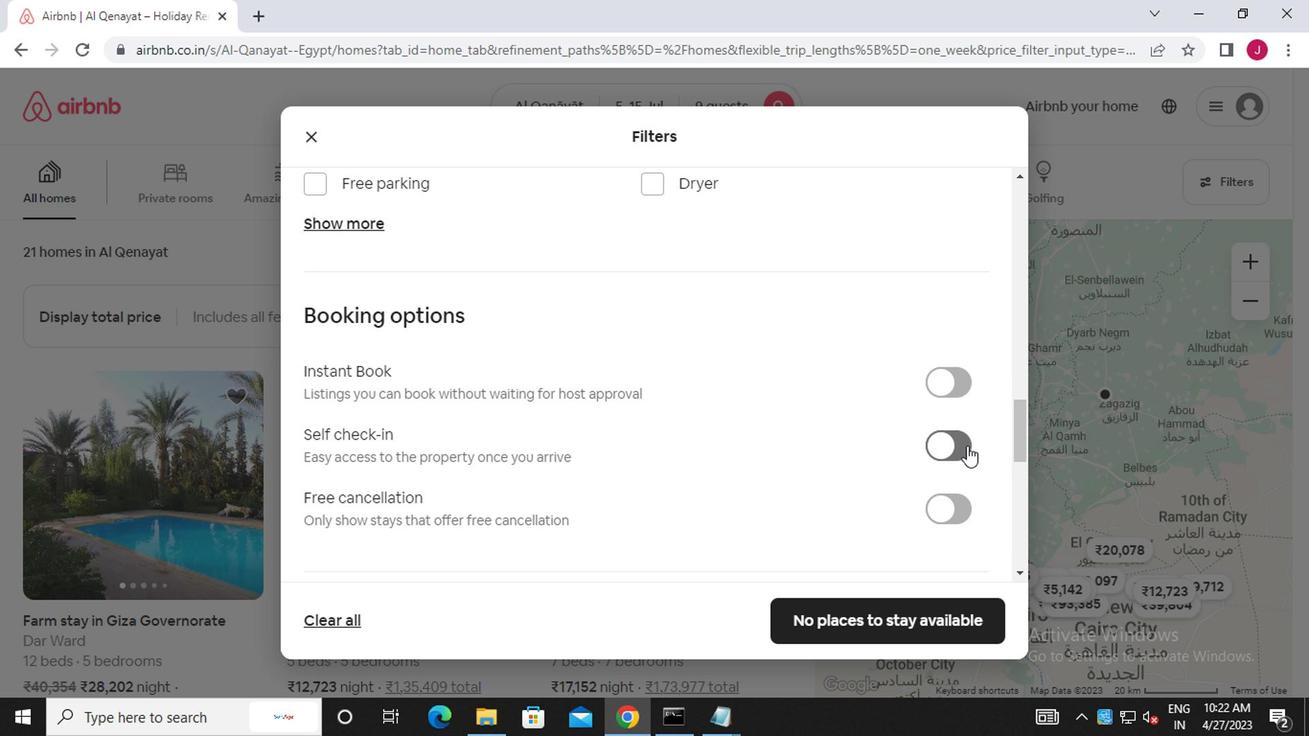 
Action: Mouse moved to (771, 456)
Screenshot: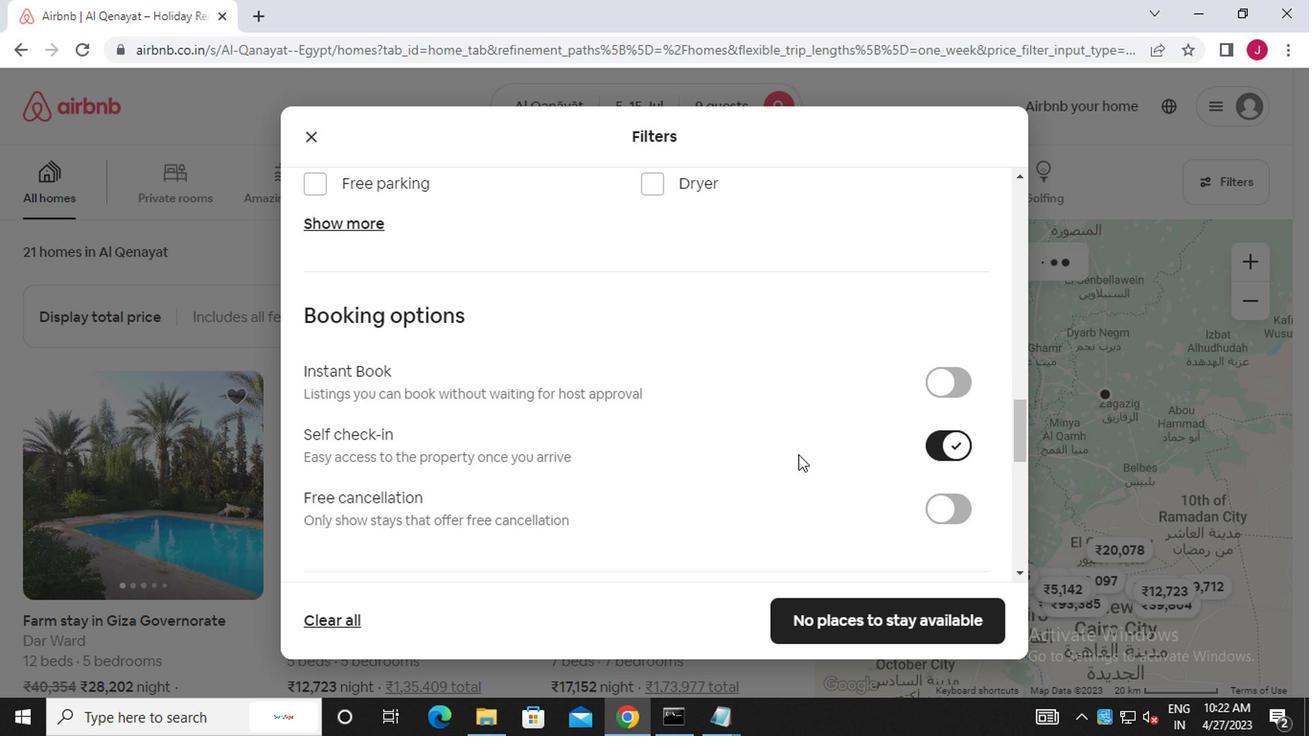 
Action: Mouse scrolled (771, 455) with delta (0, 0)
Screenshot: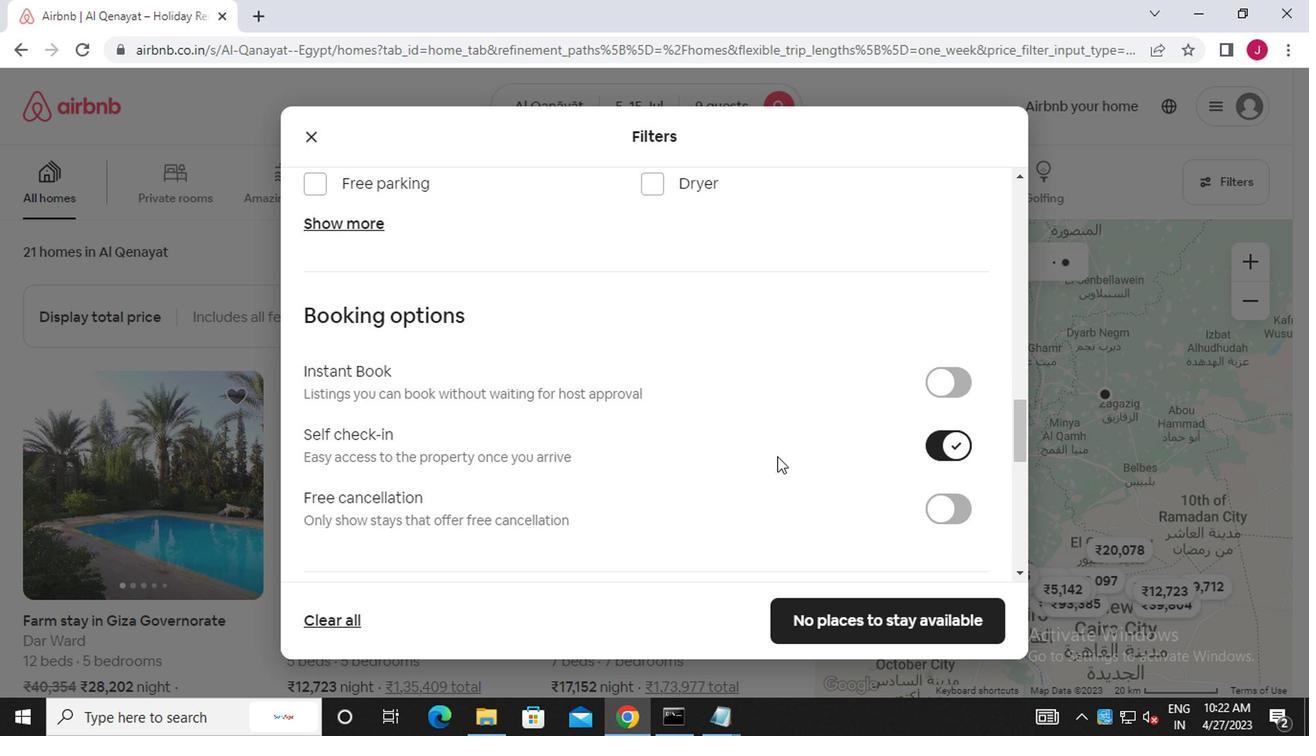 
Action: Mouse scrolled (771, 455) with delta (0, 0)
Screenshot: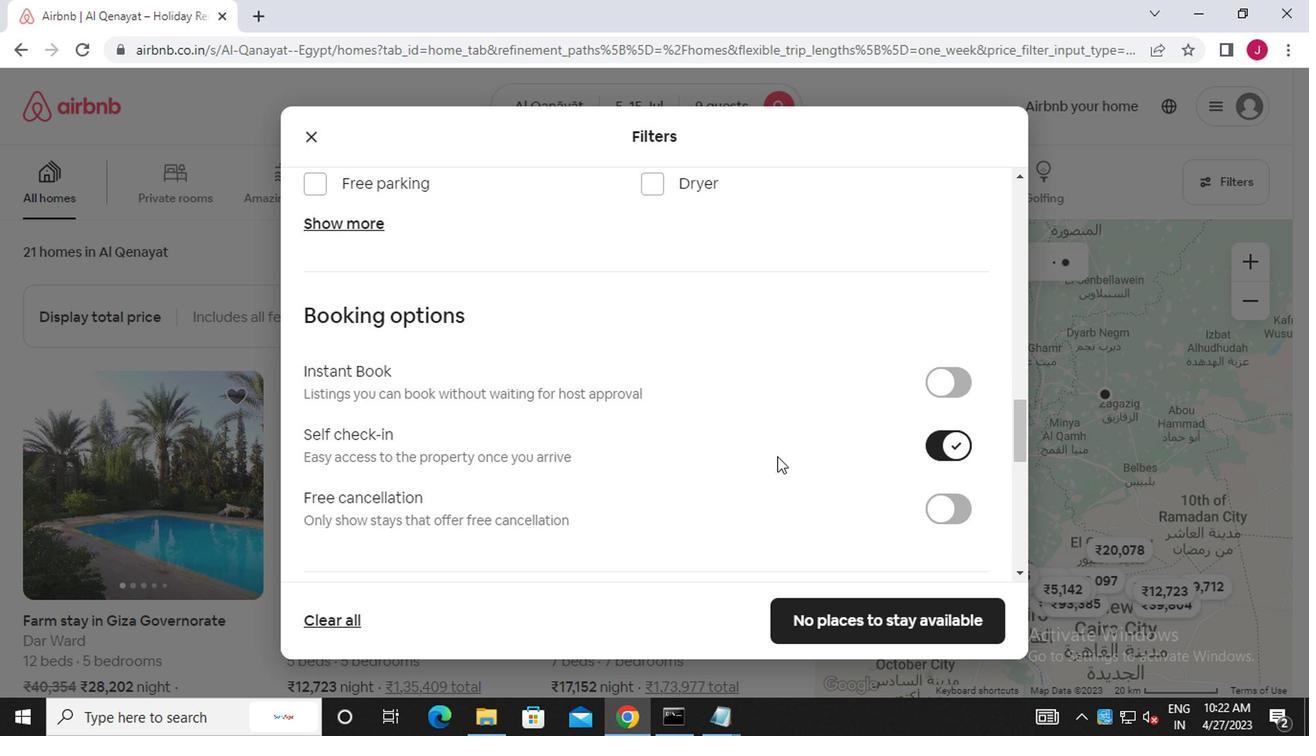 
Action: Mouse scrolled (771, 455) with delta (0, 0)
Screenshot: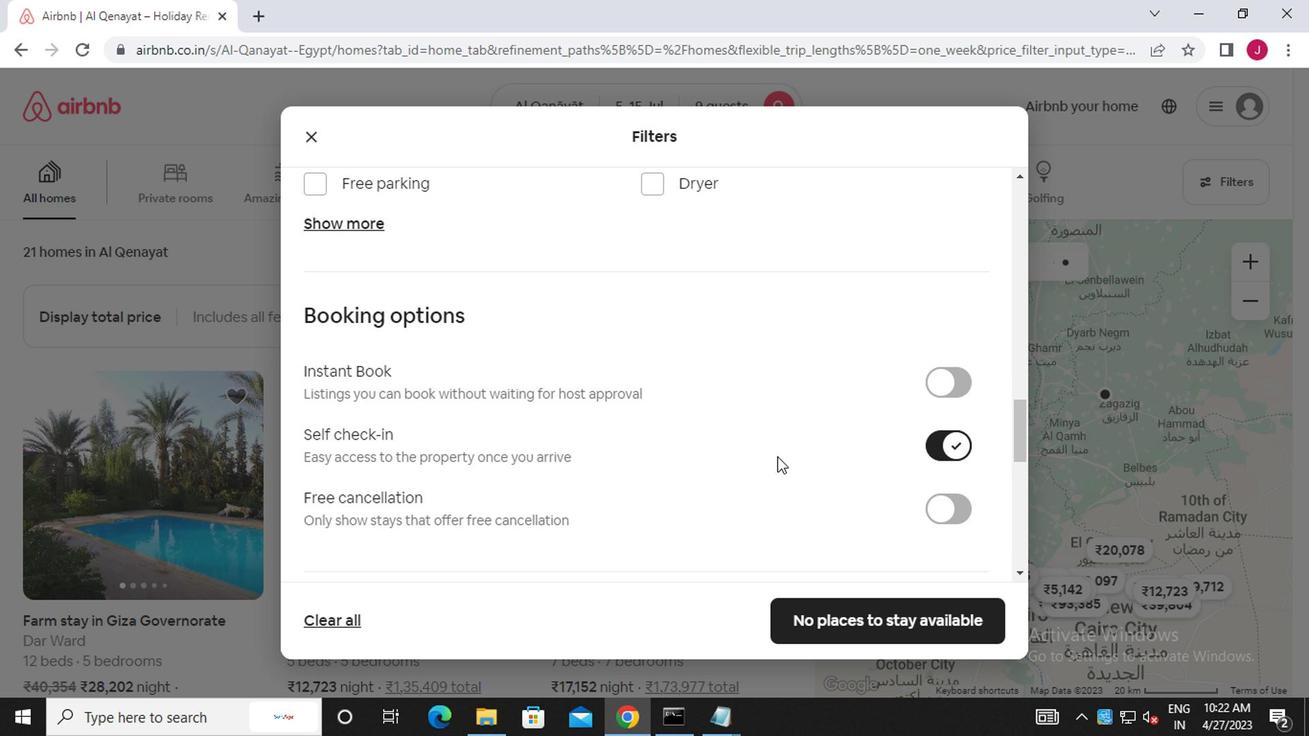 
Action: Mouse scrolled (771, 455) with delta (0, 0)
Screenshot: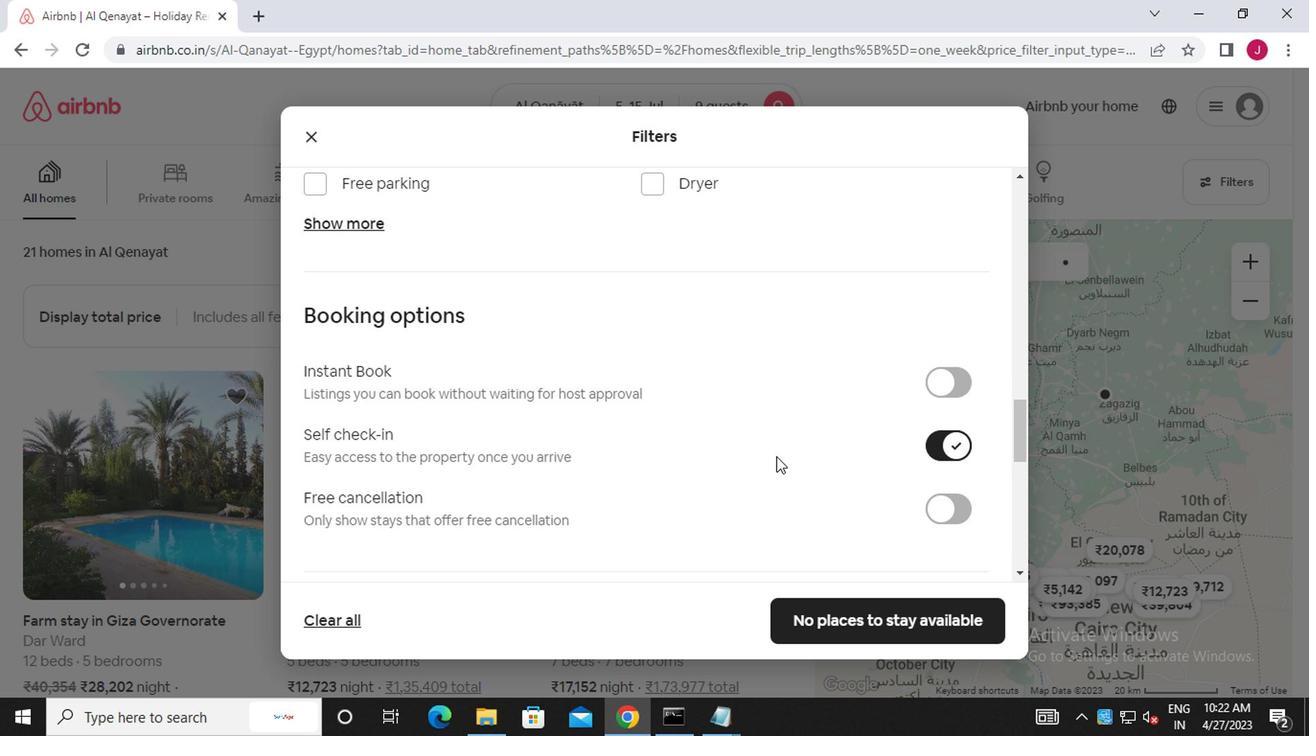 
Action: Mouse scrolled (771, 455) with delta (0, 0)
Screenshot: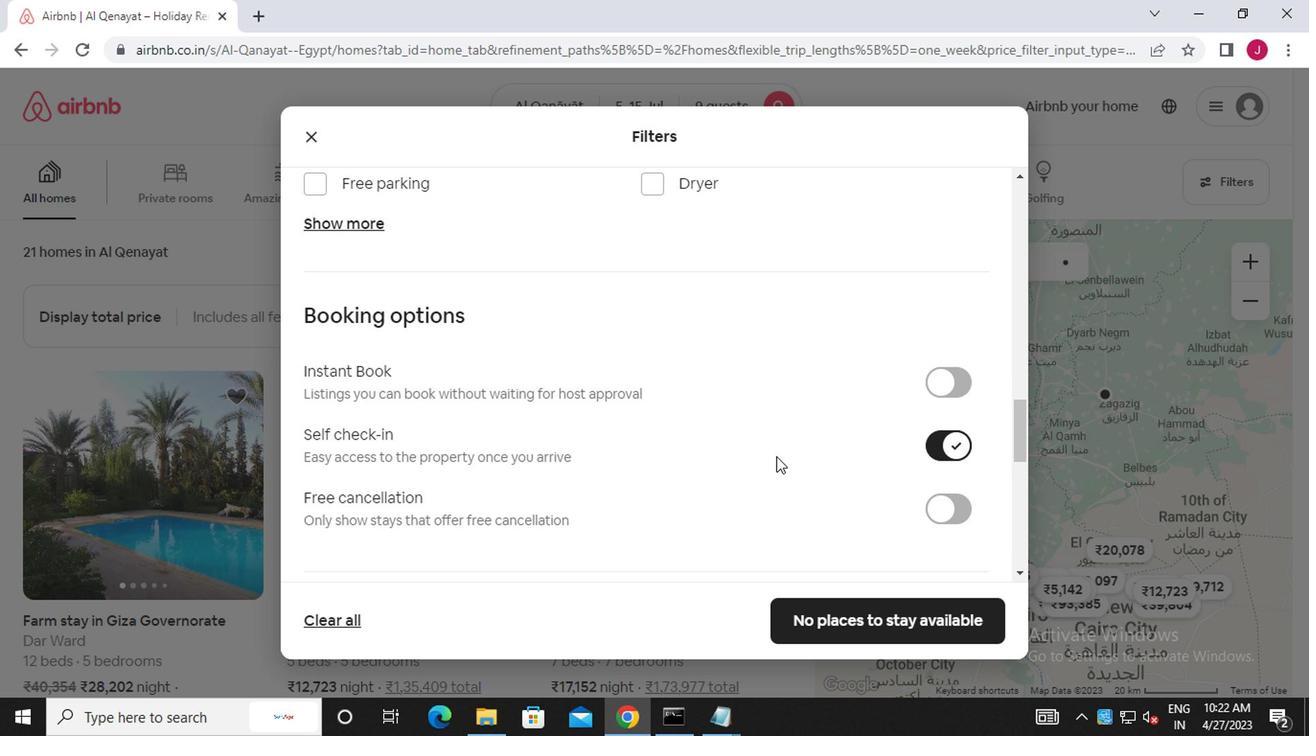 
Action: Mouse scrolled (771, 455) with delta (0, 0)
Screenshot: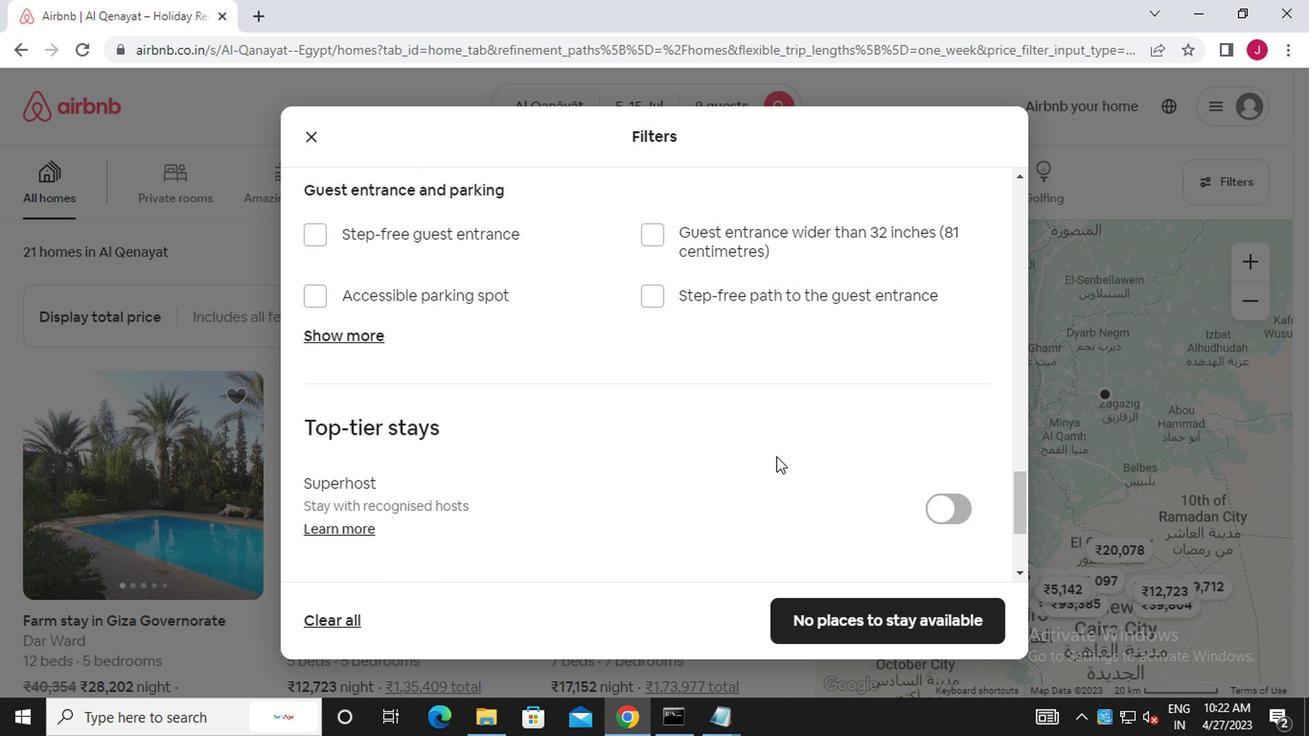 
Action: Mouse scrolled (771, 455) with delta (0, 0)
Screenshot: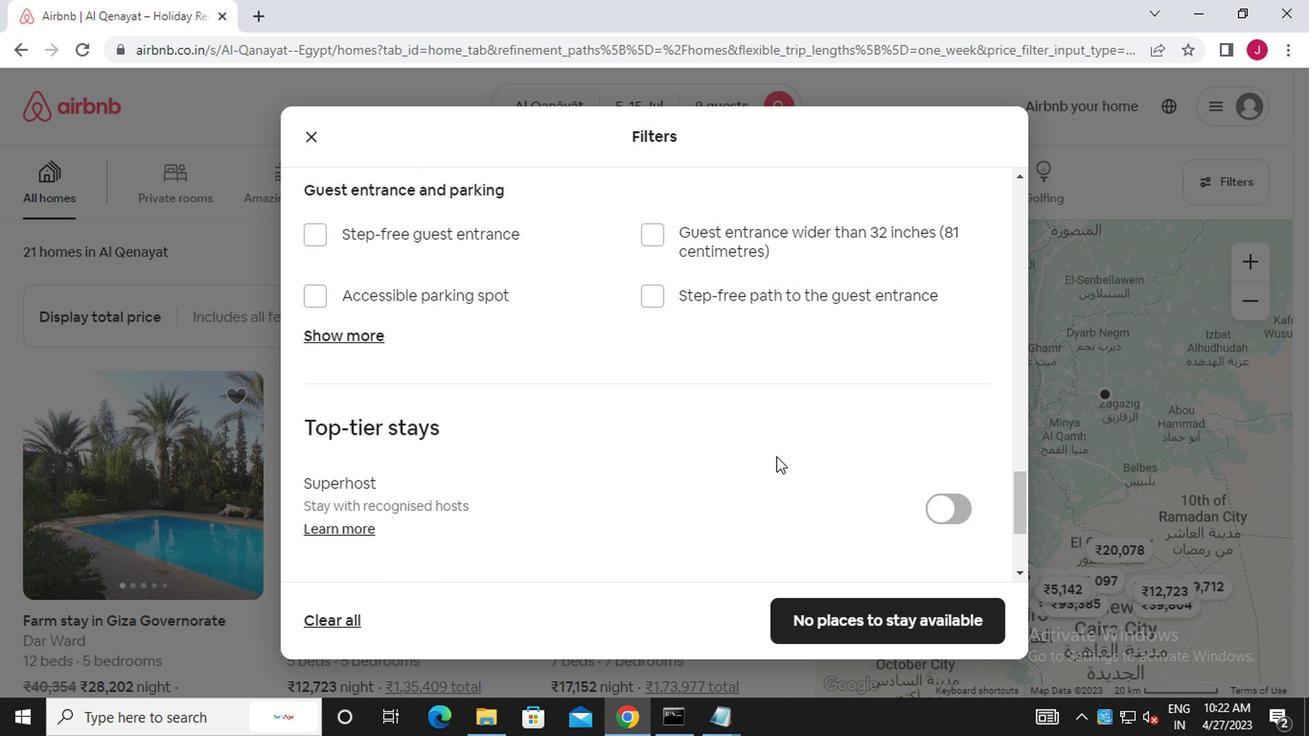 
Action: Mouse scrolled (771, 455) with delta (0, 0)
Screenshot: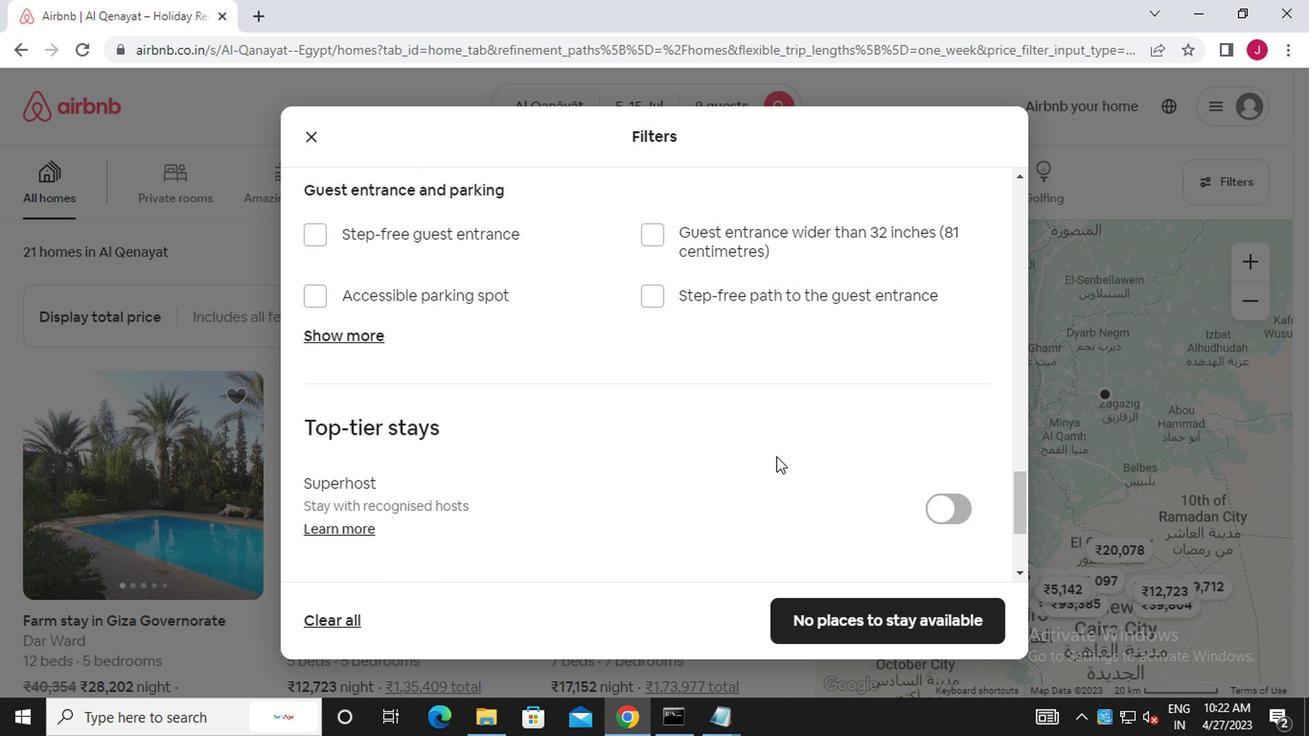 
Action: Mouse scrolled (771, 455) with delta (0, 0)
Screenshot: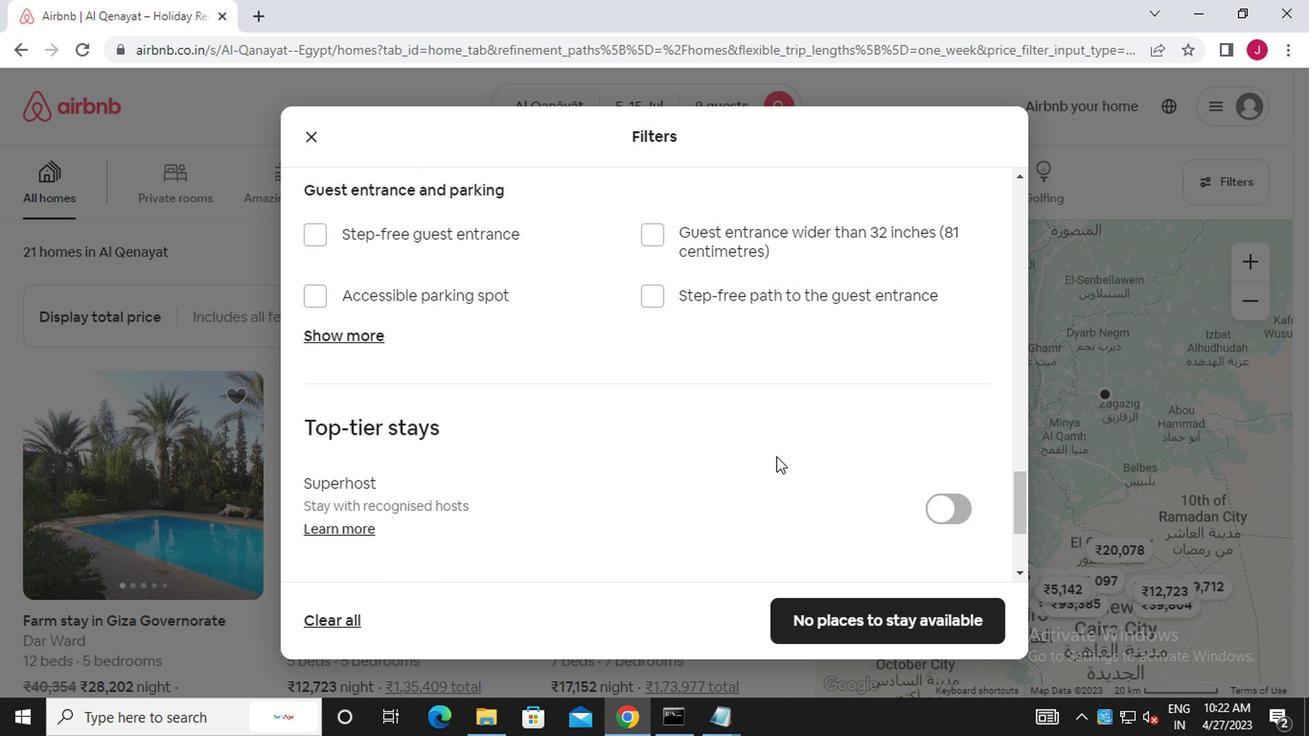 
Action: Mouse scrolled (771, 455) with delta (0, 0)
Screenshot: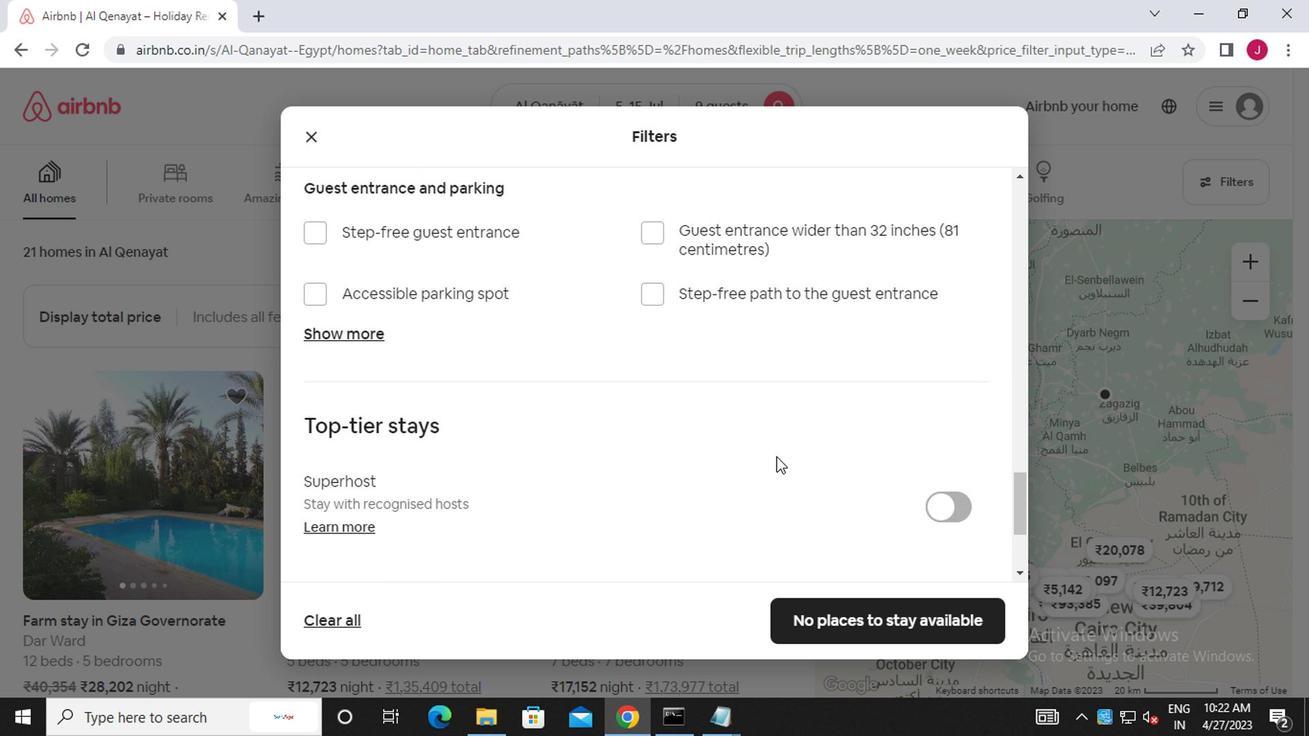 
Action: Mouse scrolled (771, 455) with delta (0, 0)
Screenshot: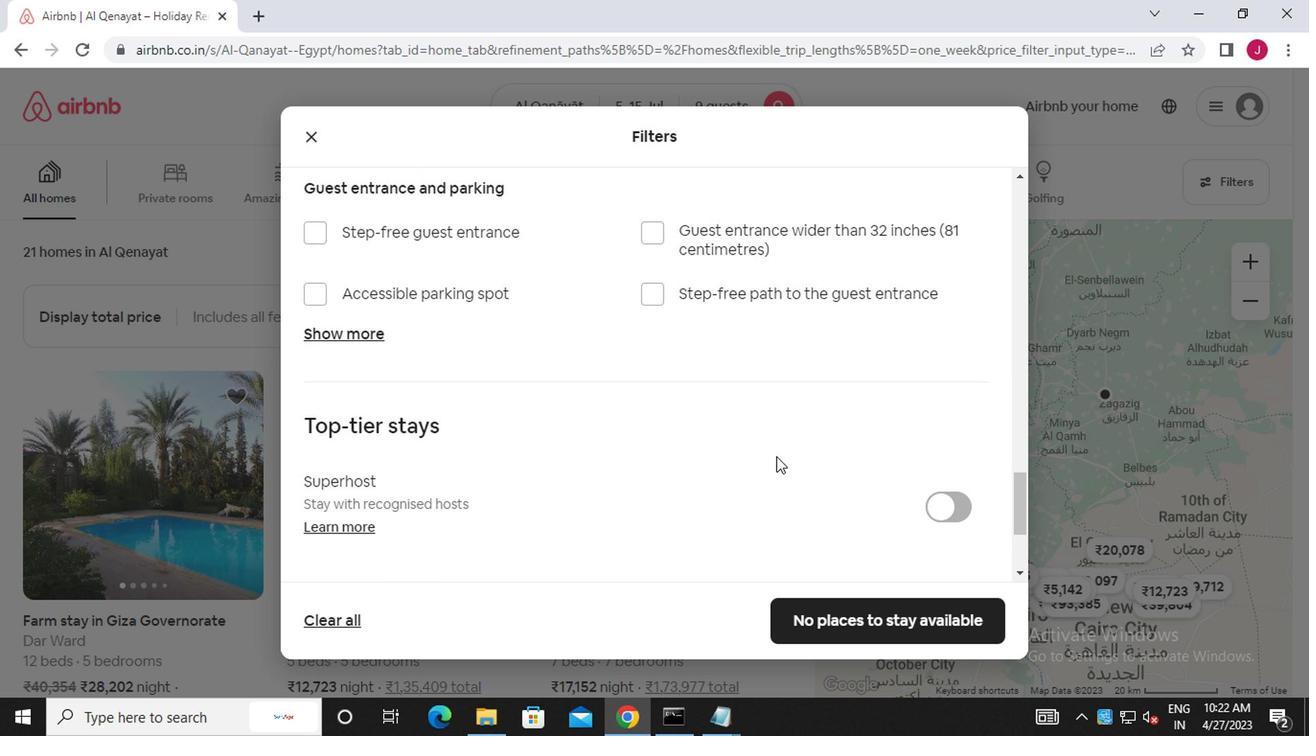 
Action: Mouse moved to (316, 485)
Screenshot: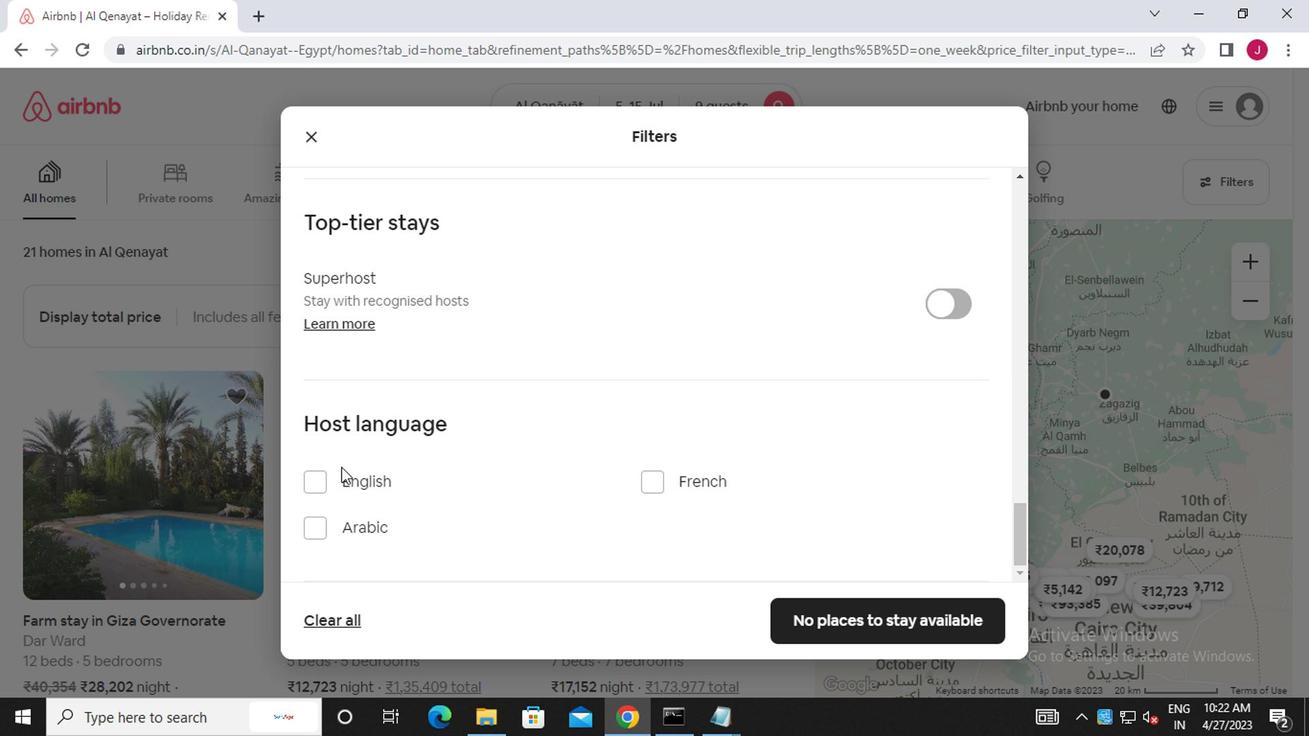 
Action: Mouse pressed left at (316, 485)
Screenshot: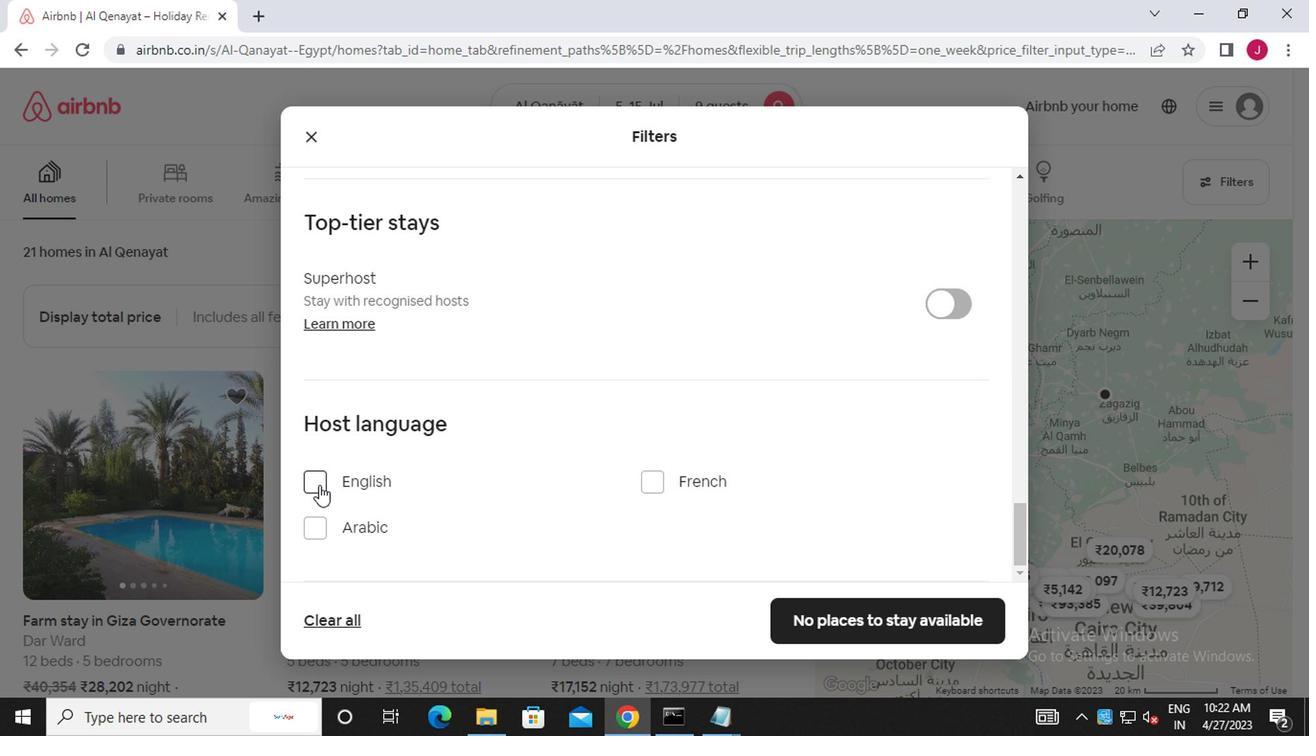 
Action: Mouse moved to (931, 609)
Screenshot: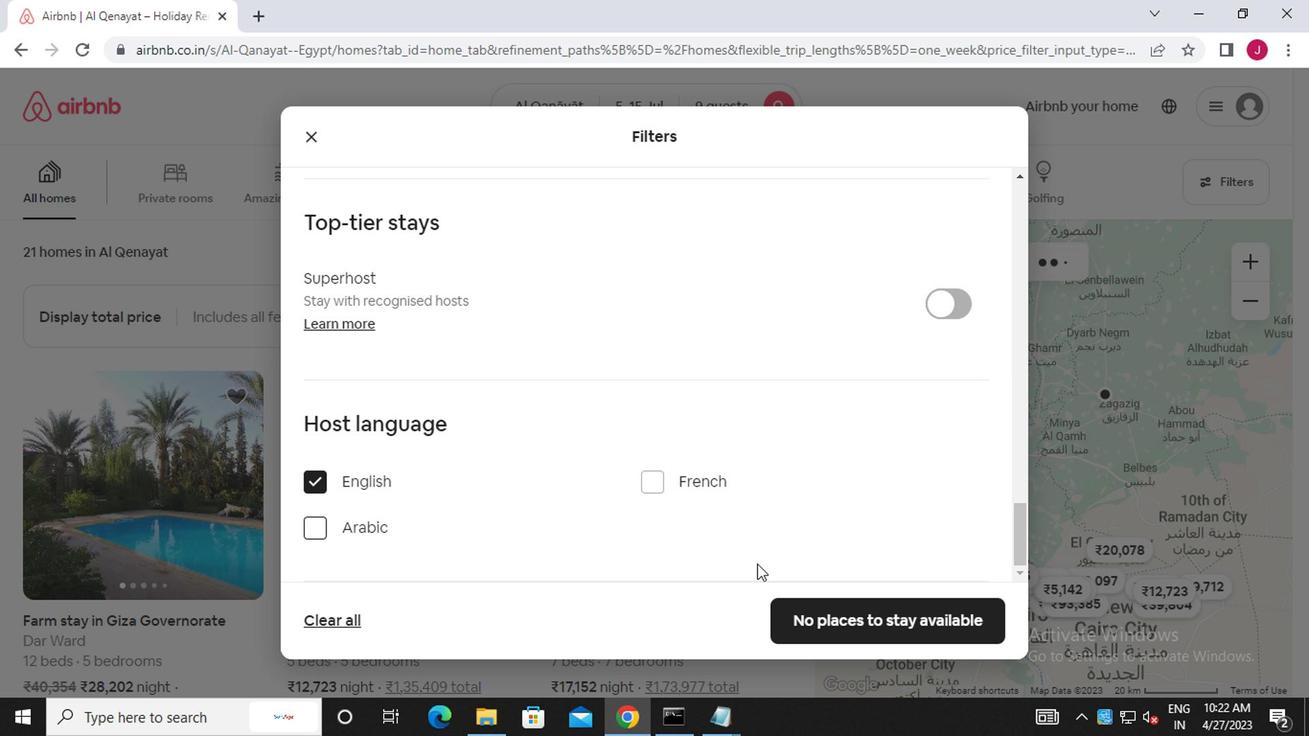 
Action: Mouse pressed left at (931, 609)
Screenshot: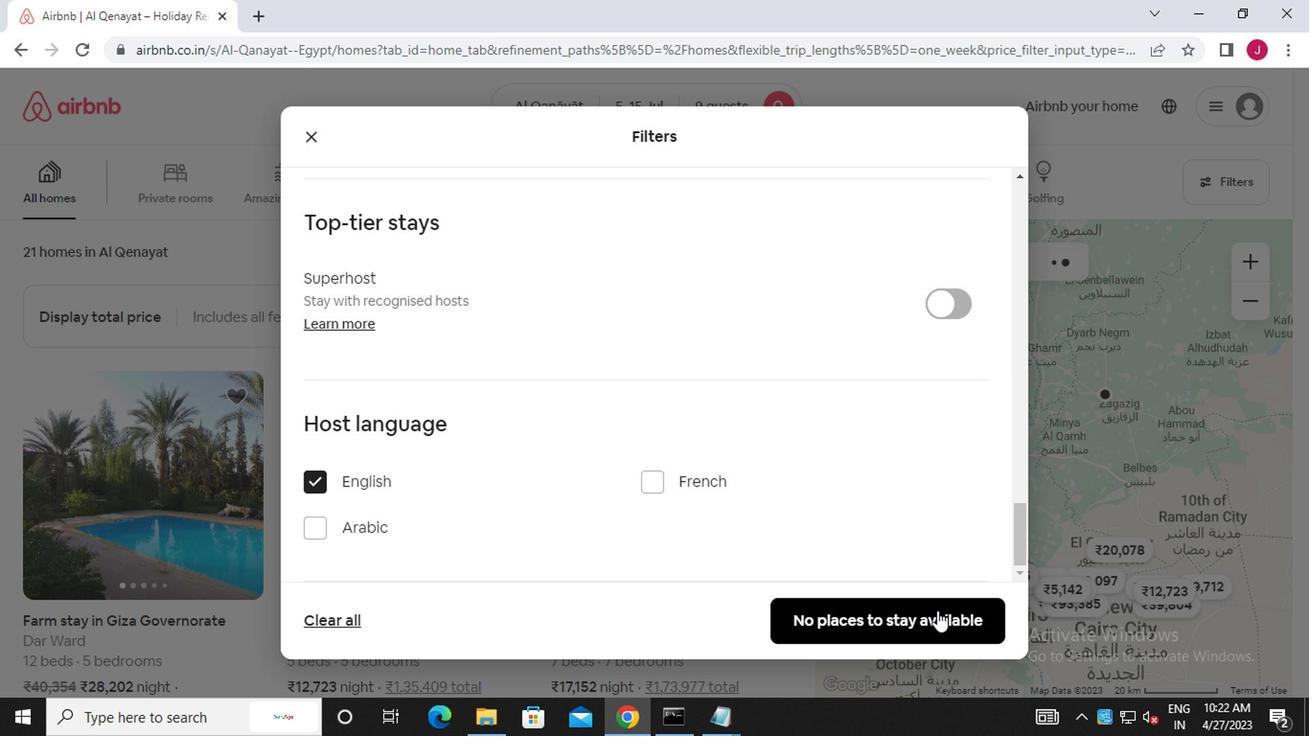 
Action: Mouse moved to (923, 609)
Screenshot: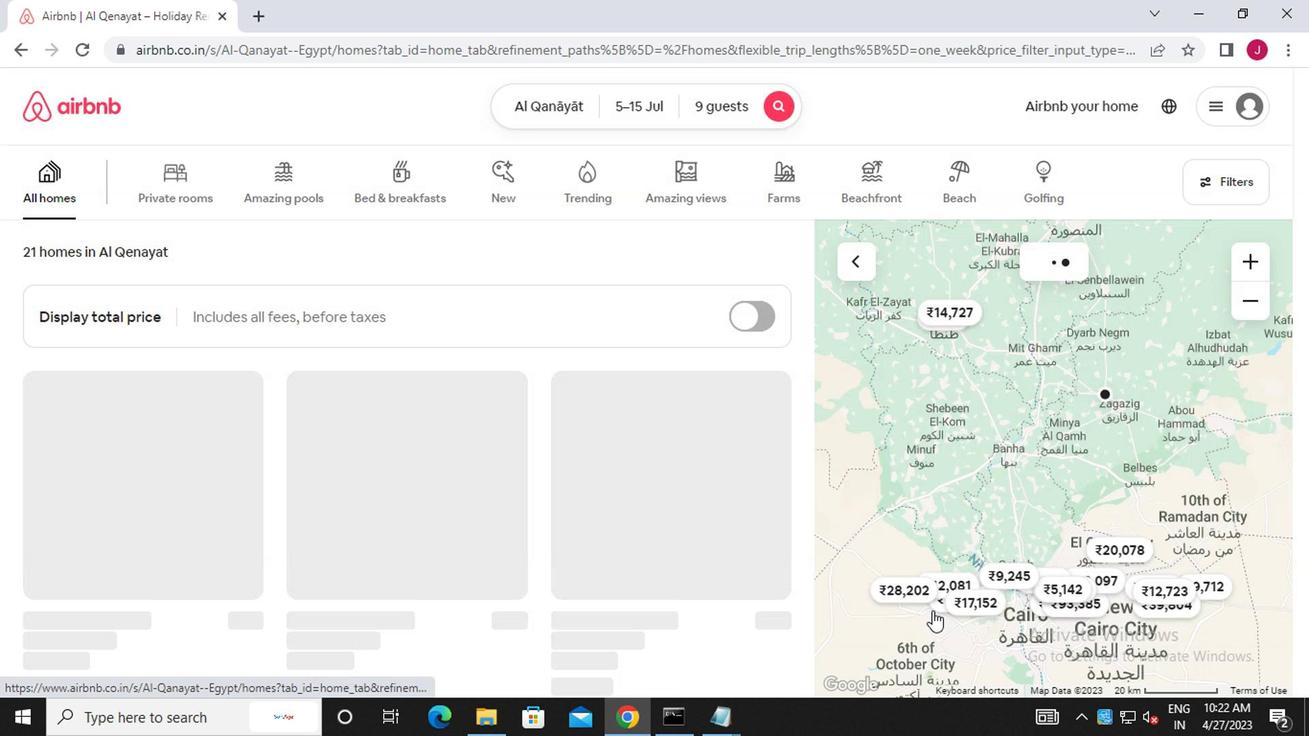 
